 Task: Change  the formatting of the data to Which is Greater than5. In conditional formating, put the option 'Chart 7 colour. 'In the sheet  Attendance Management Sheetbook
Action: Mouse moved to (132, 25)
Screenshot: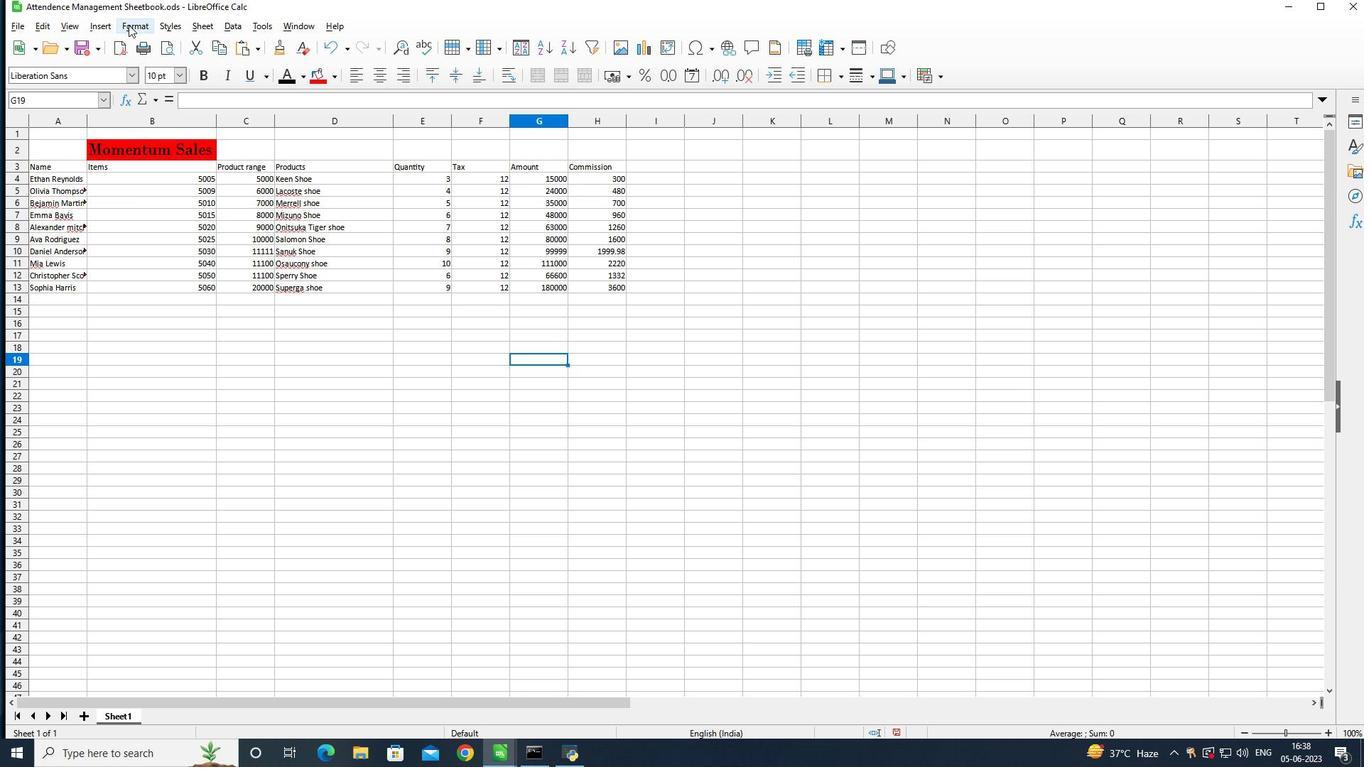 
Action: Mouse pressed left at (132, 25)
Screenshot: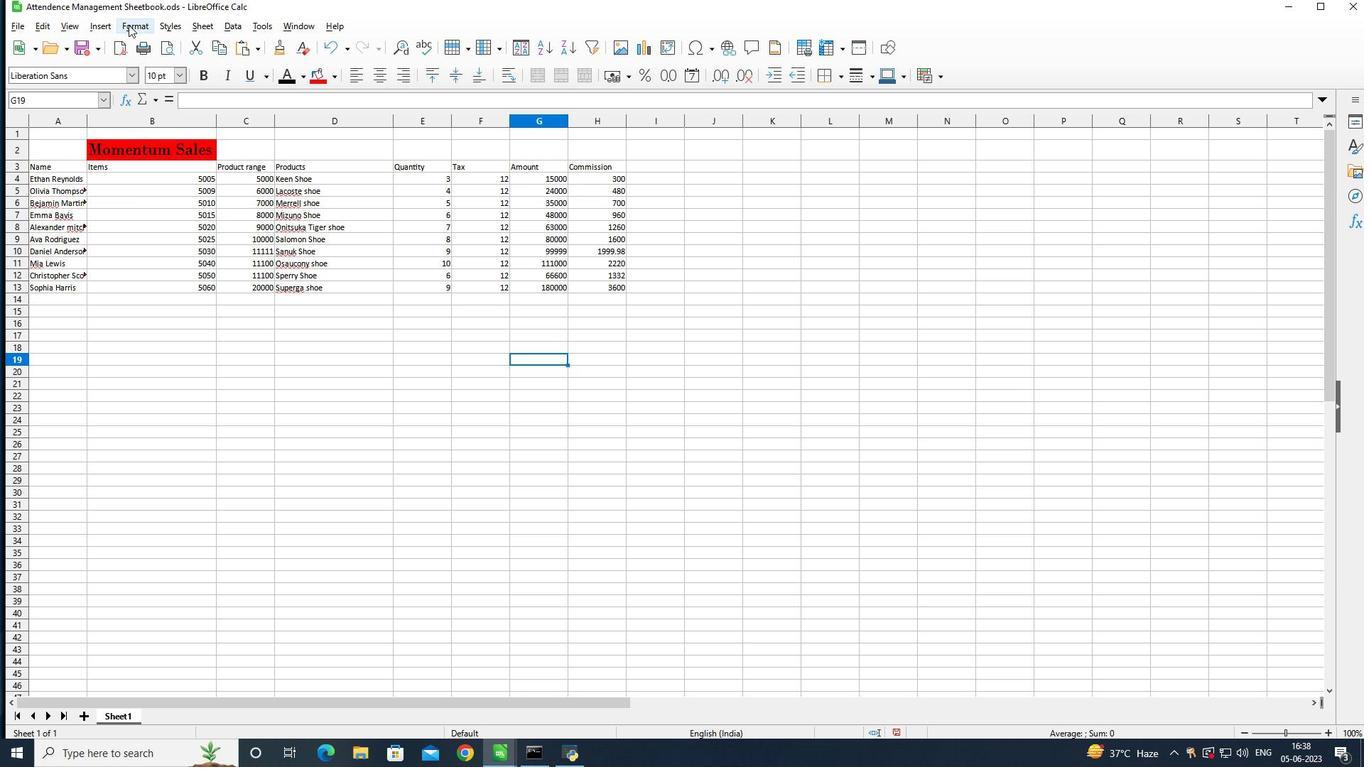 
Action: Mouse moved to (178, 256)
Screenshot: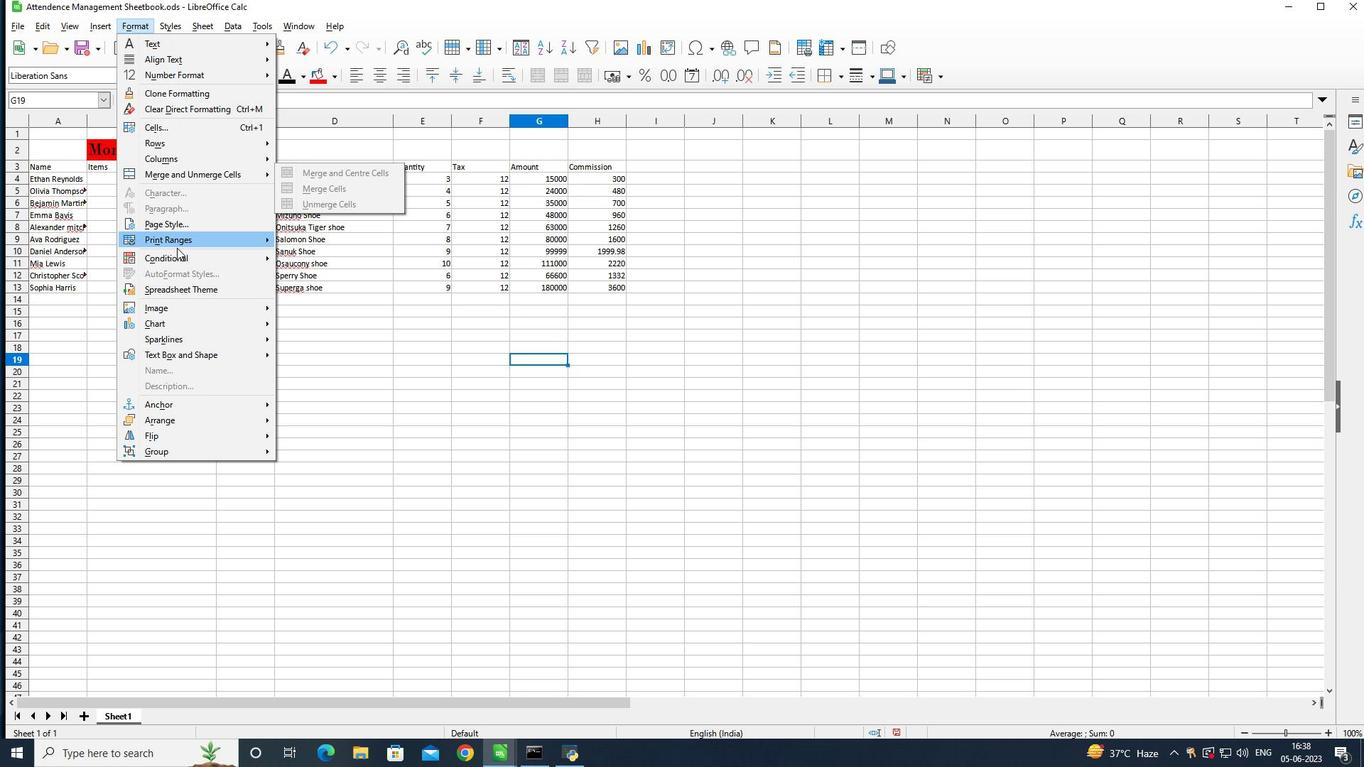 
Action: Mouse pressed left at (178, 256)
Screenshot: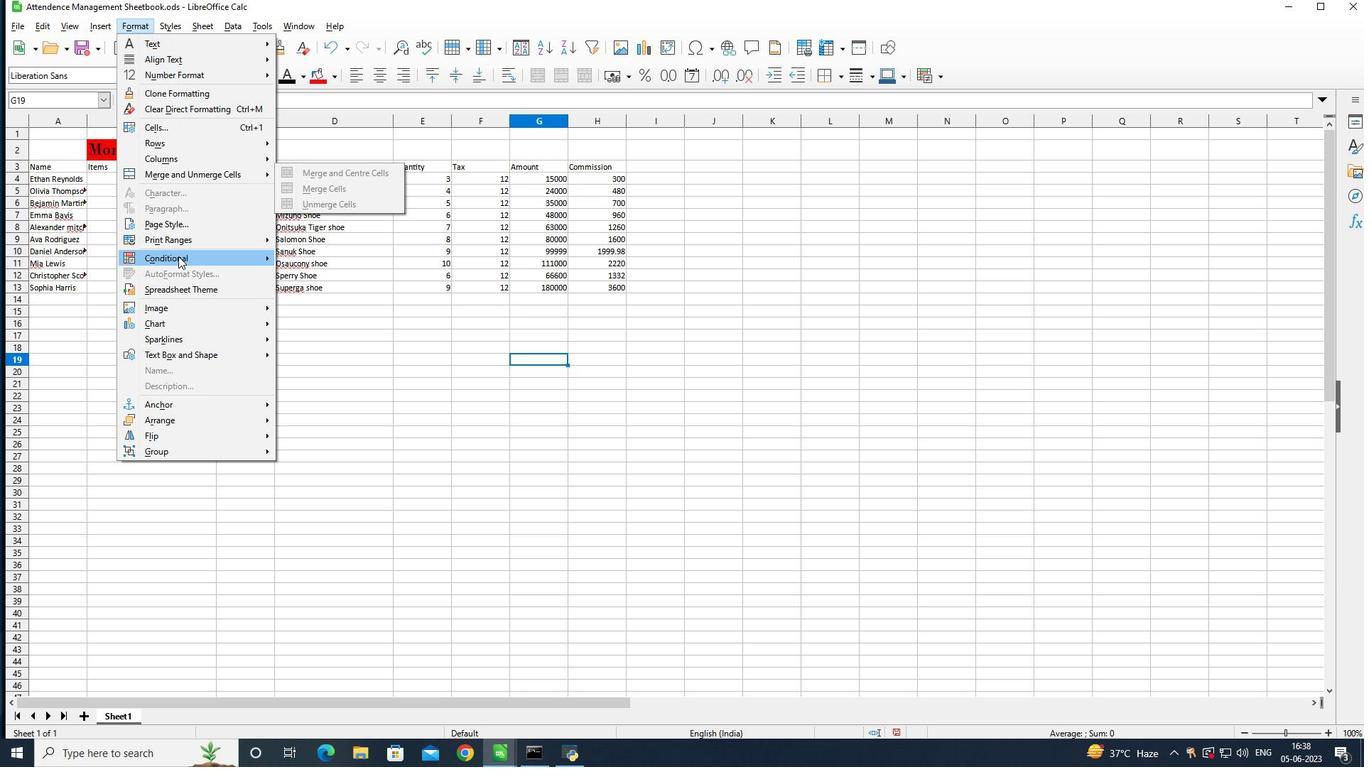 
Action: Mouse moved to (305, 253)
Screenshot: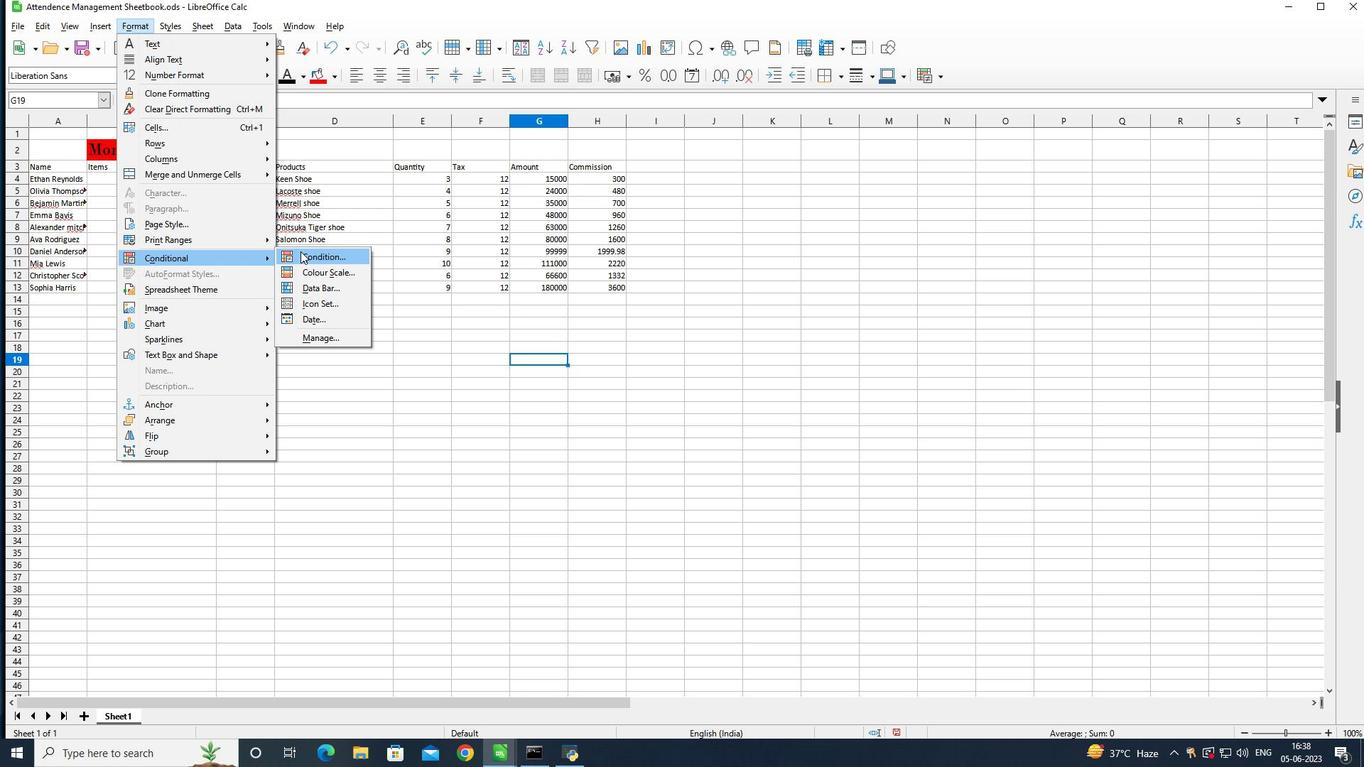 
Action: Mouse pressed left at (305, 253)
Screenshot: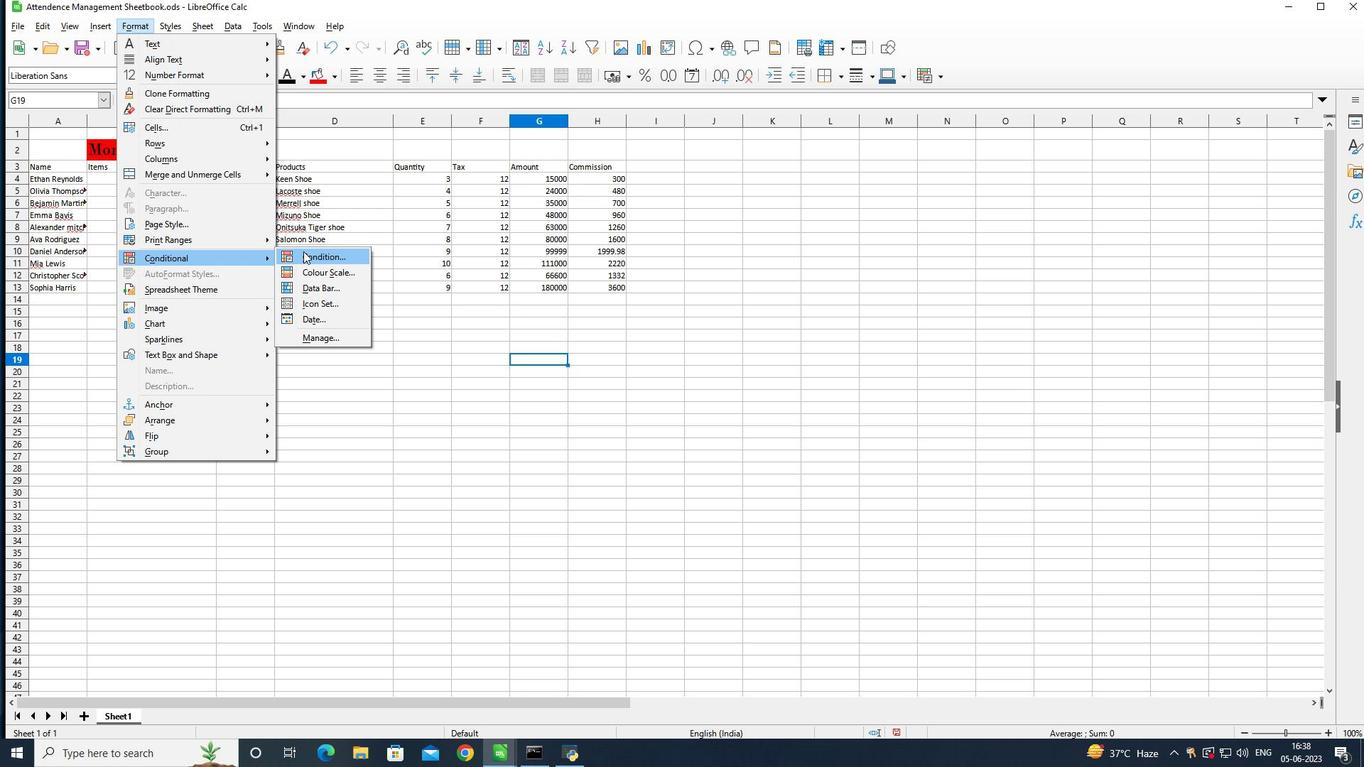 
Action: Mouse moved to (739, 229)
Screenshot: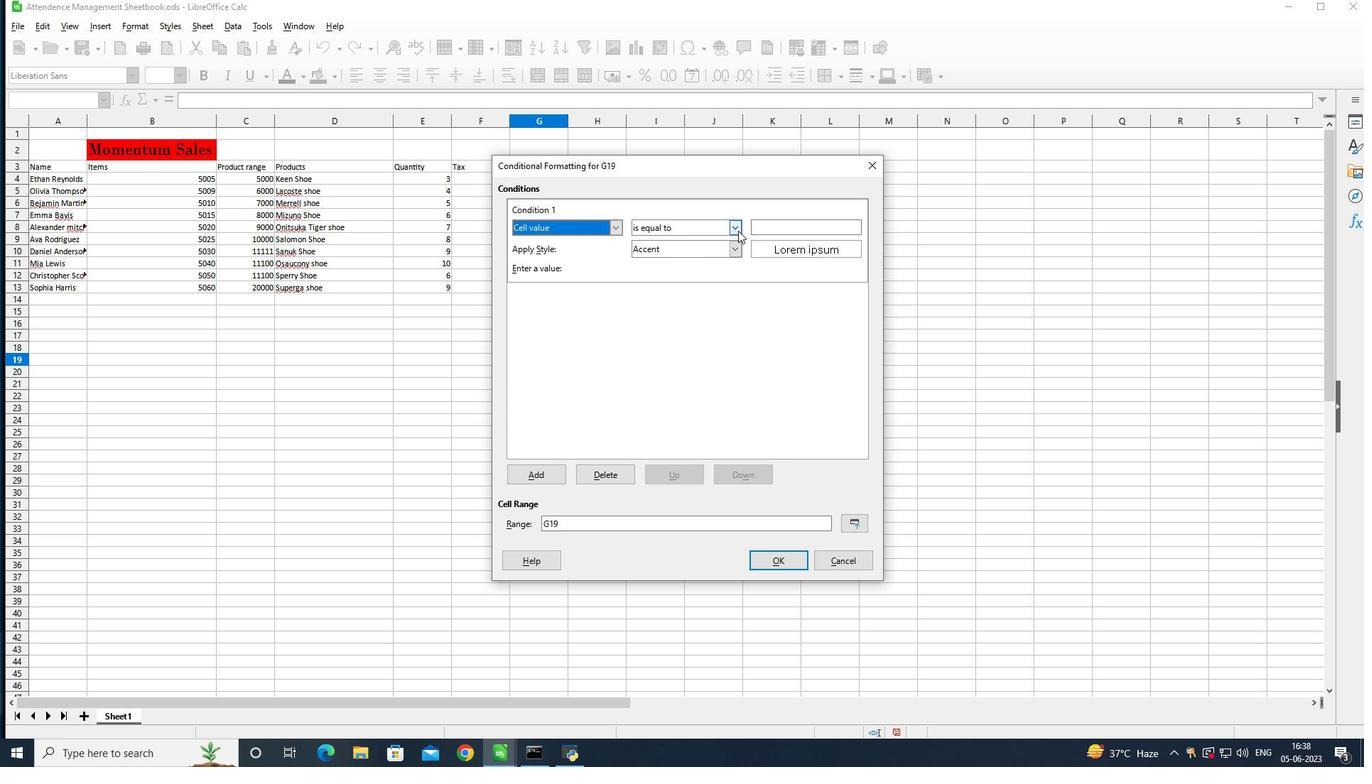 
Action: Mouse pressed left at (739, 229)
Screenshot: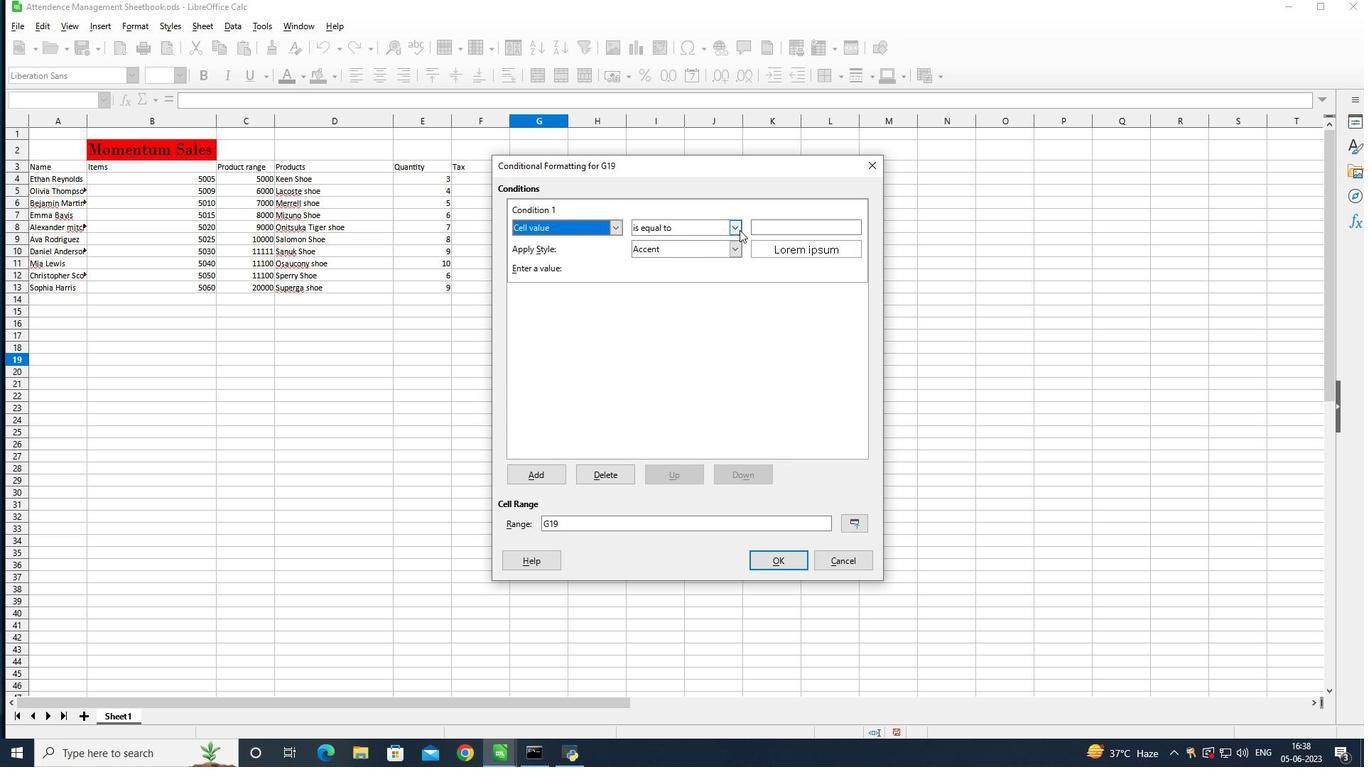 
Action: Mouse moved to (677, 268)
Screenshot: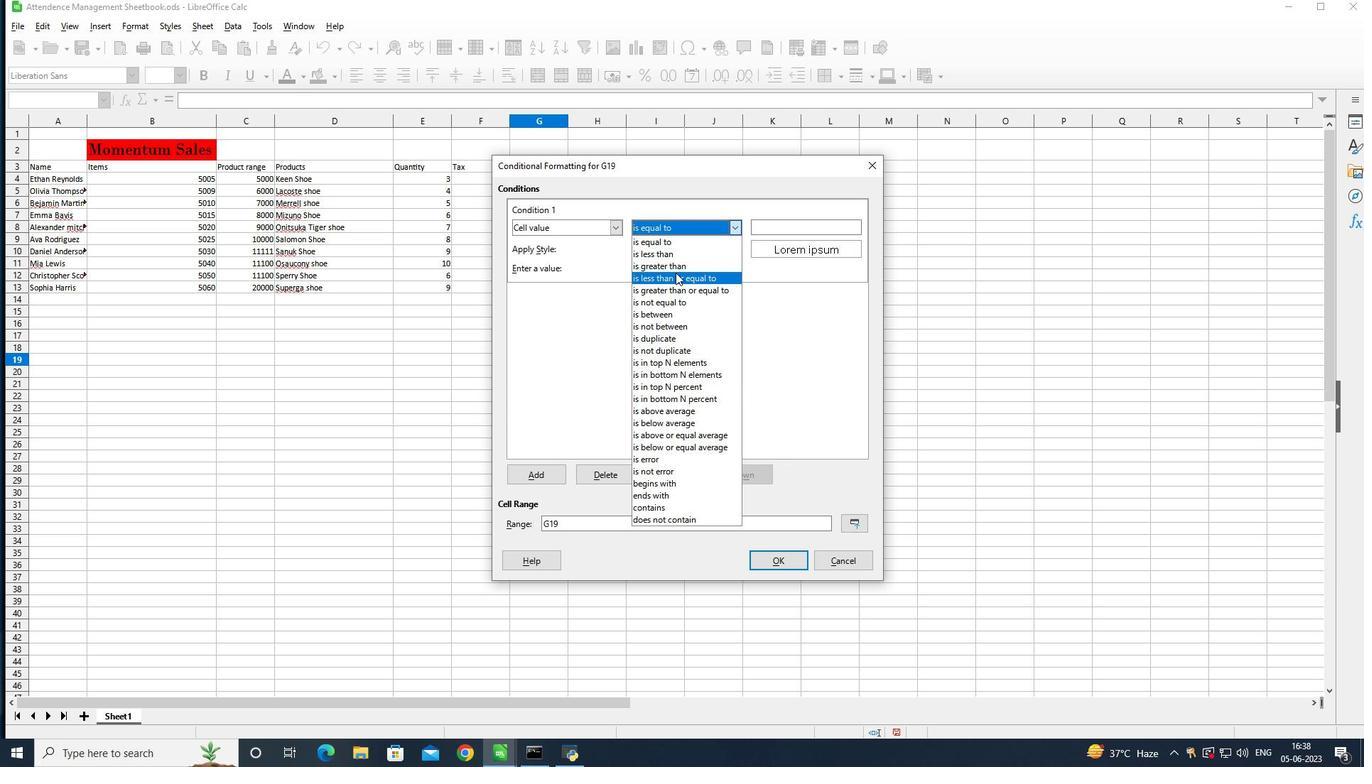
Action: Mouse pressed left at (677, 268)
Screenshot: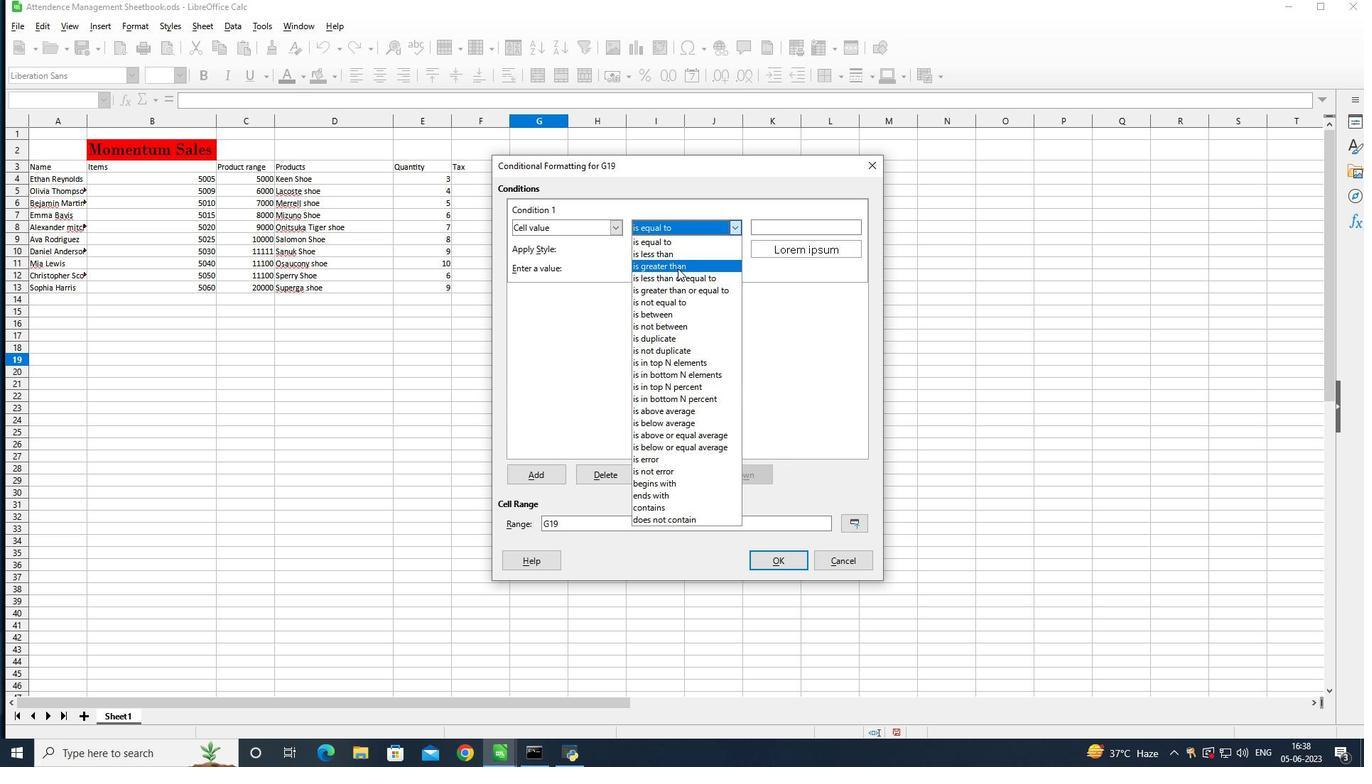 
Action: Mouse moved to (781, 228)
Screenshot: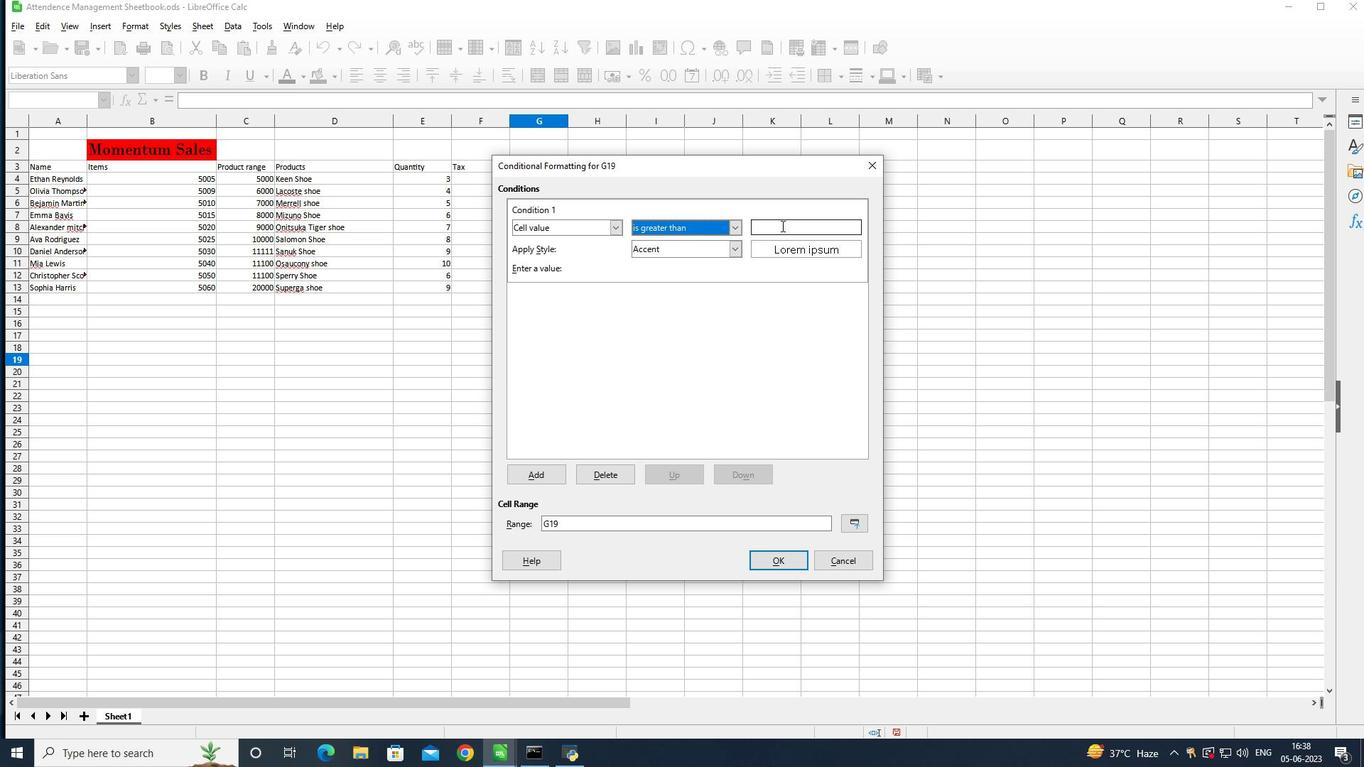 
Action: Mouse pressed left at (781, 228)
Screenshot: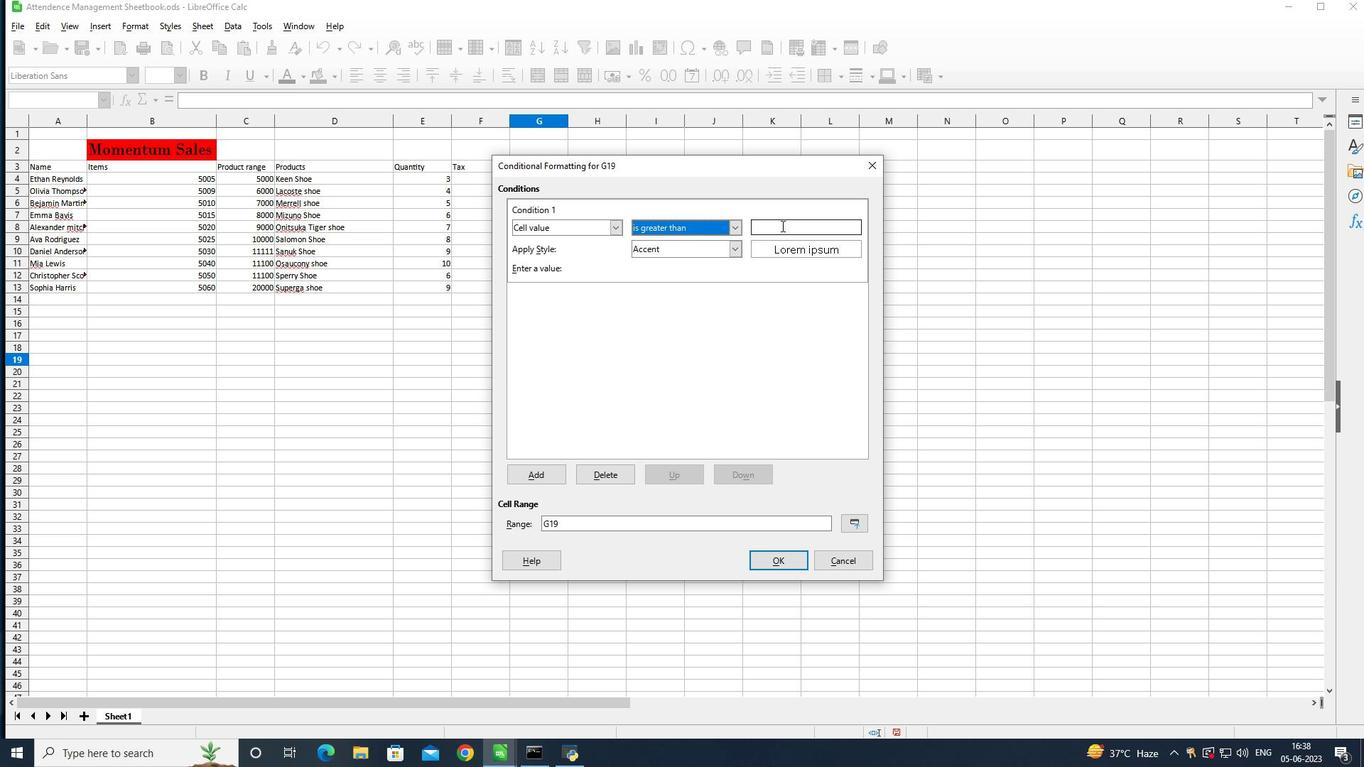 
Action: Mouse moved to (780, 231)
Screenshot: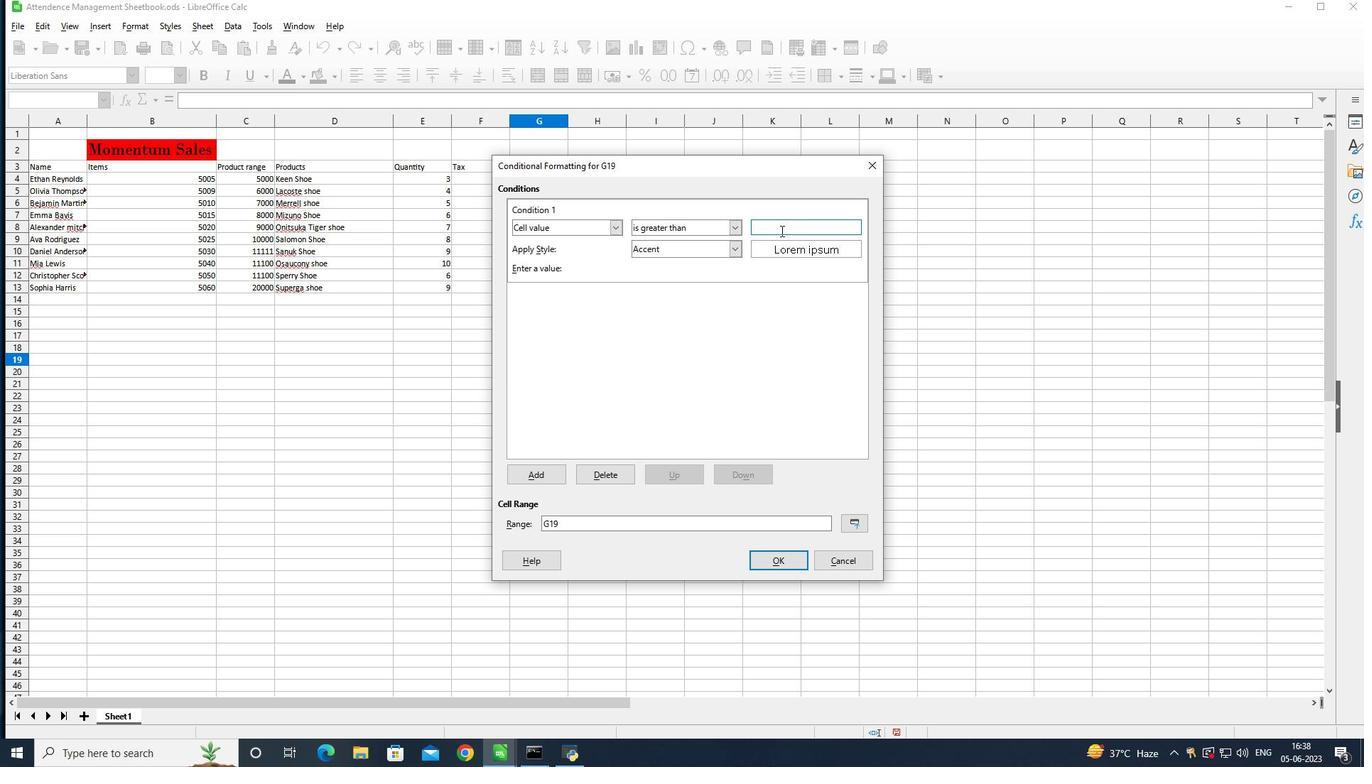 
Action: Key pressed 5
Screenshot: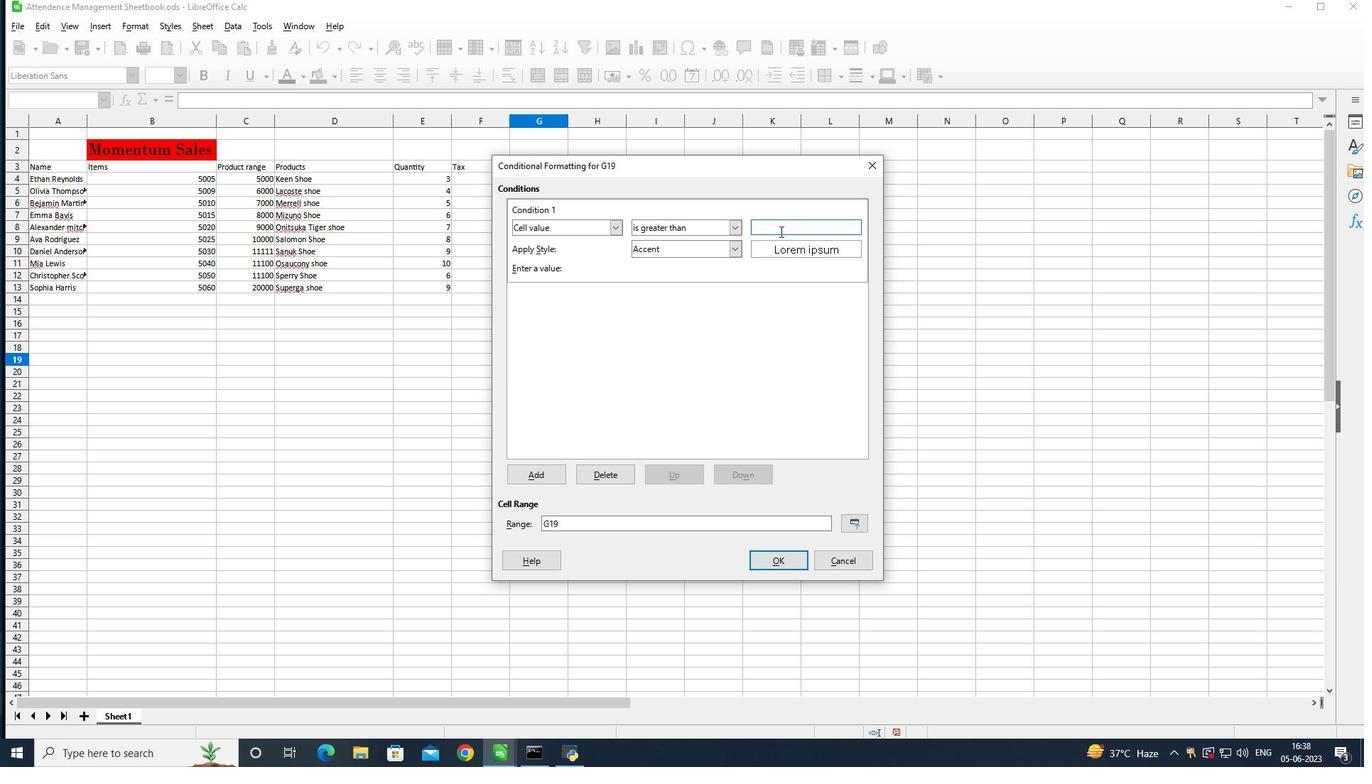 
Action: Mouse moved to (778, 562)
Screenshot: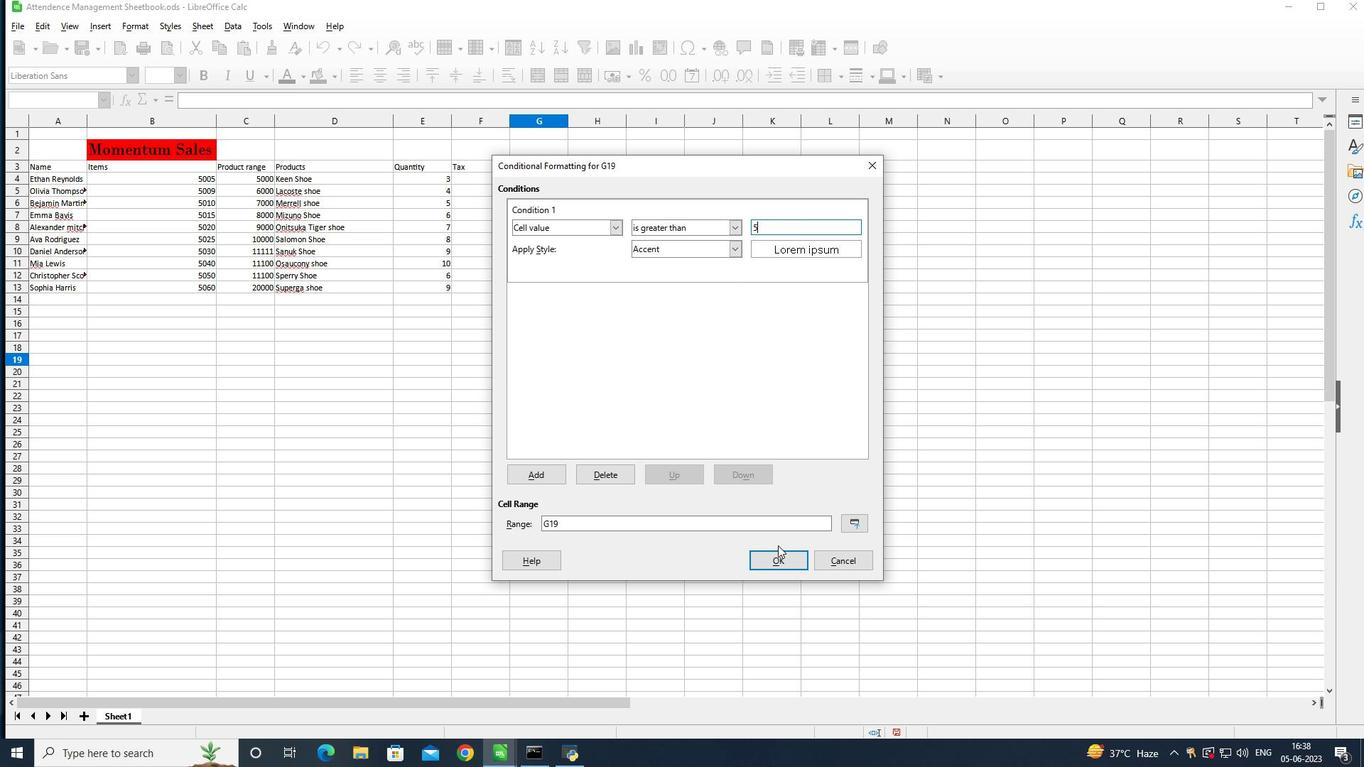 
Action: Mouse pressed left at (778, 562)
Screenshot: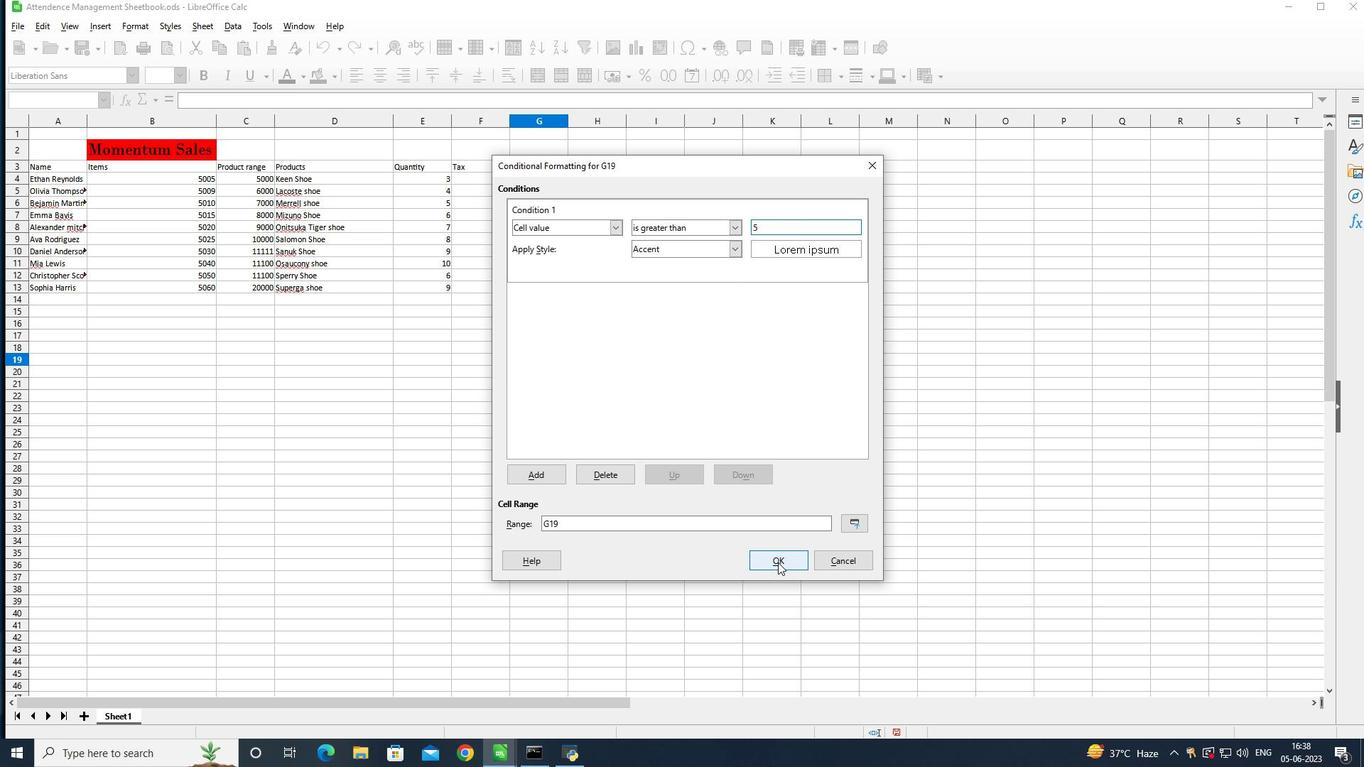 
Action: Mouse moved to (135, 26)
Screenshot: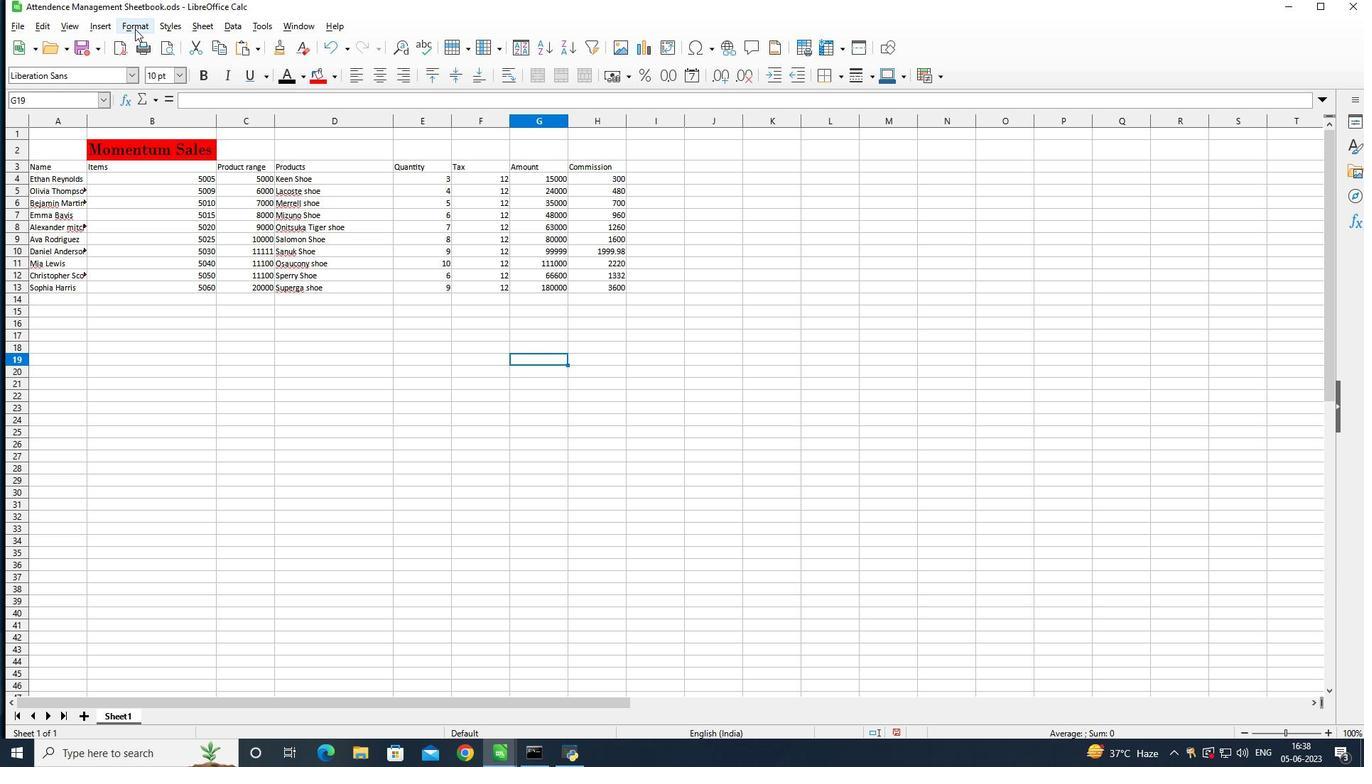 
Action: Mouse pressed left at (135, 26)
Screenshot: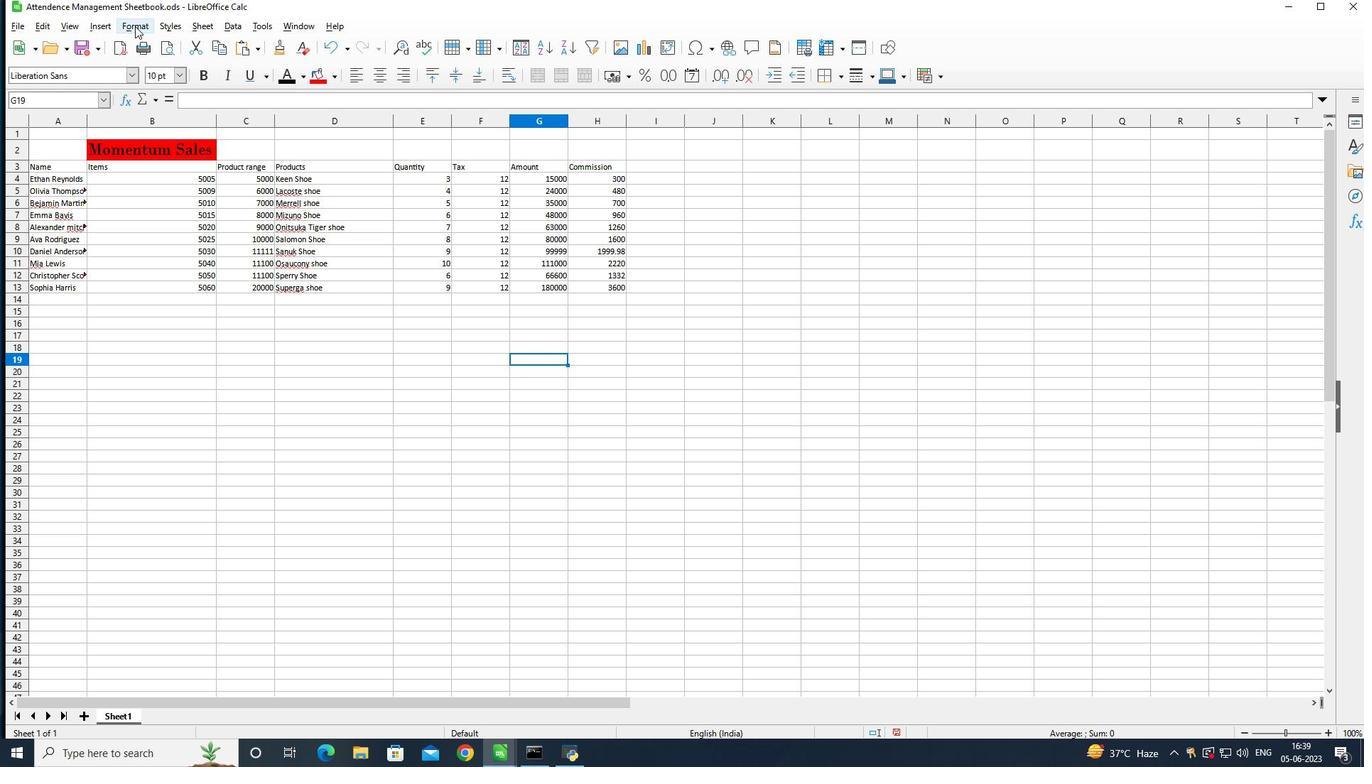 
Action: Mouse moved to (328, 346)
Screenshot: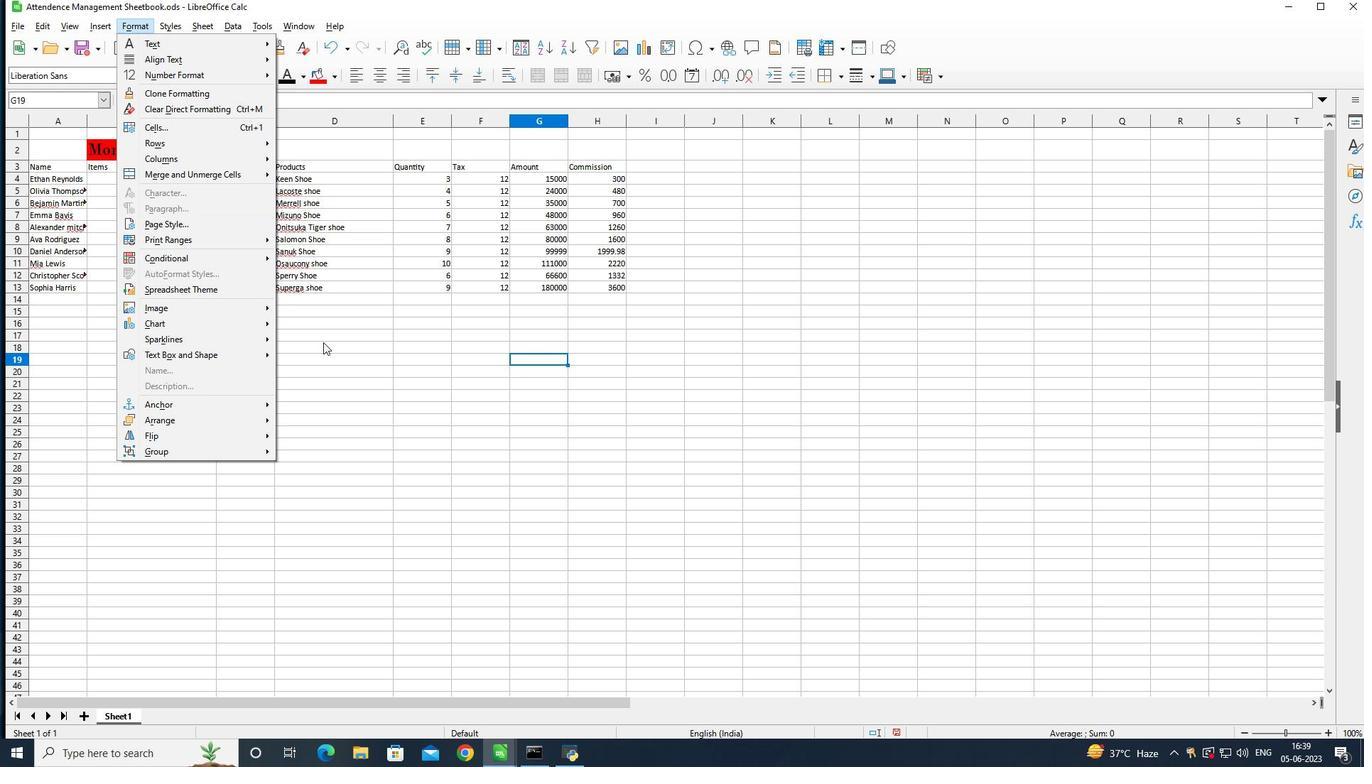 
Action: Mouse pressed left at (328, 346)
Screenshot: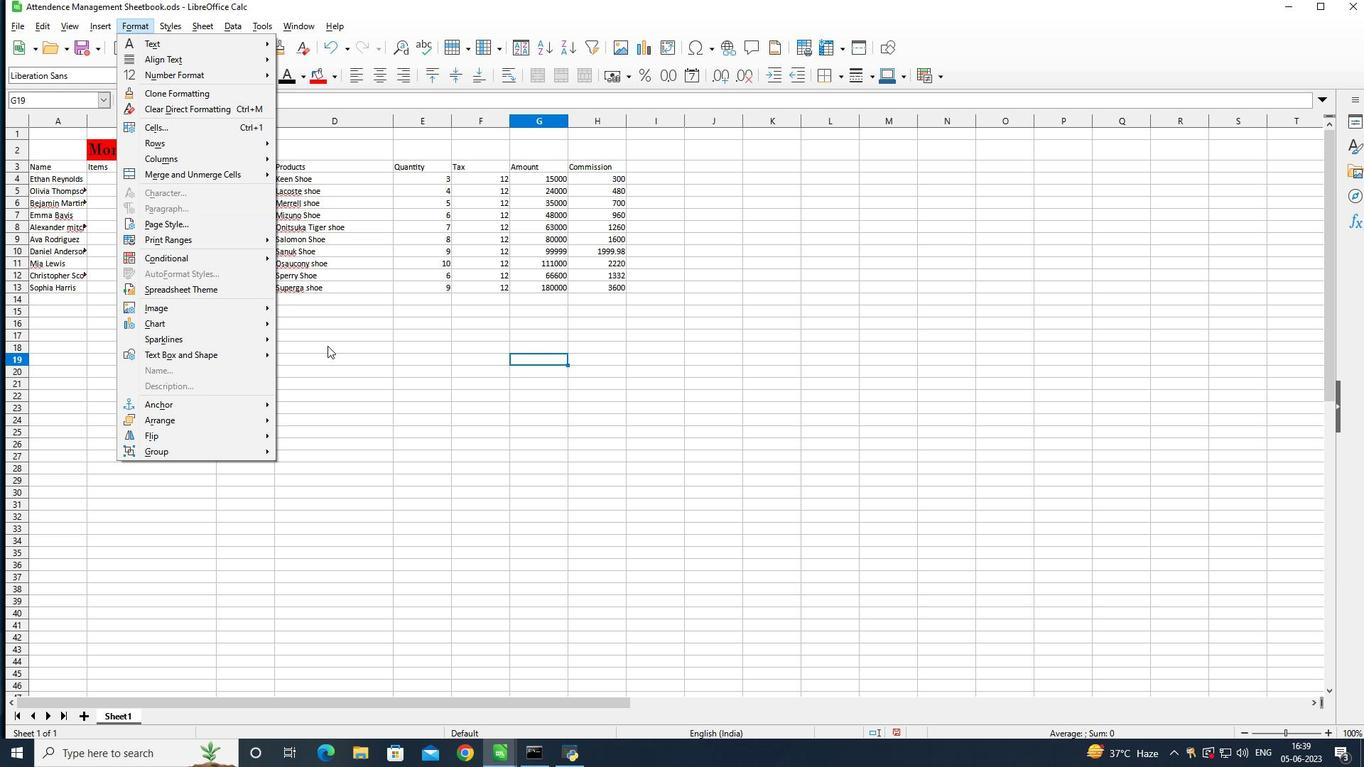 
Action: Mouse moved to (45, 166)
Screenshot: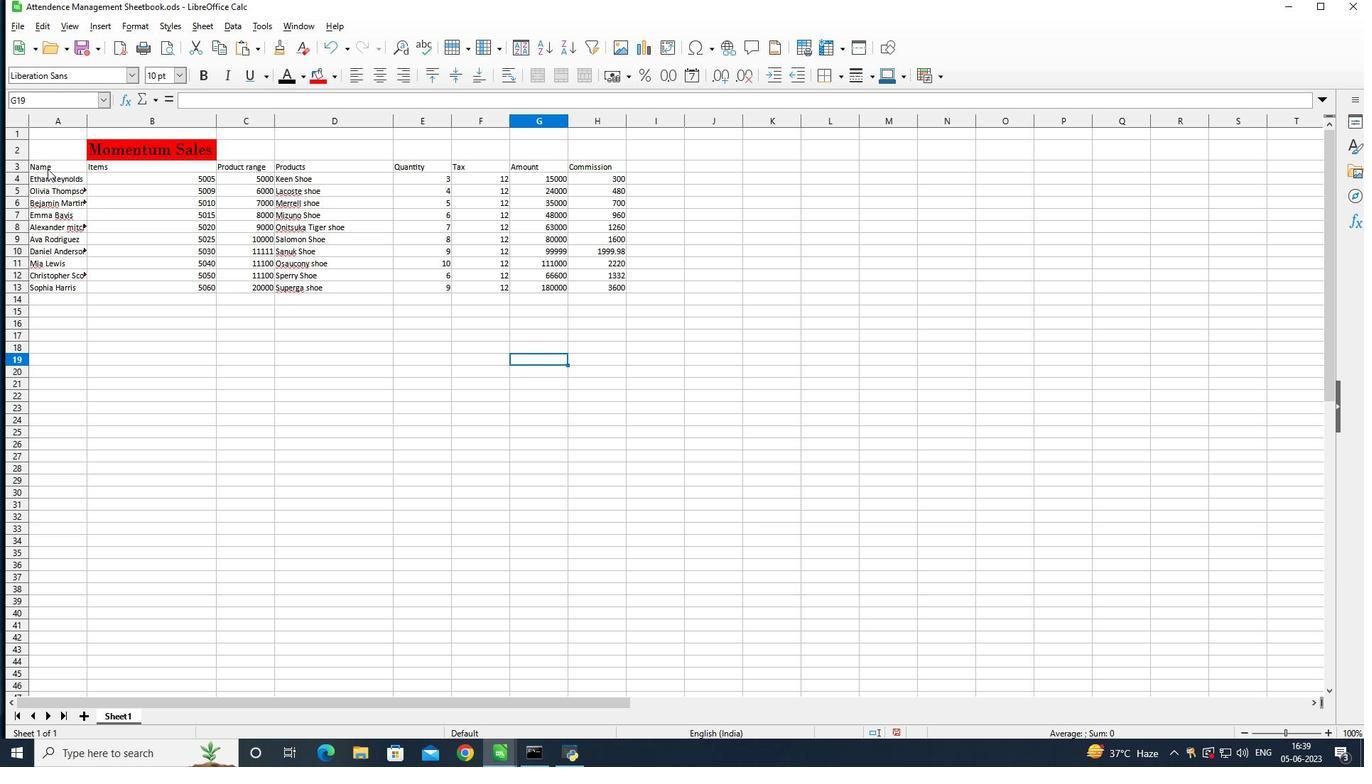 
Action: Mouse pressed left at (45, 166)
Screenshot: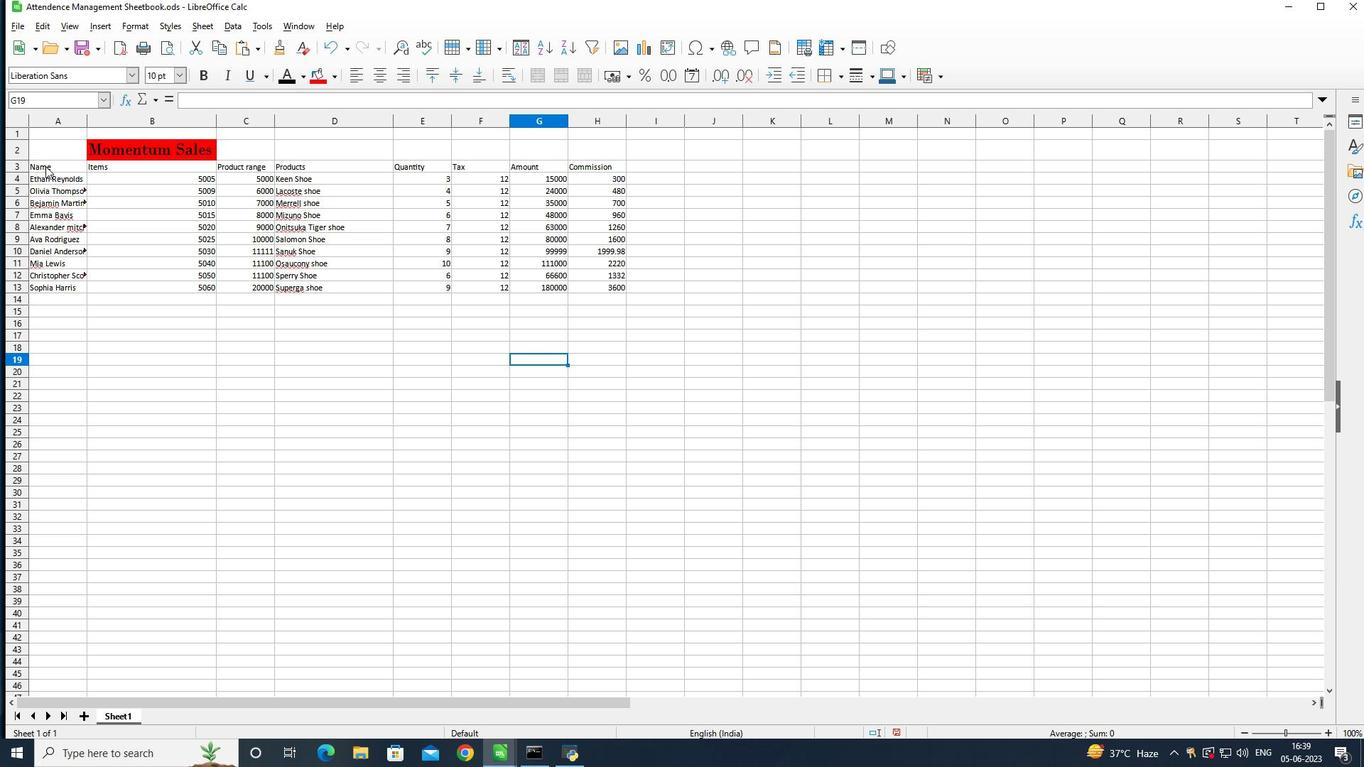 
Action: Mouse moved to (141, 29)
Screenshot: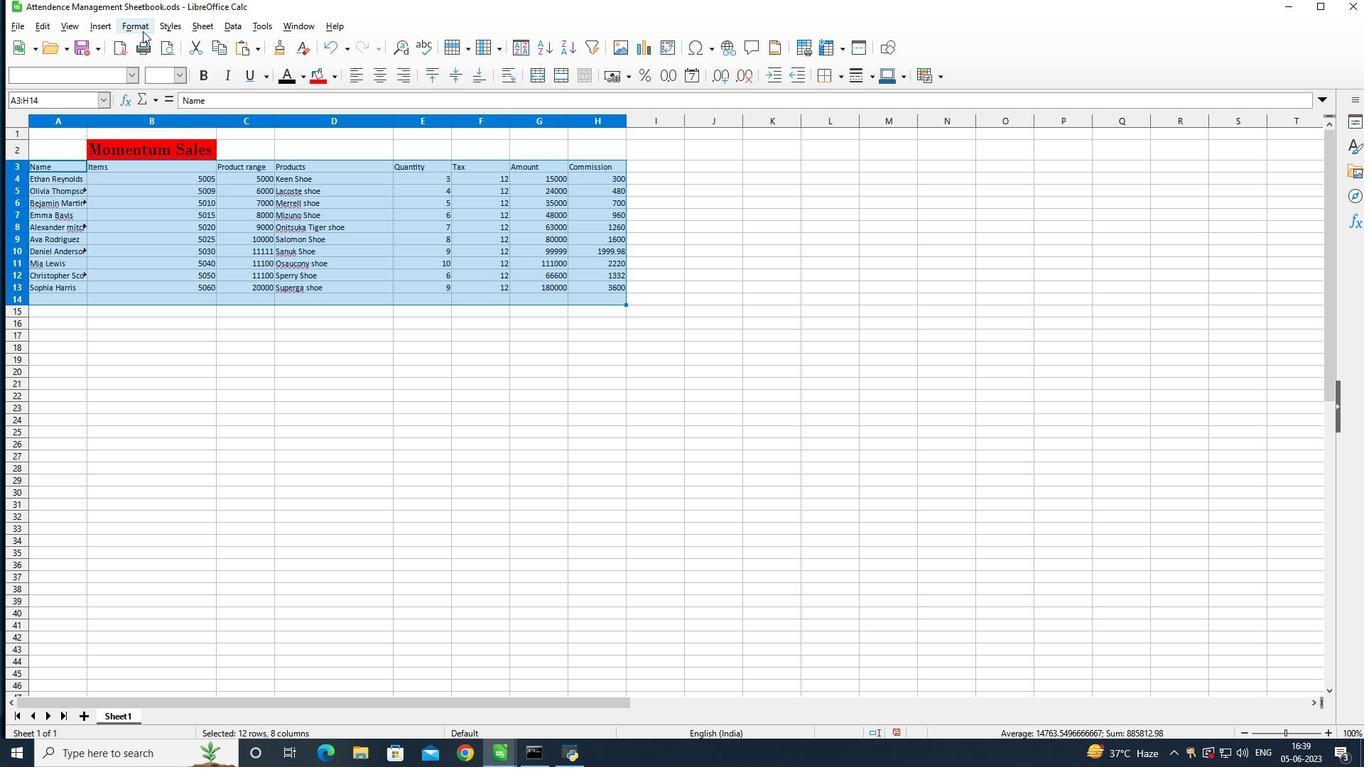 
Action: Mouse pressed left at (141, 29)
Screenshot: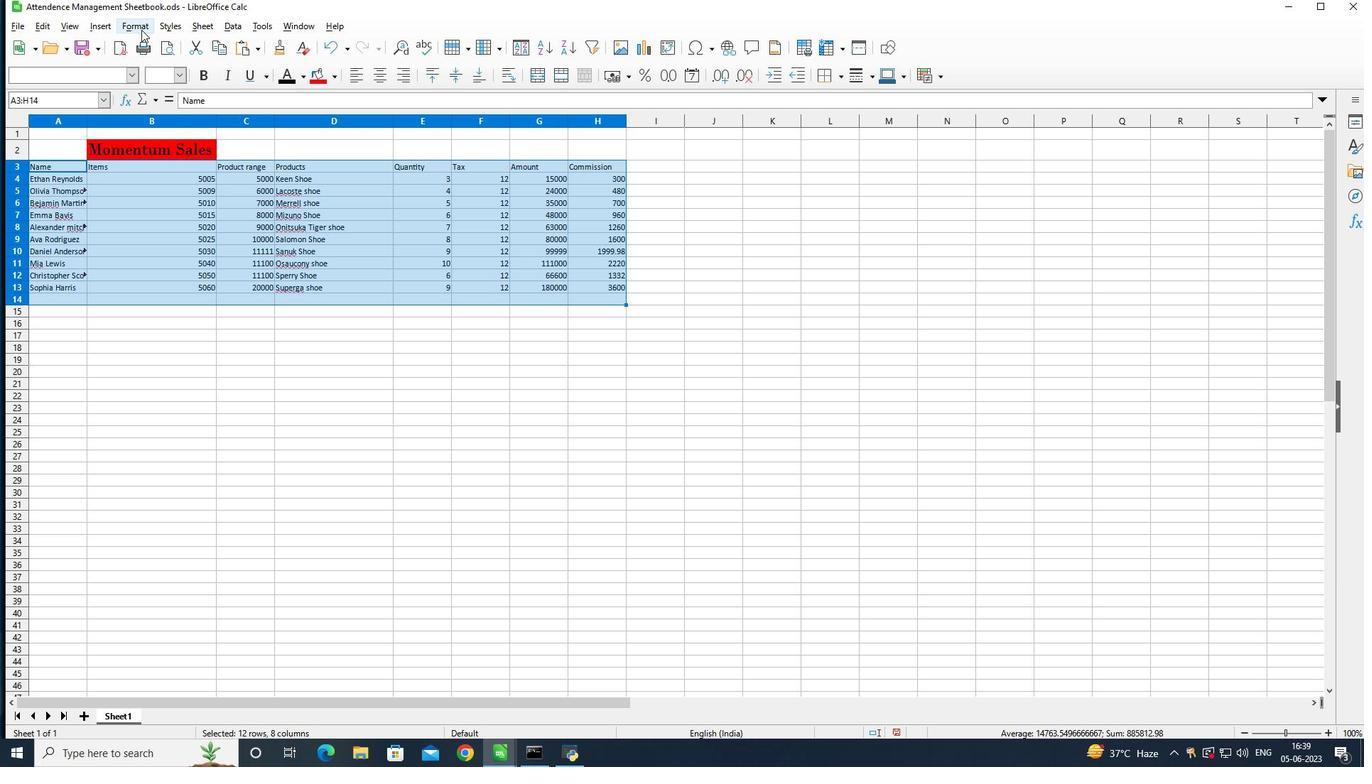 
Action: Mouse moved to (178, 255)
Screenshot: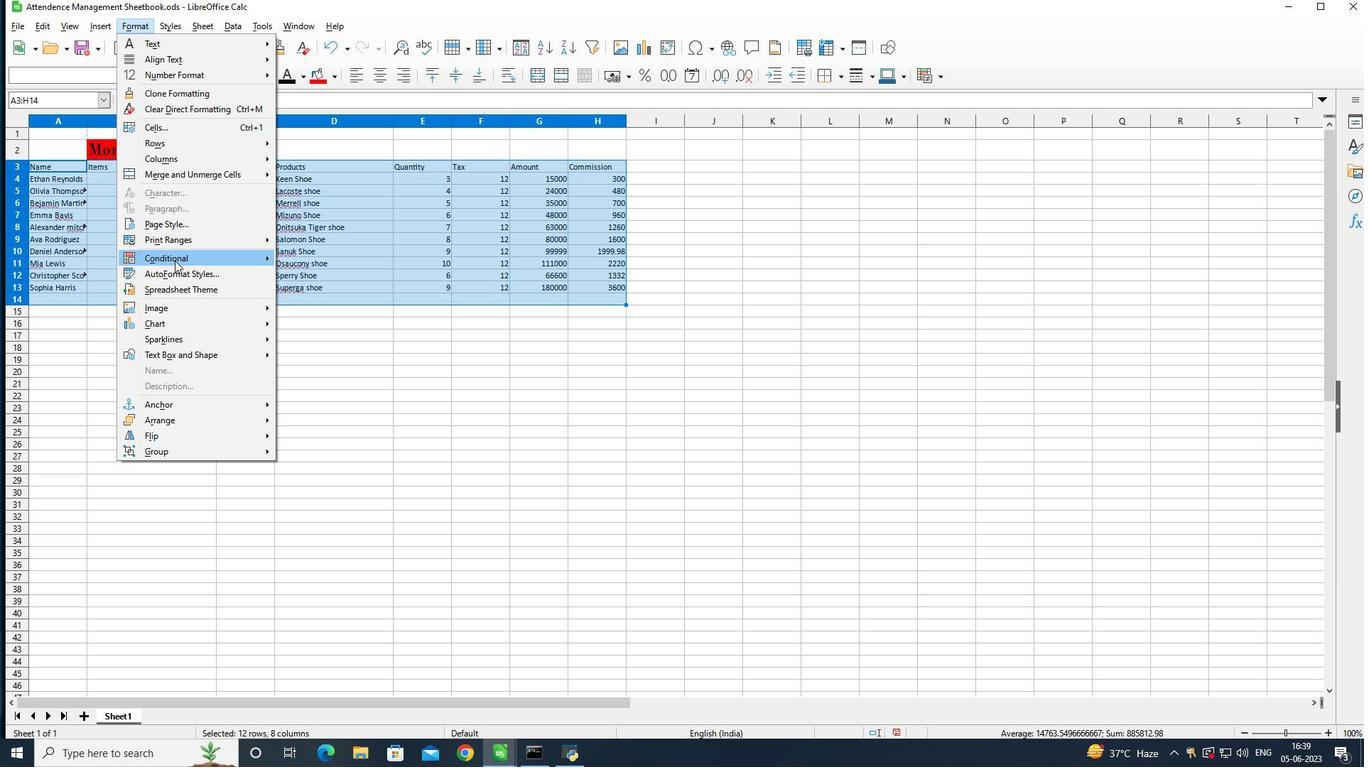 
Action: Mouse pressed left at (178, 255)
Screenshot: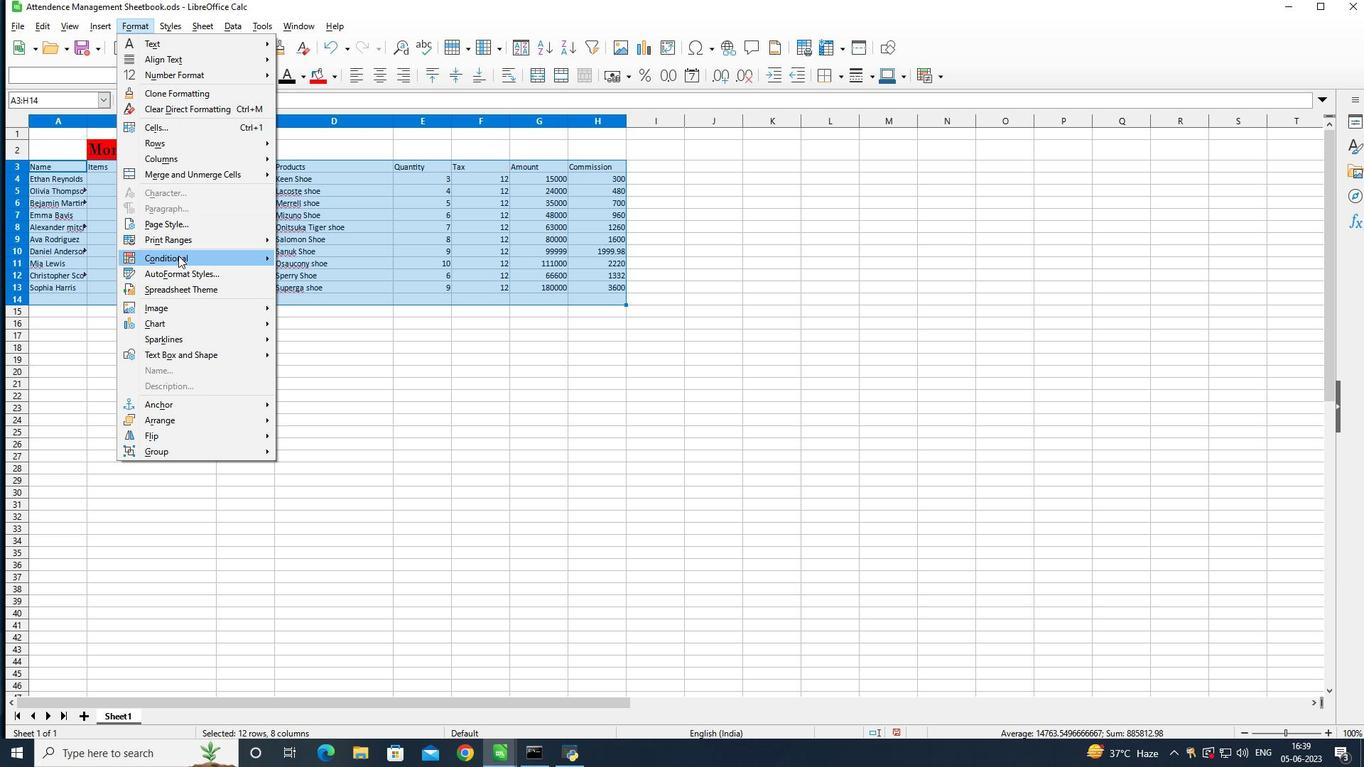 
Action: Mouse moved to (342, 259)
Screenshot: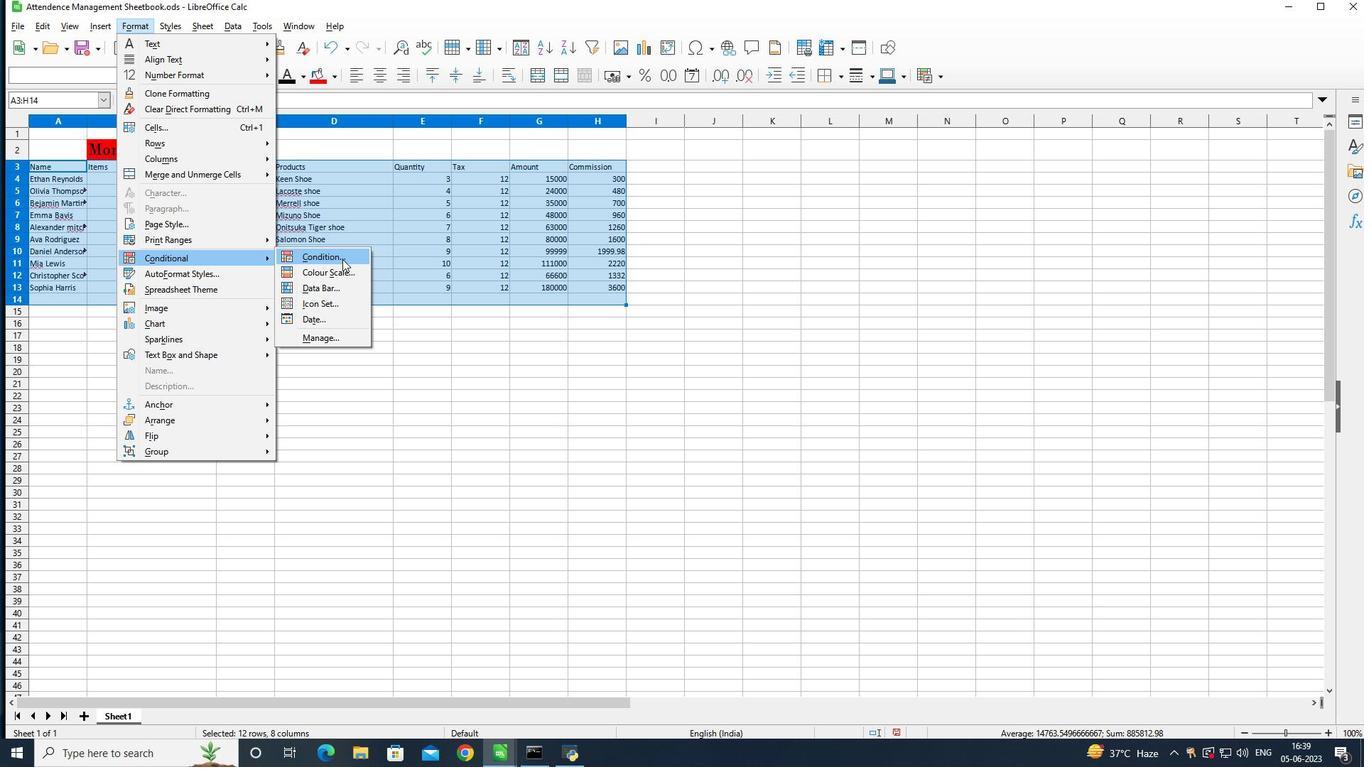 
Action: Mouse pressed left at (342, 259)
Screenshot: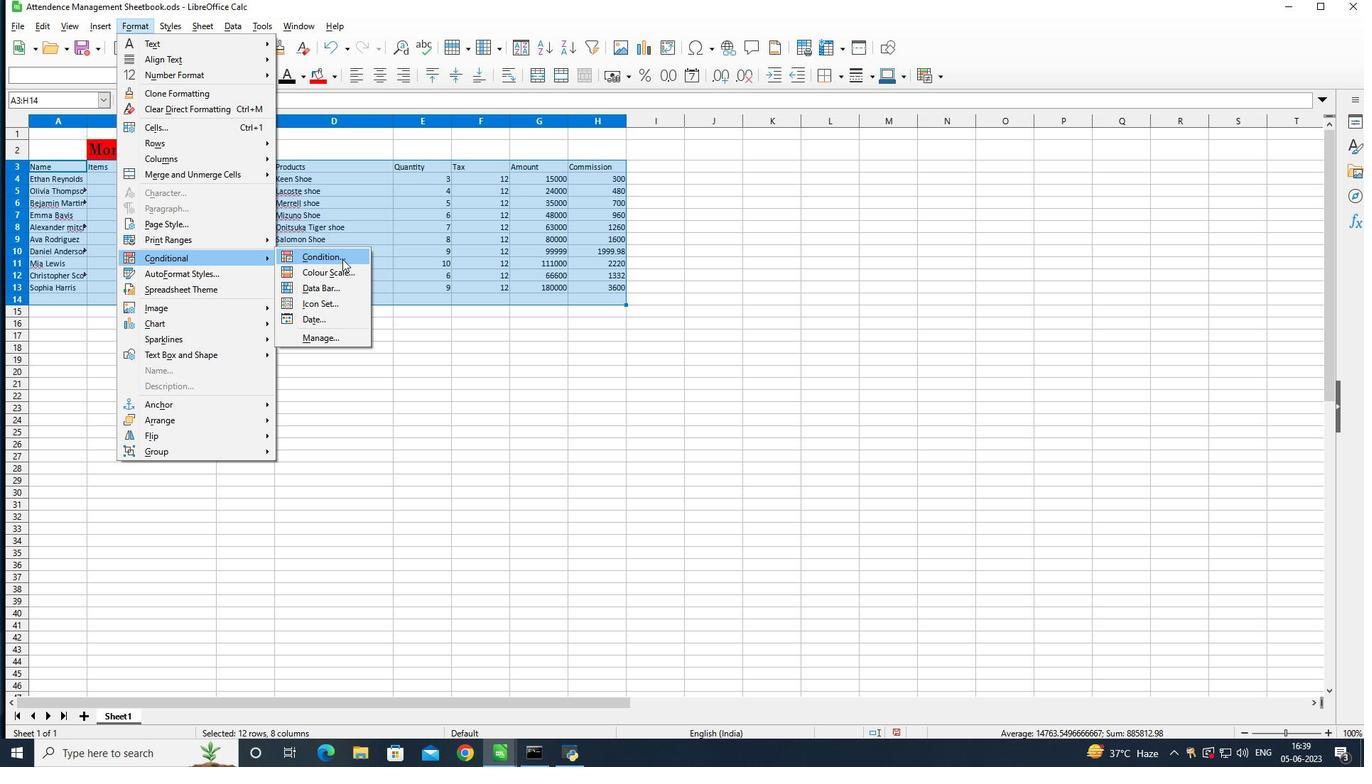 
Action: Mouse moved to (734, 225)
Screenshot: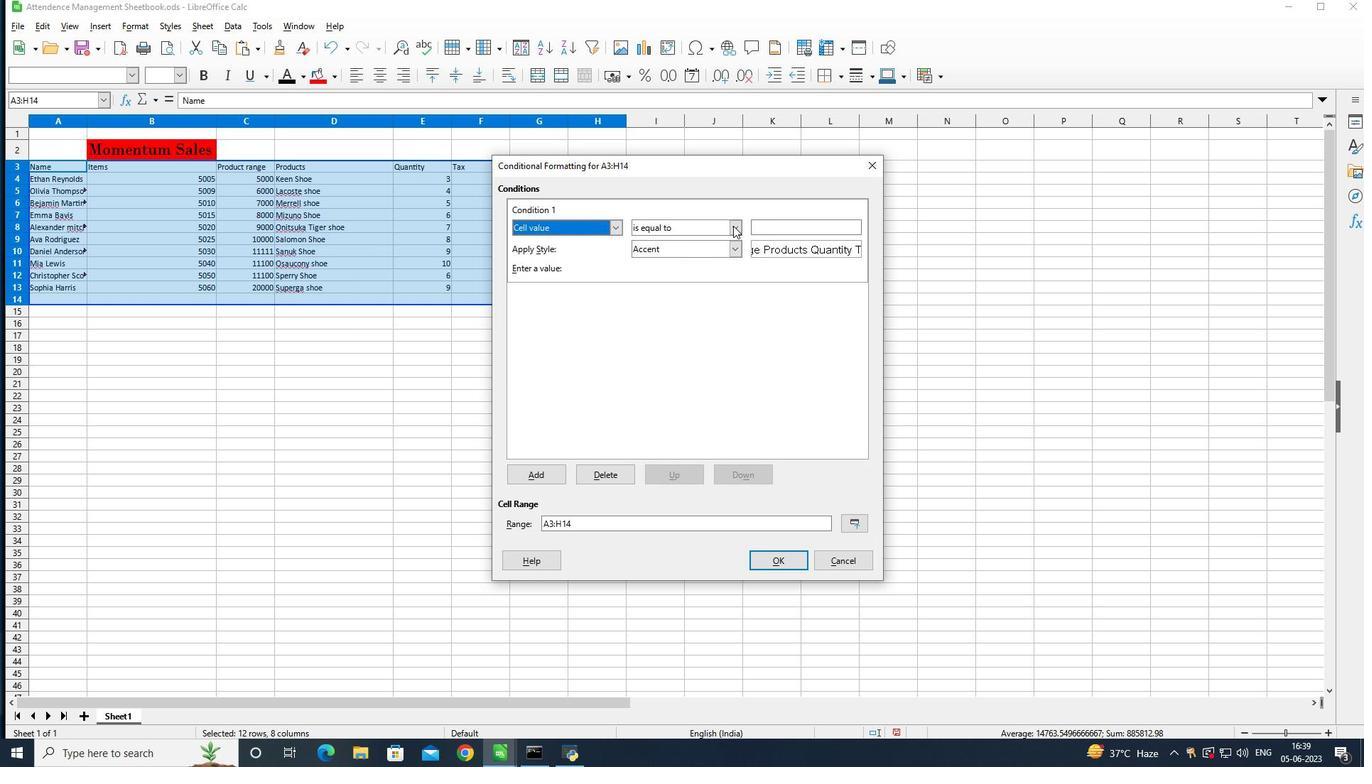 
Action: Mouse pressed left at (734, 225)
Screenshot: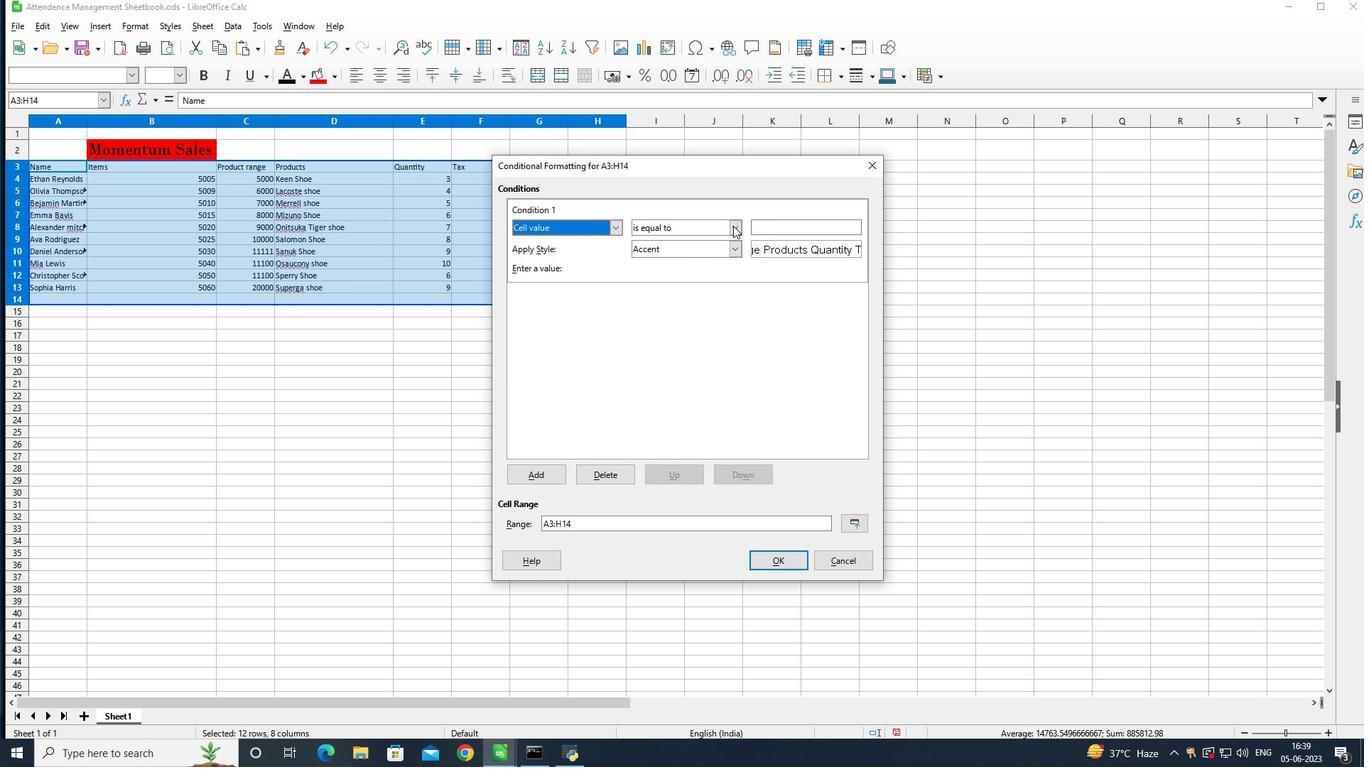 
Action: Mouse moved to (734, 226)
Screenshot: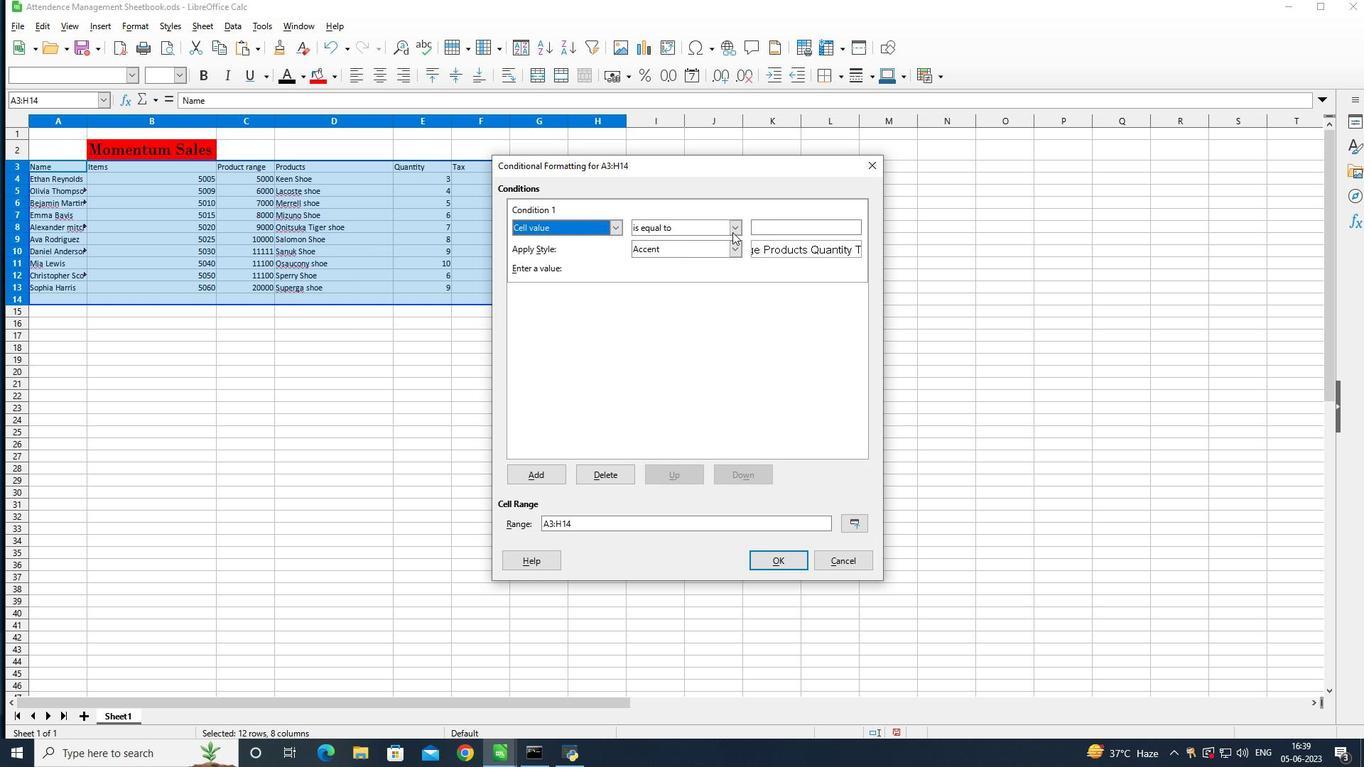 
Action: Mouse pressed left at (734, 226)
Screenshot: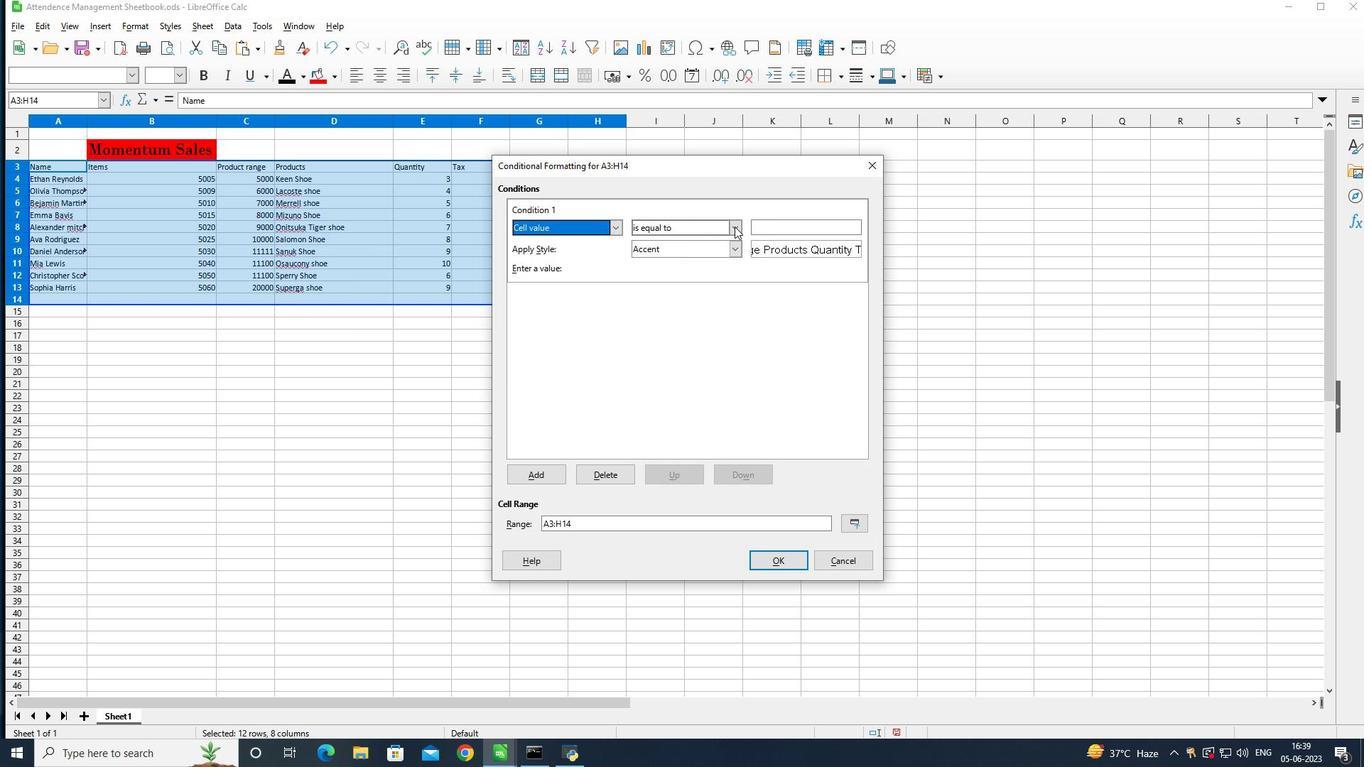 
Action: Mouse moved to (683, 231)
Screenshot: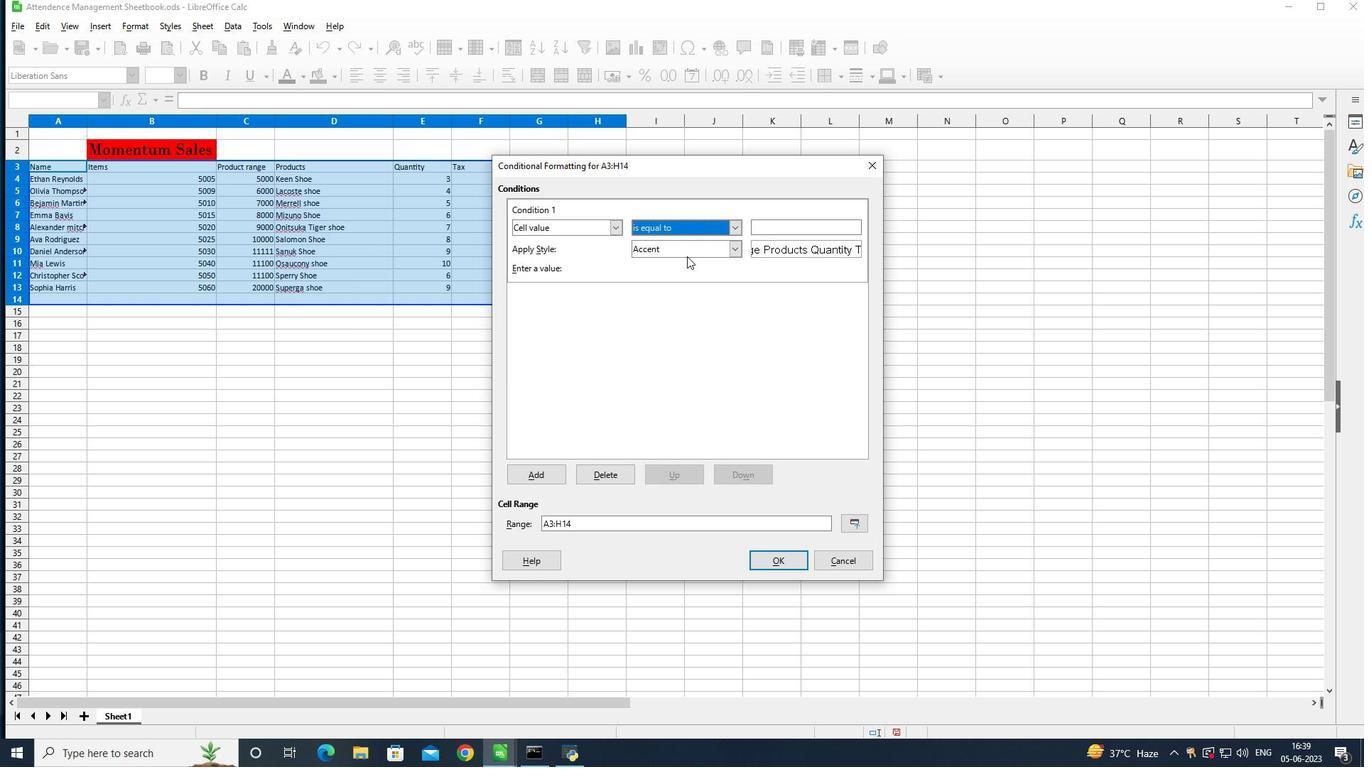 
Action: Mouse pressed left at (683, 231)
Screenshot: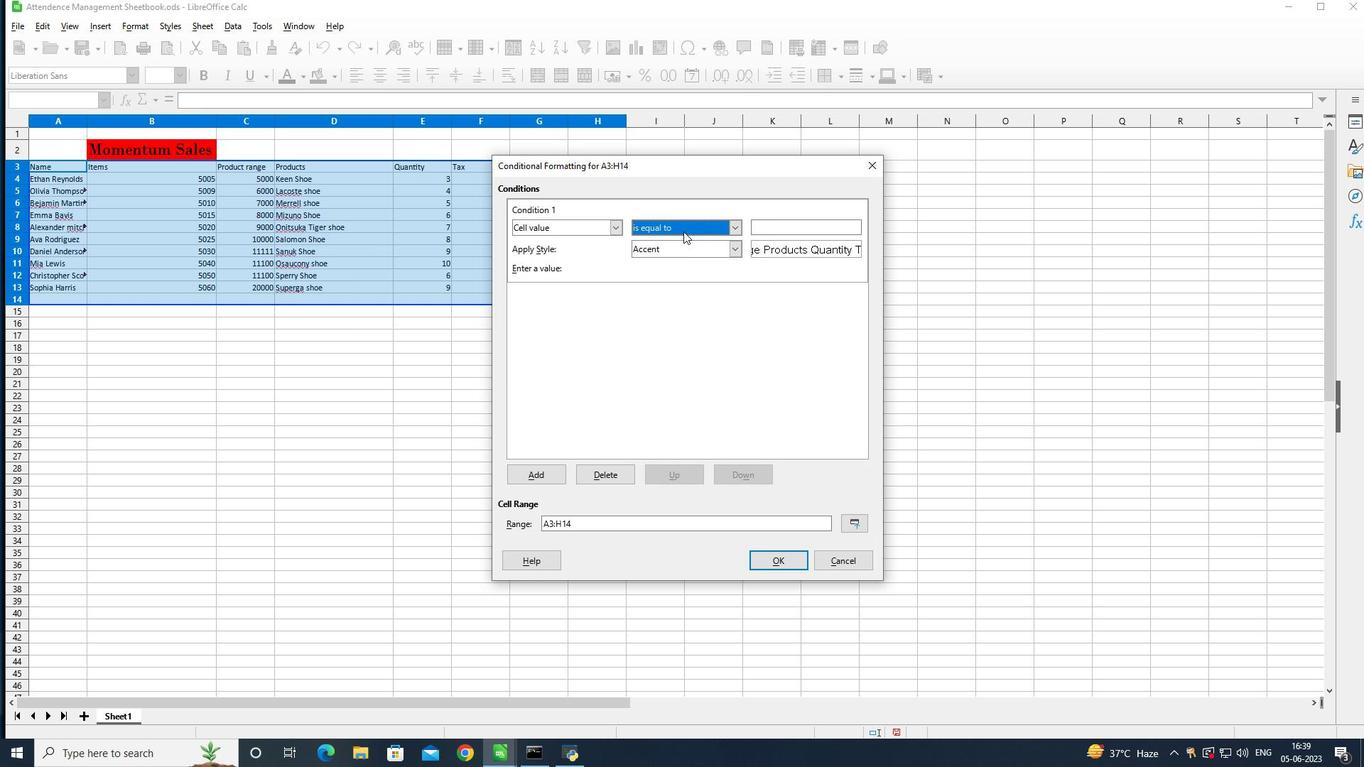 
Action: Mouse moved to (673, 267)
Screenshot: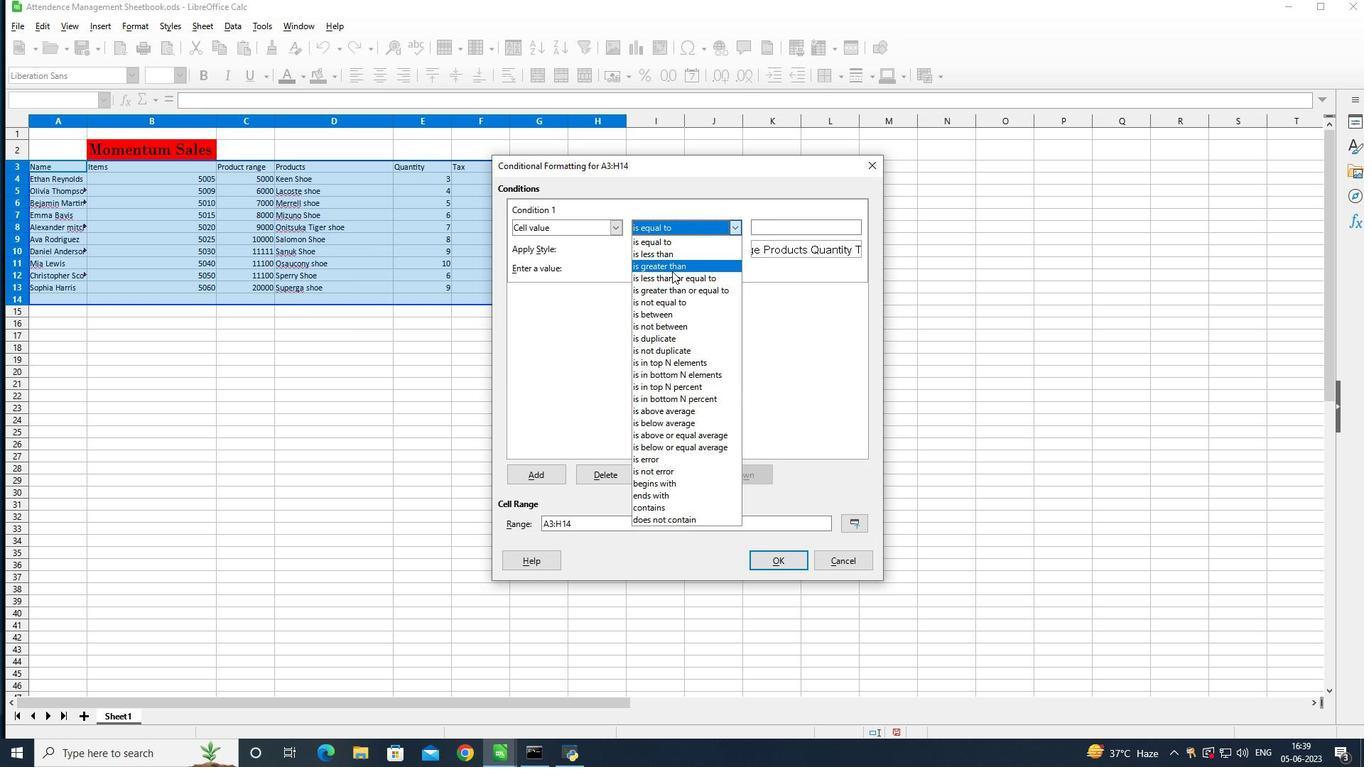 
Action: Mouse pressed left at (673, 267)
Screenshot: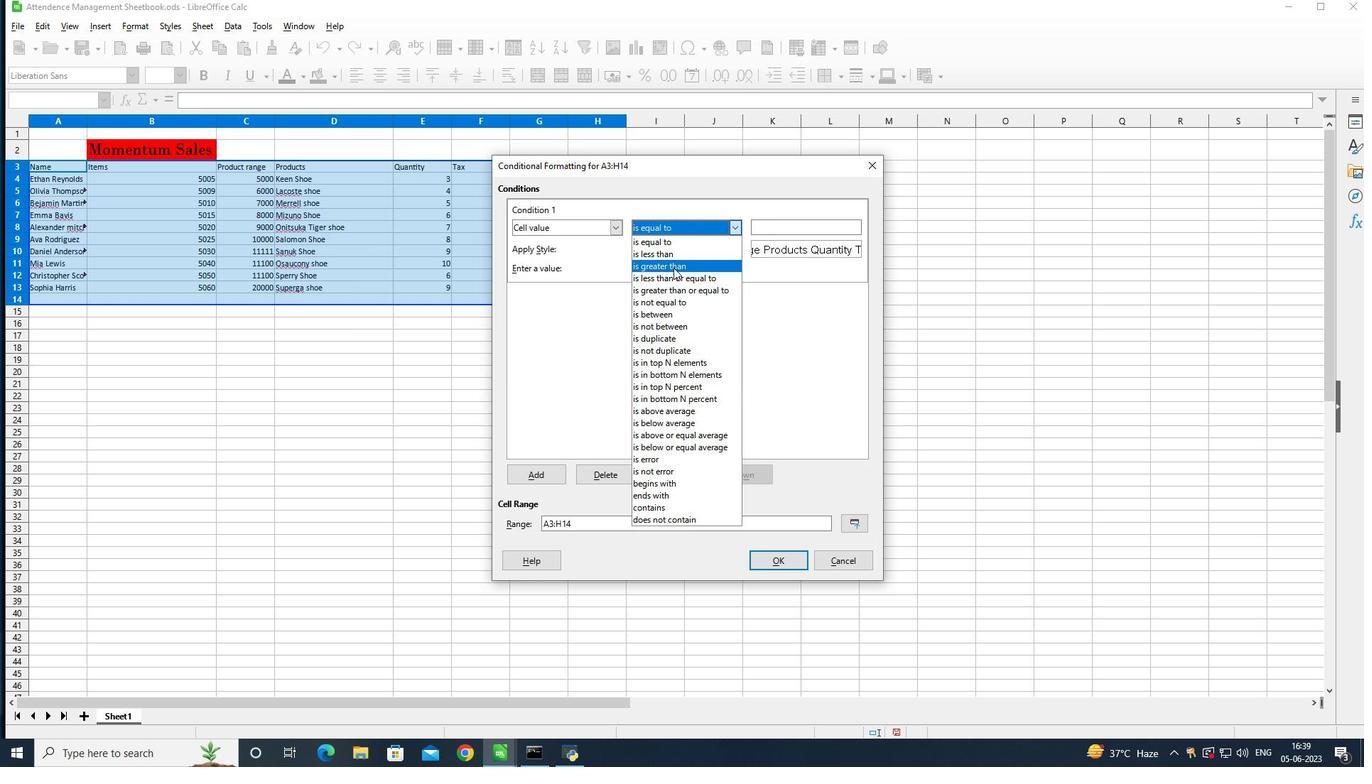 
Action: Mouse moved to (766, 229)
Screenshot: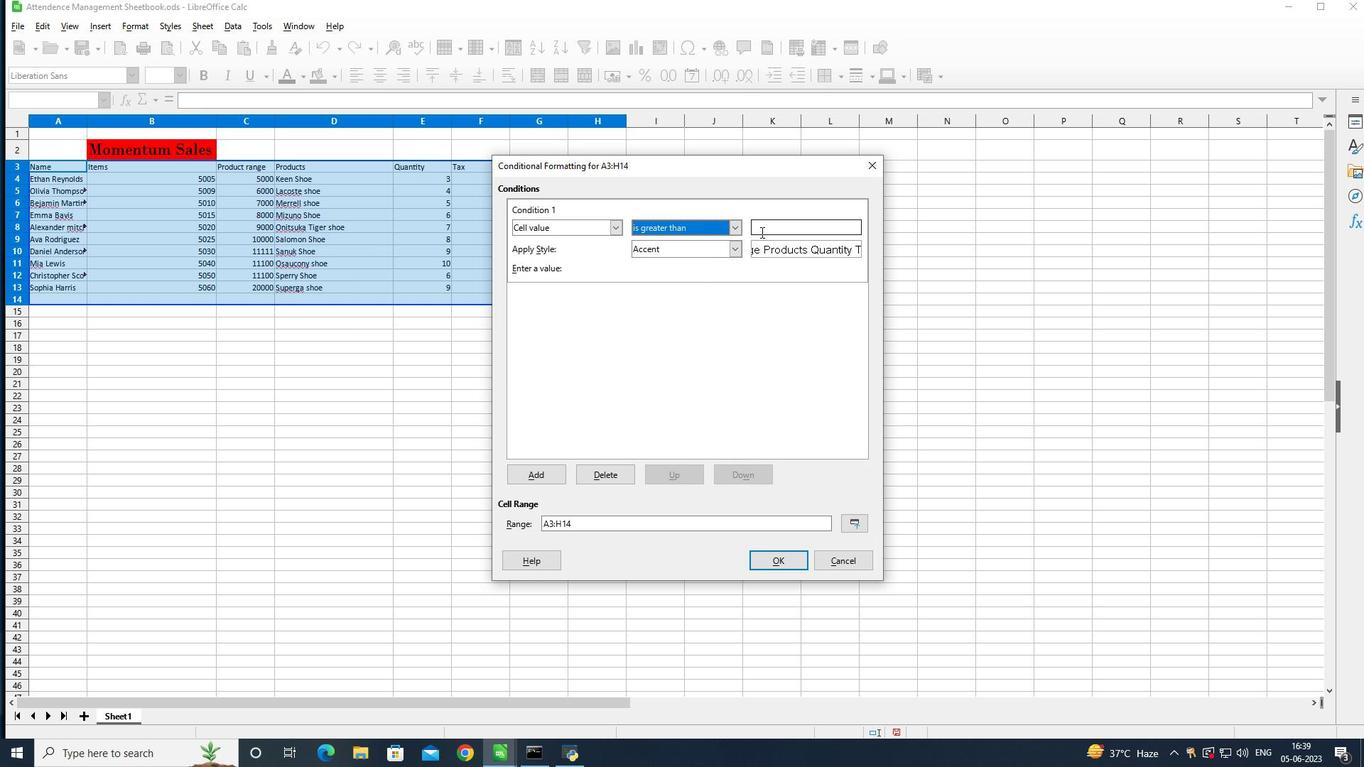 
Action: Mouse pressed left at (766, 229)
Screenshot: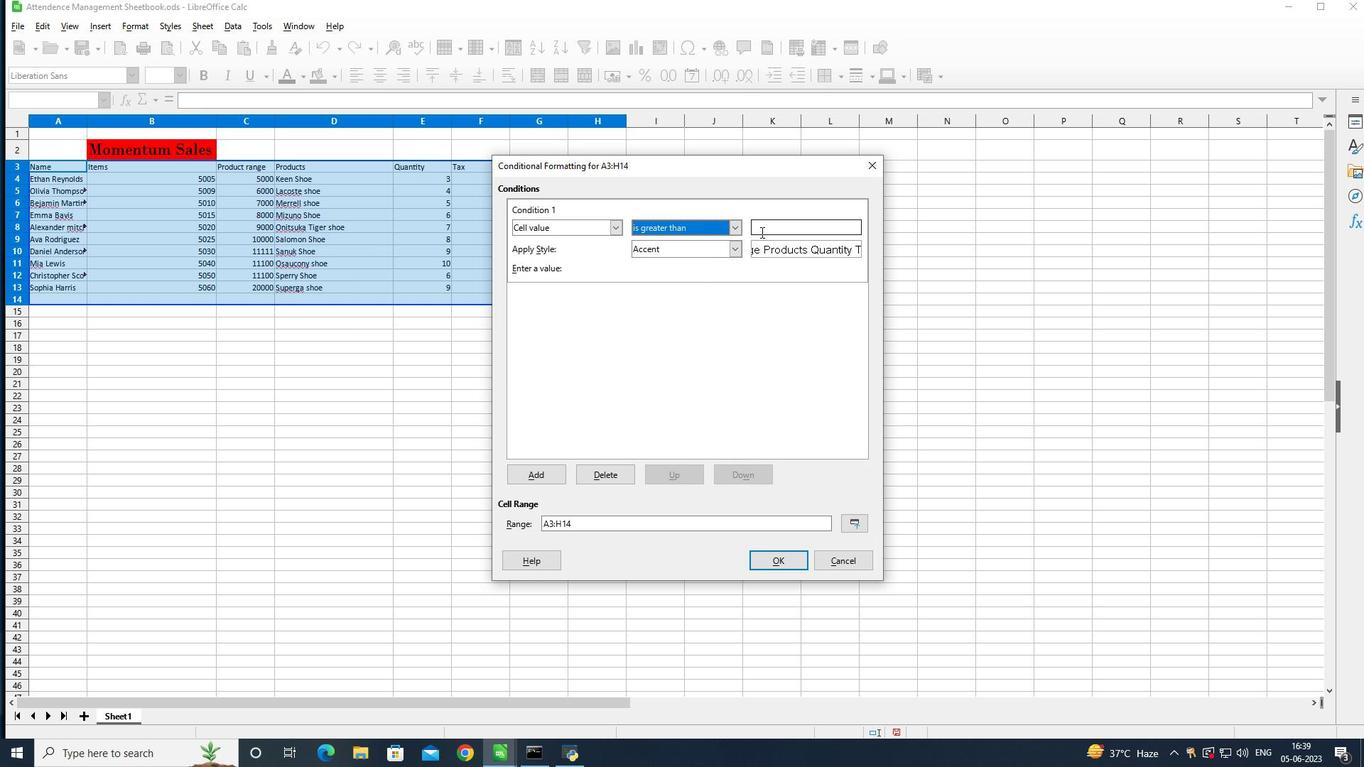
Action: Key pressed 5
Screenshot: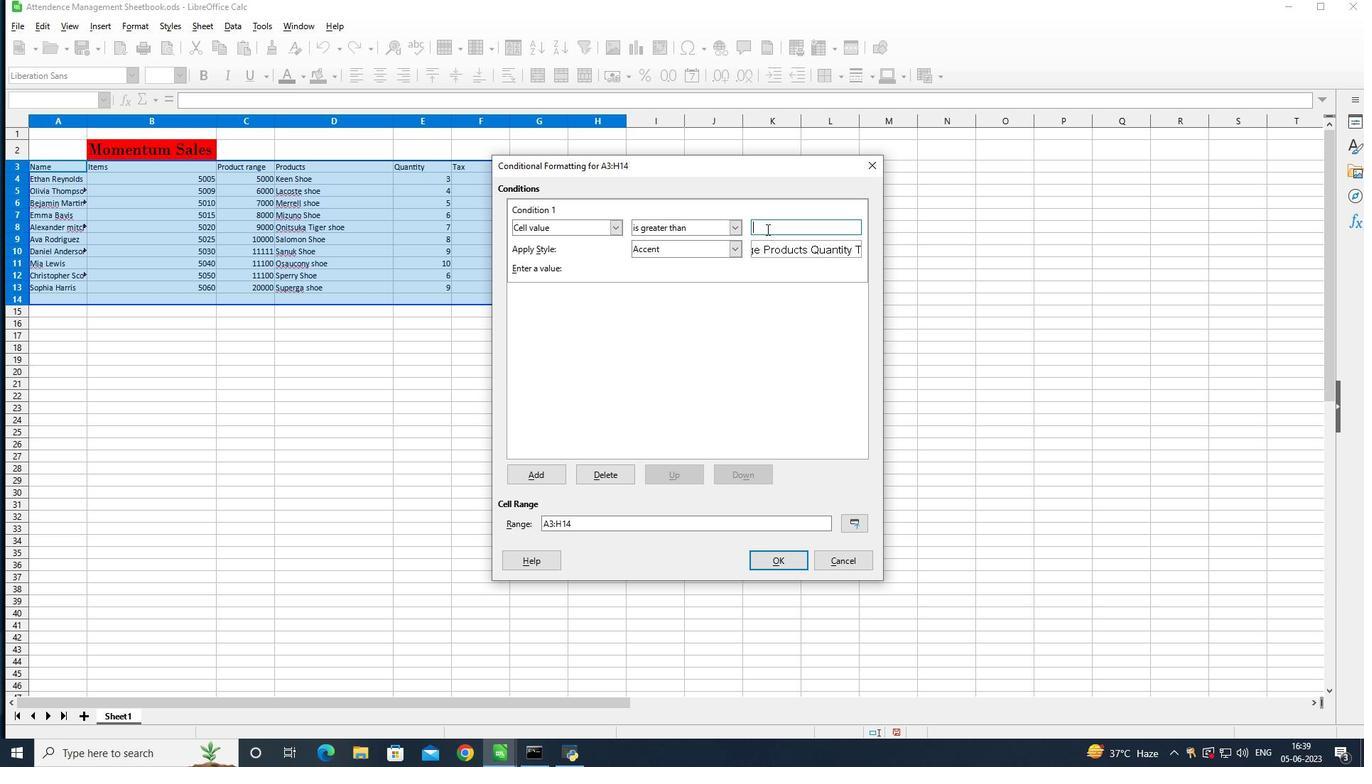 
Action: Mouse moved to (780, 560)
Screenshot: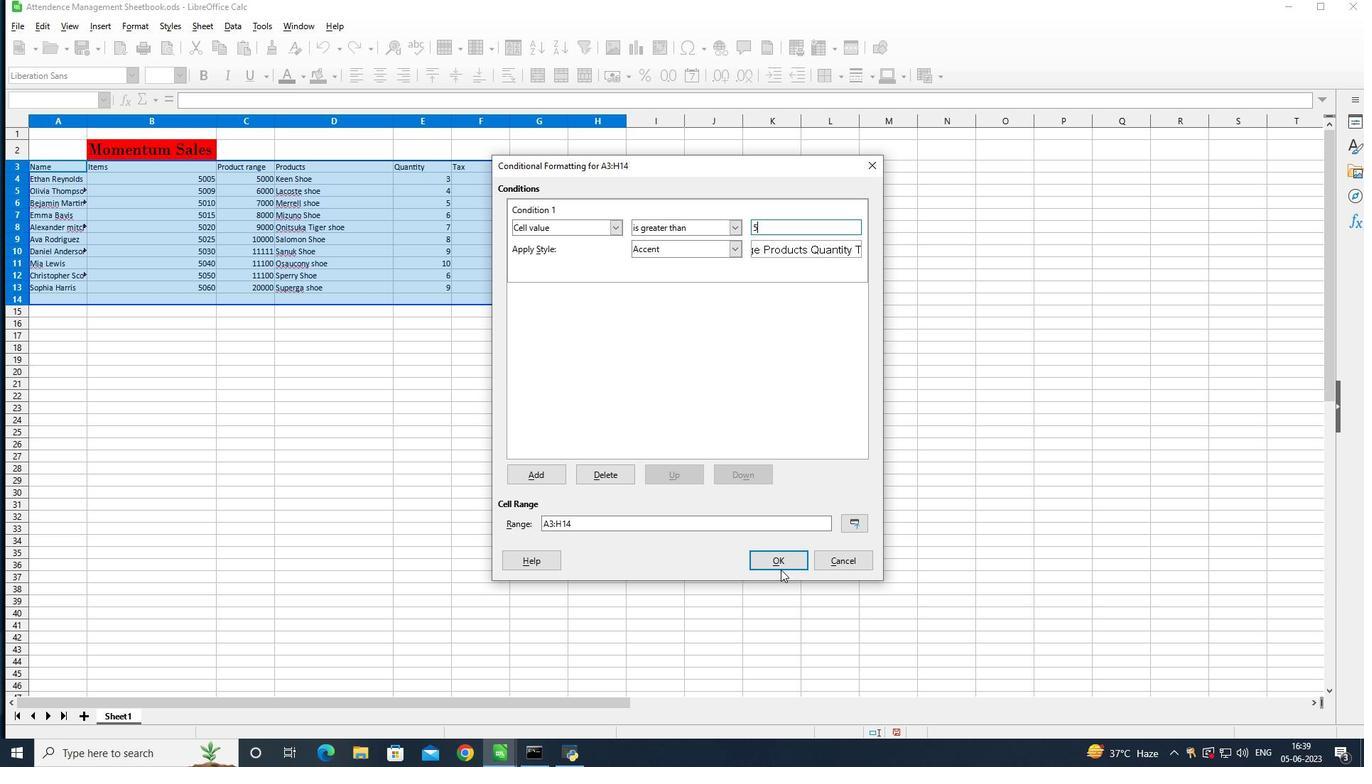 
Action: Mouse pressed left at (780, 560)
Screenshot: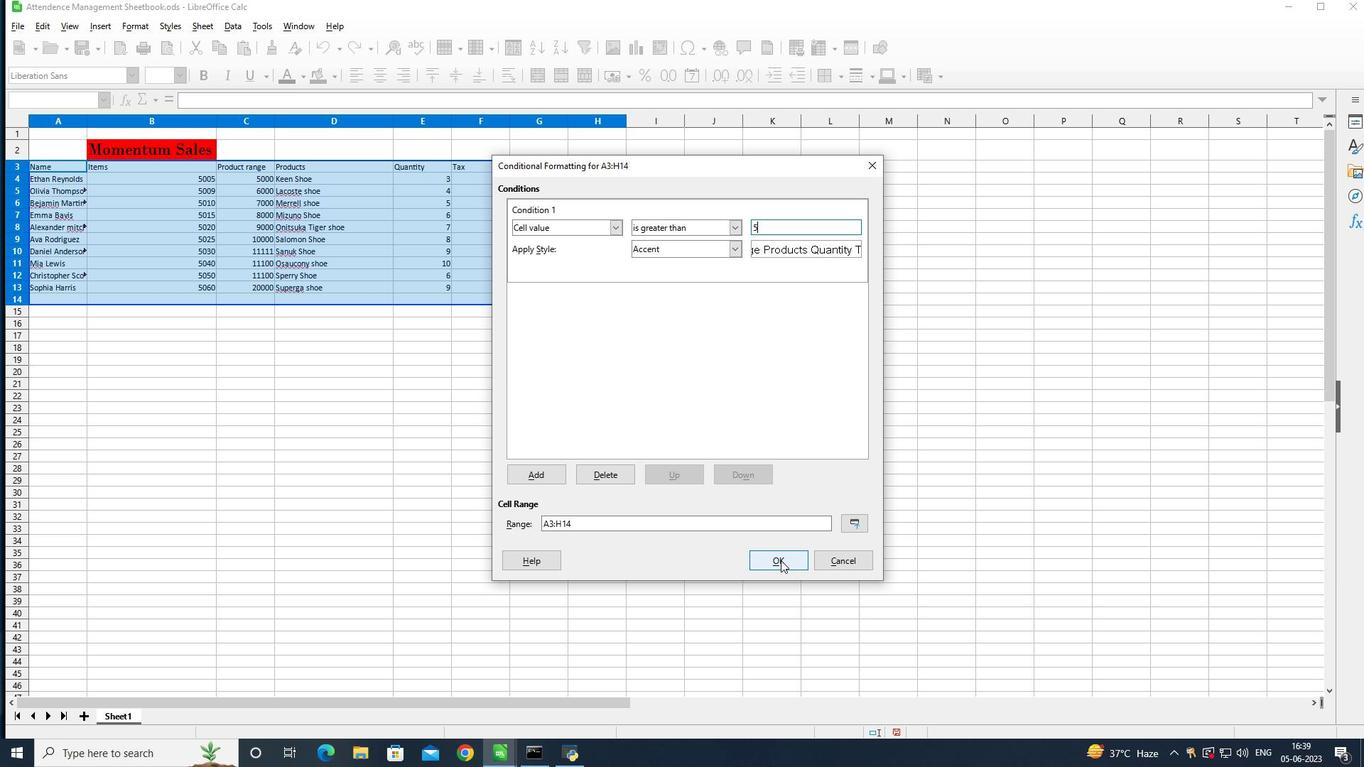 
Action: Mouse moved to (143, 30)
Screenshot: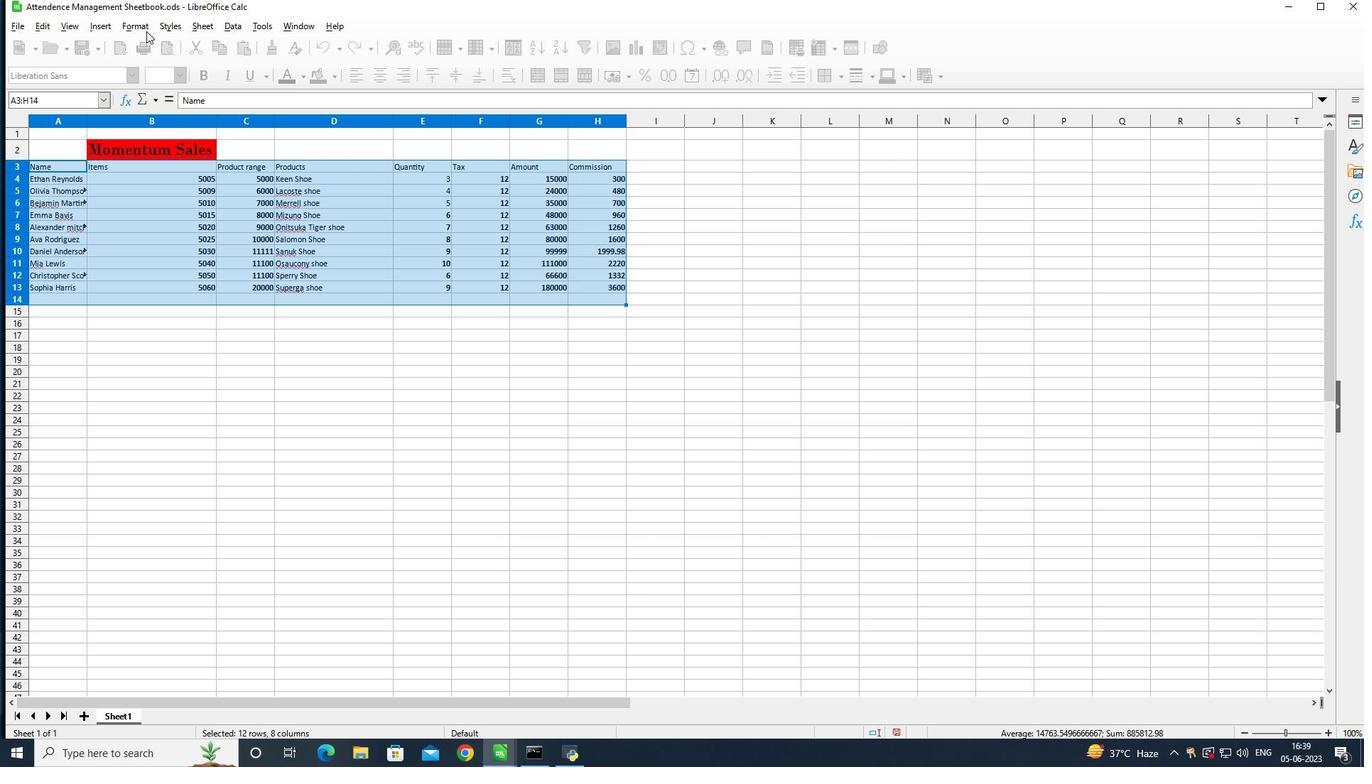 
Action: Mouse pressed left at (143, 30)
Screenshot: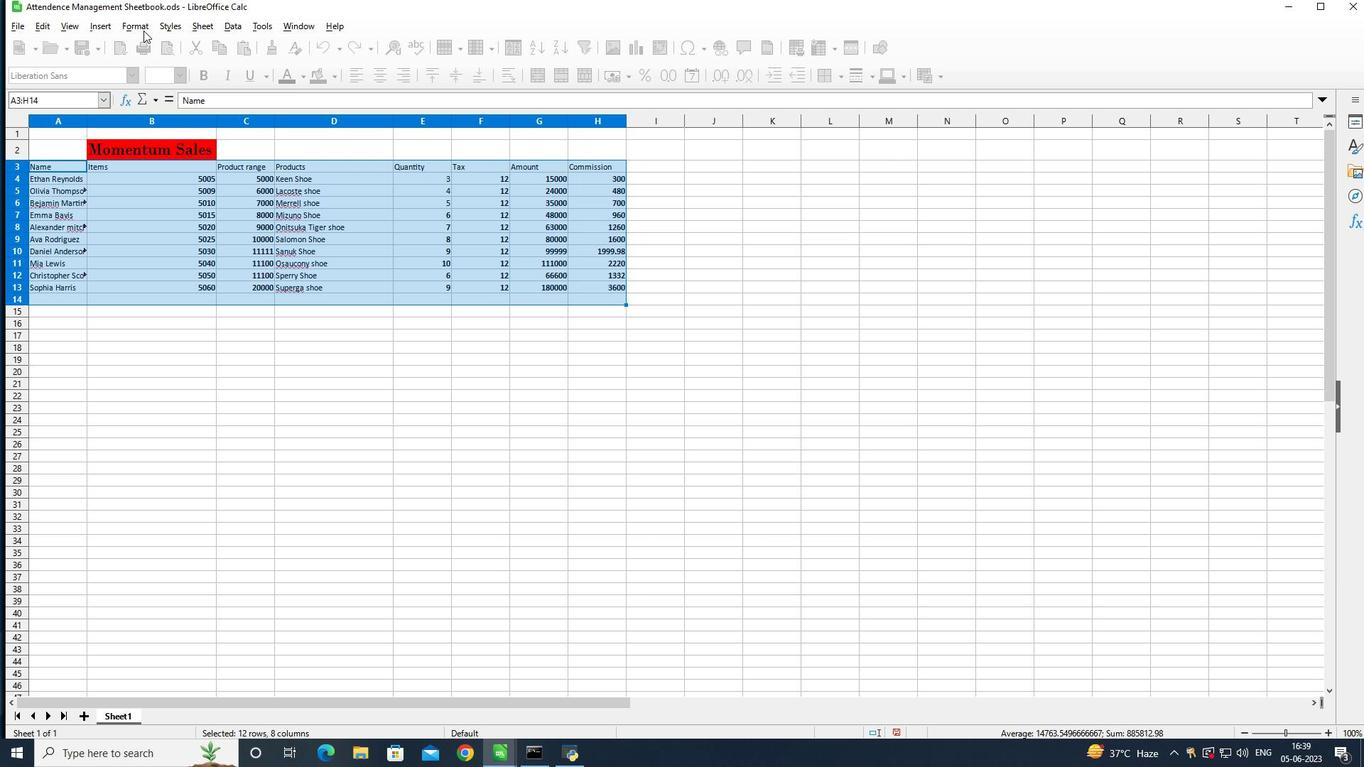 
Action: Mouse moved to (186, 255)
Screenshot: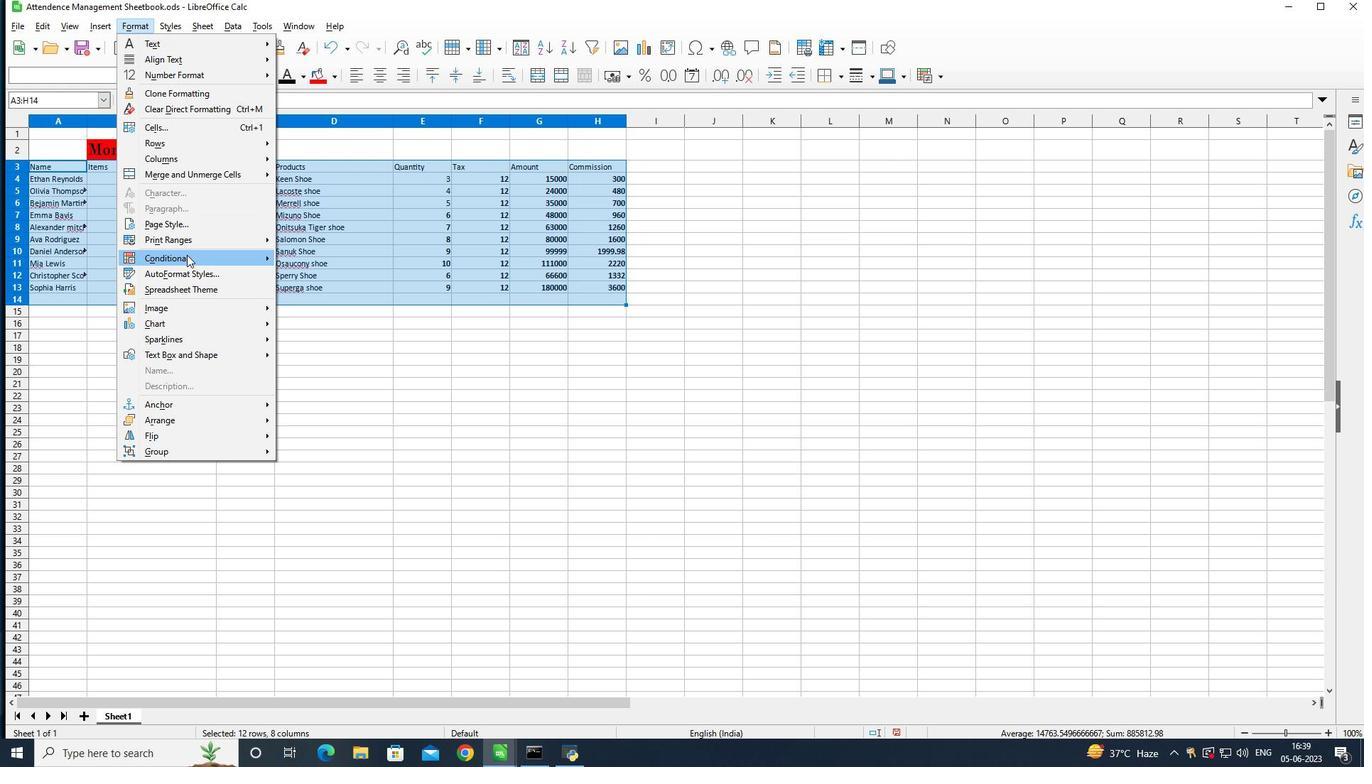 
Action: Mouse pressed left at (186, 255)
Screenshot: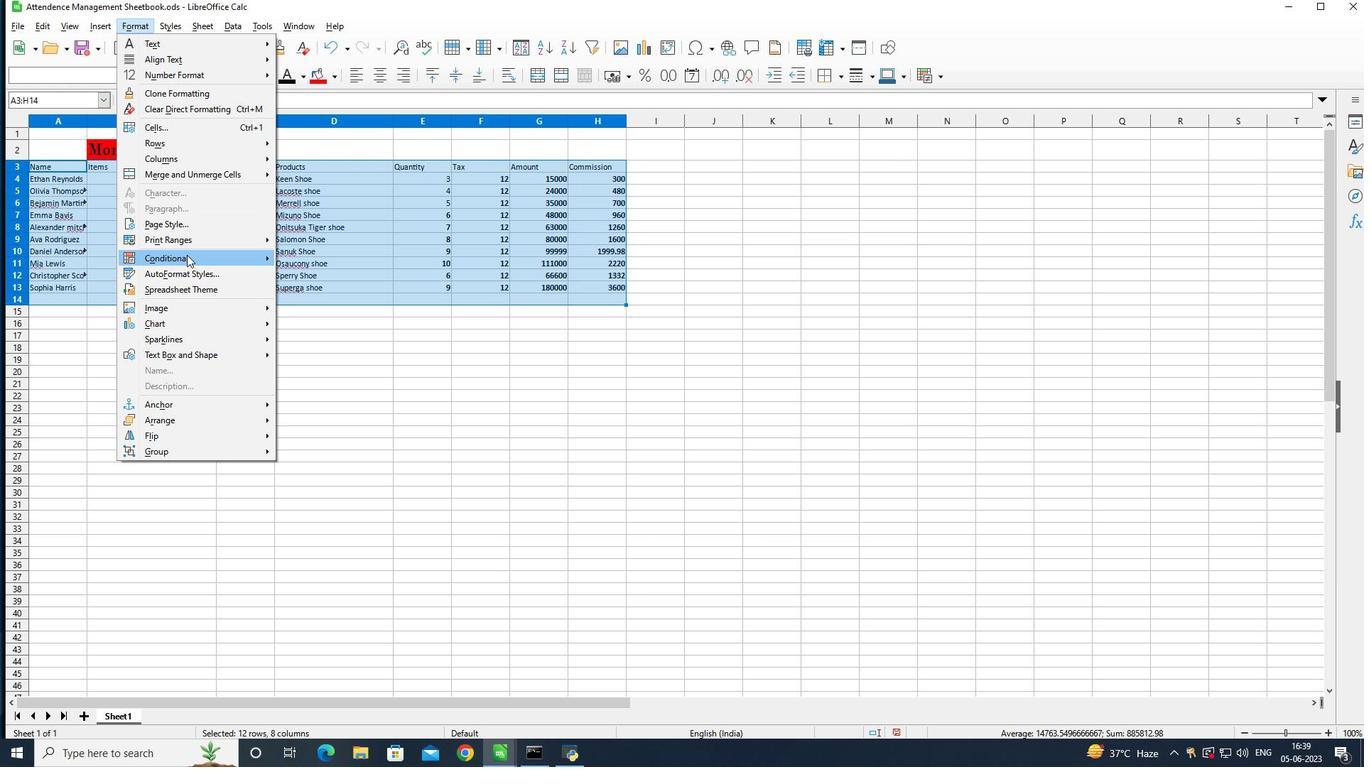 
Action: Mouse moved to (306, 273)
Screenshot: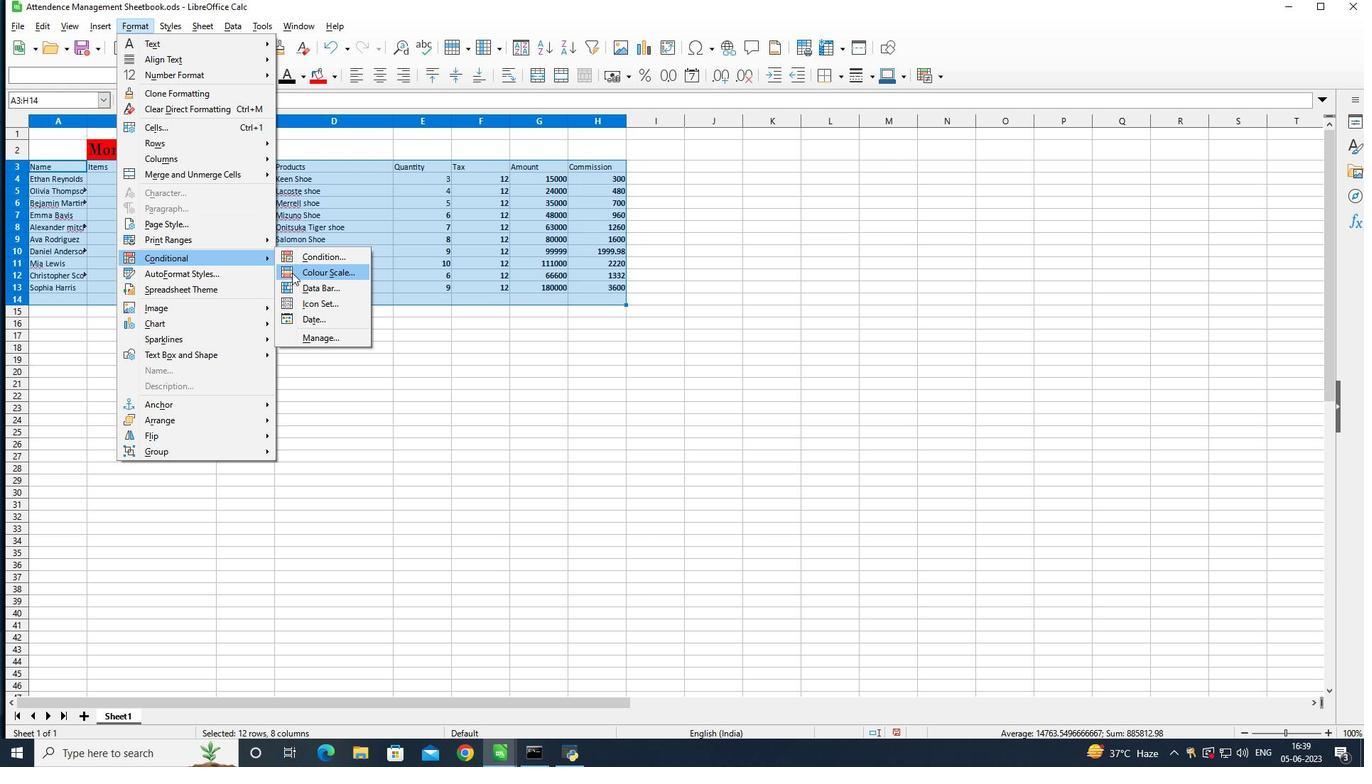 
Action: Mouse pressed left at (306, 273)
Screenshot: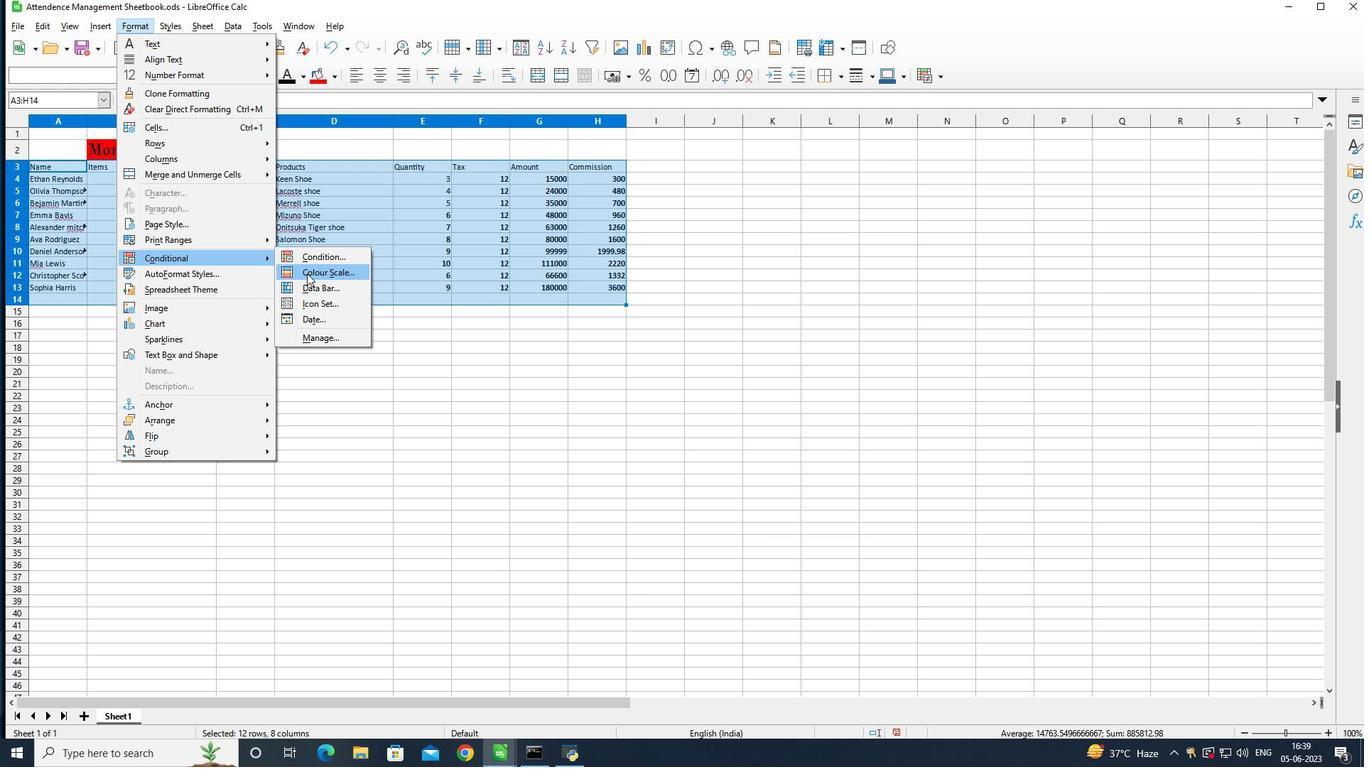 
Action: Mouse moved to (872, 165)
Screenshot: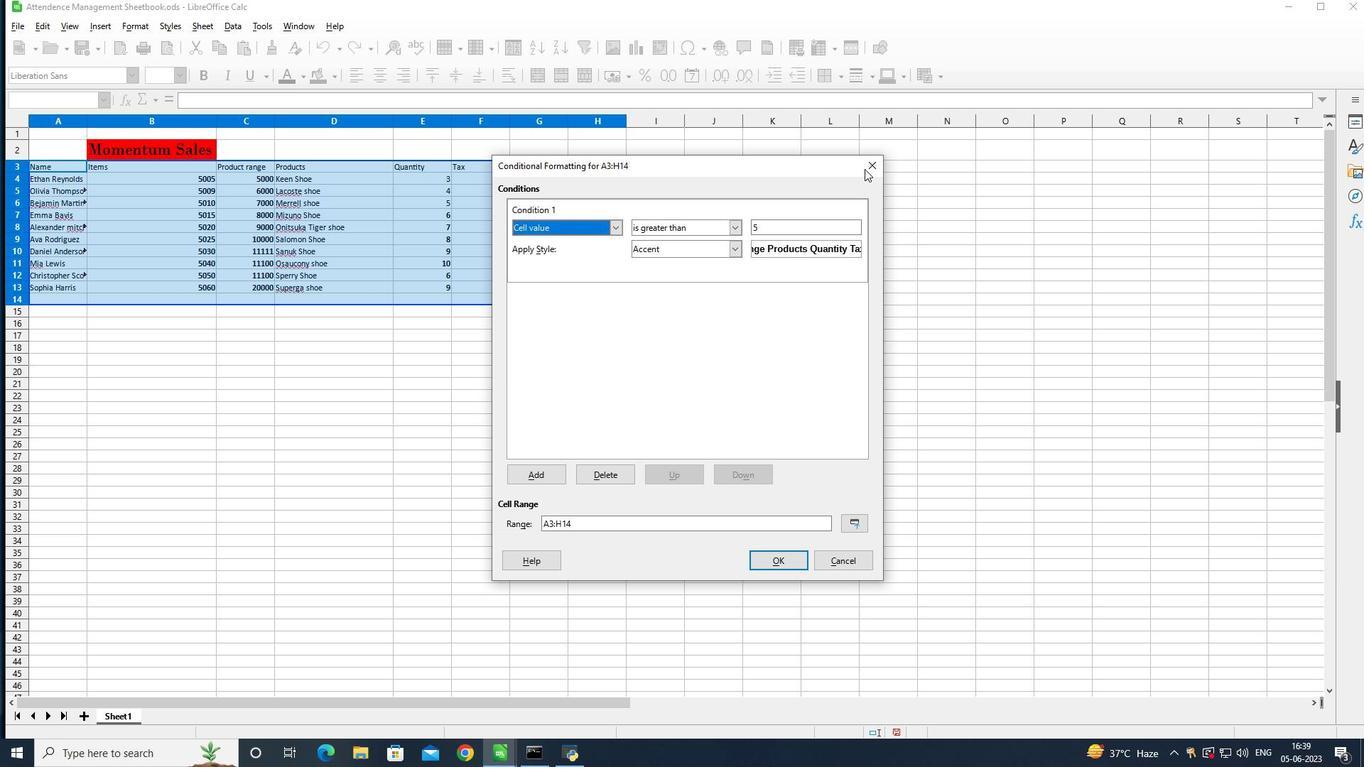 
Action: Mouse pressed left at (872, 165)
Screenshot: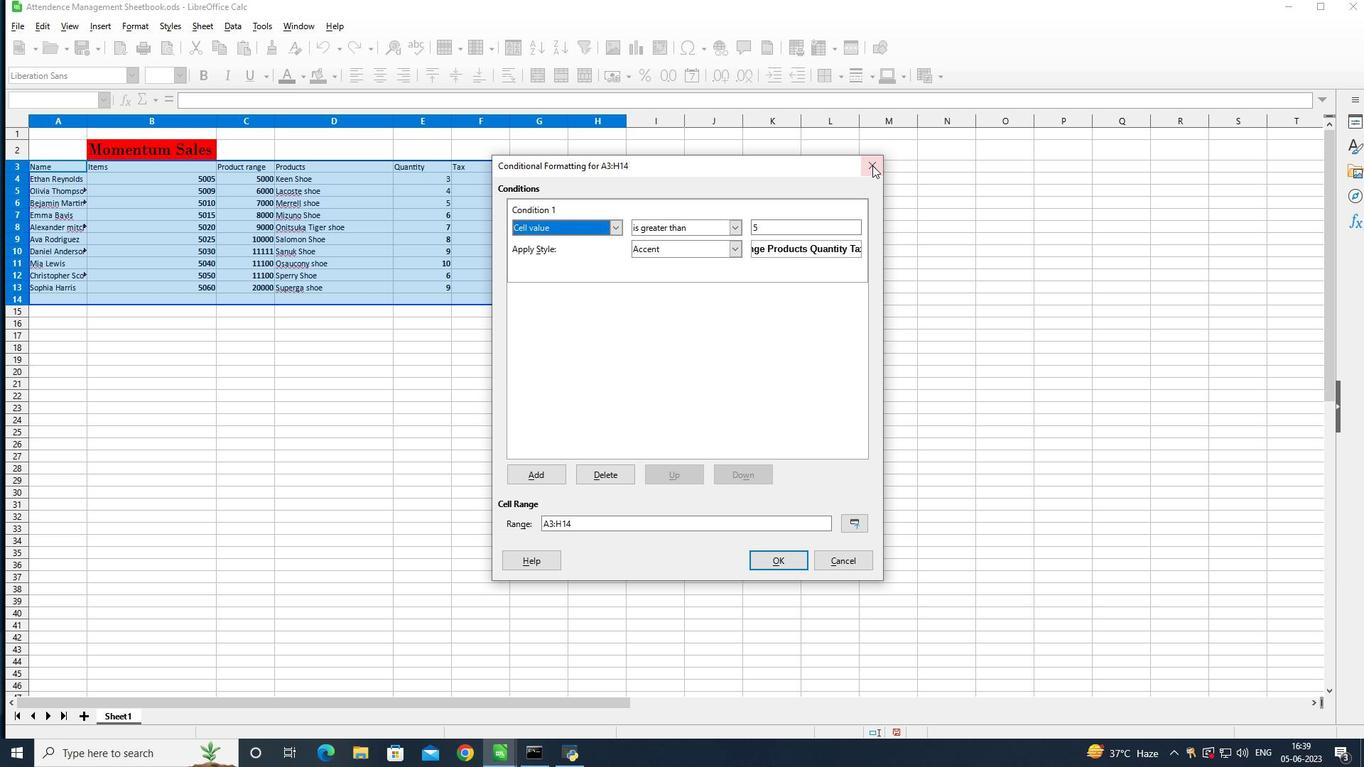 
Action: Mouse moved to (138, 27)
Screenshot: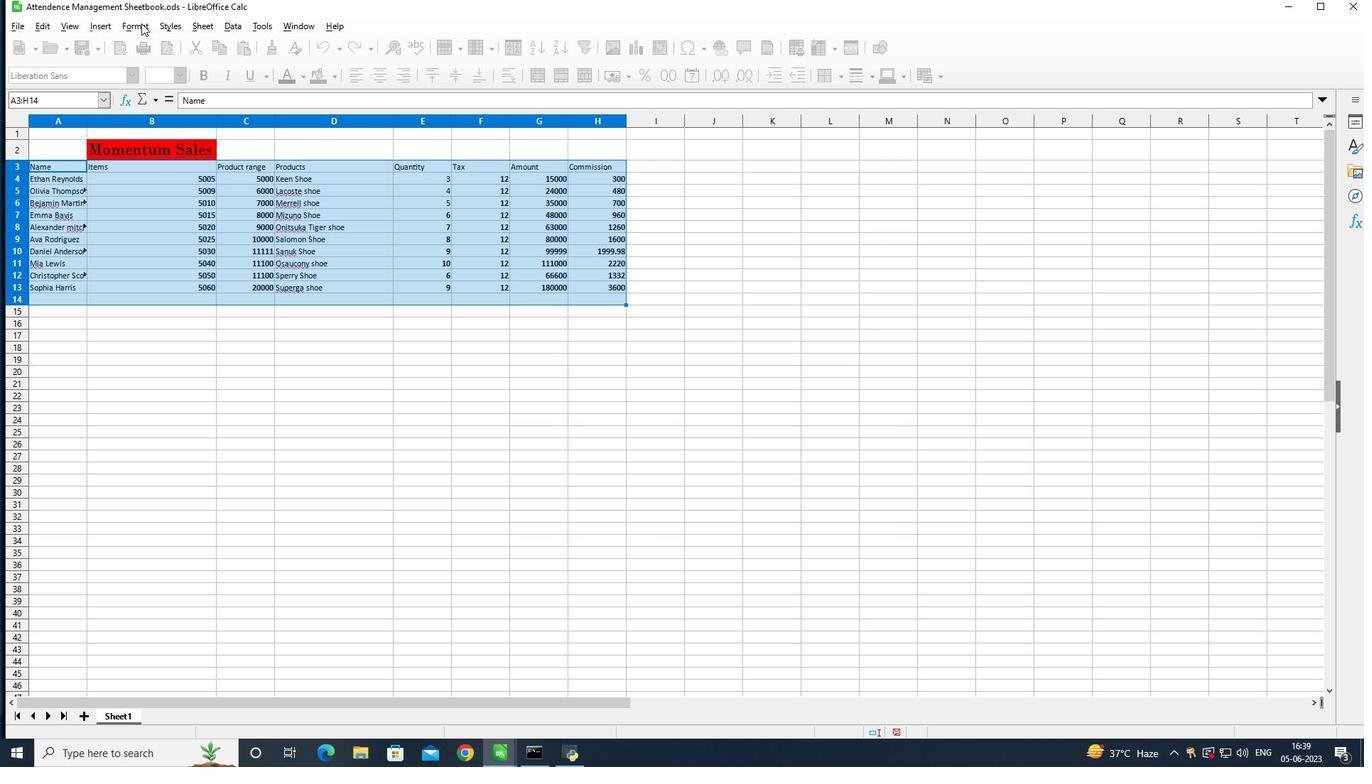 
Action: Mouse pressed left at (138, 27)
Screenshot: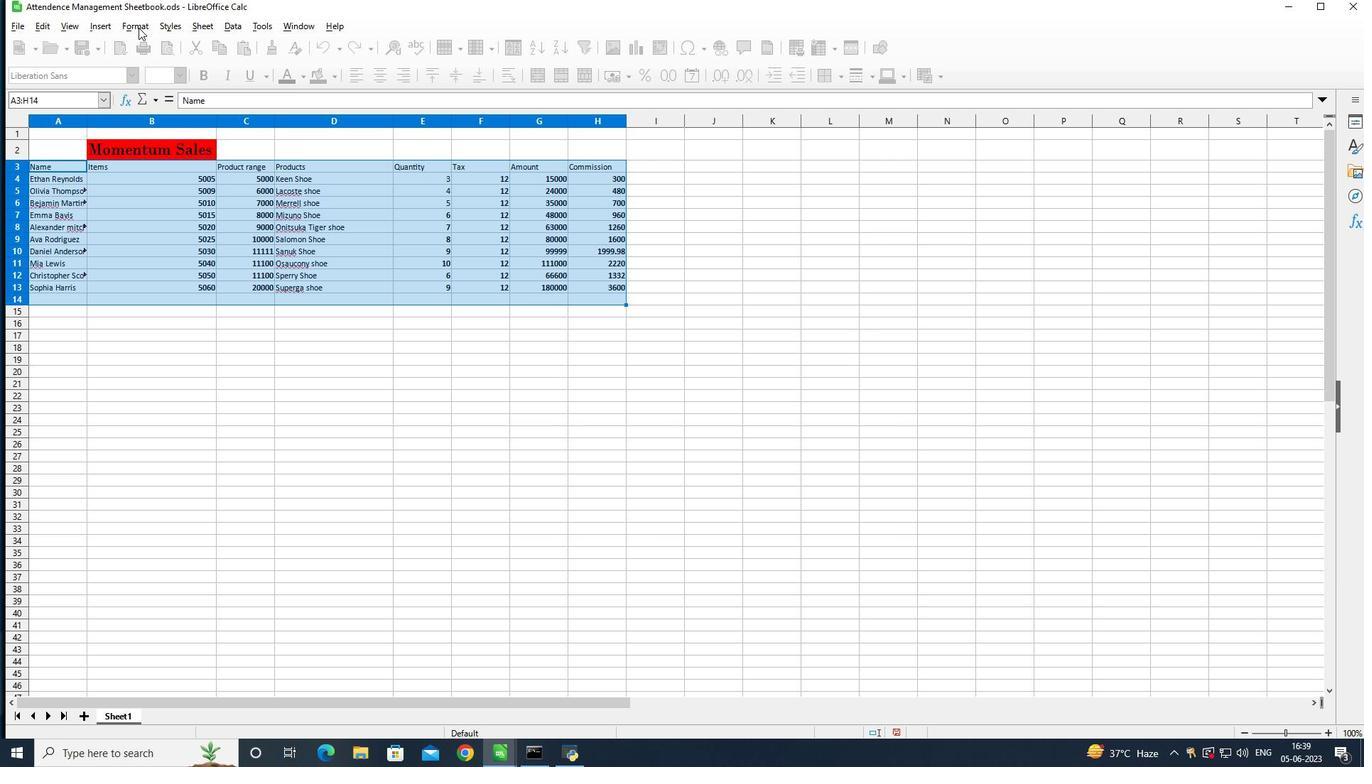 
Action: Mouse moved to (139, 24)
Screenshot: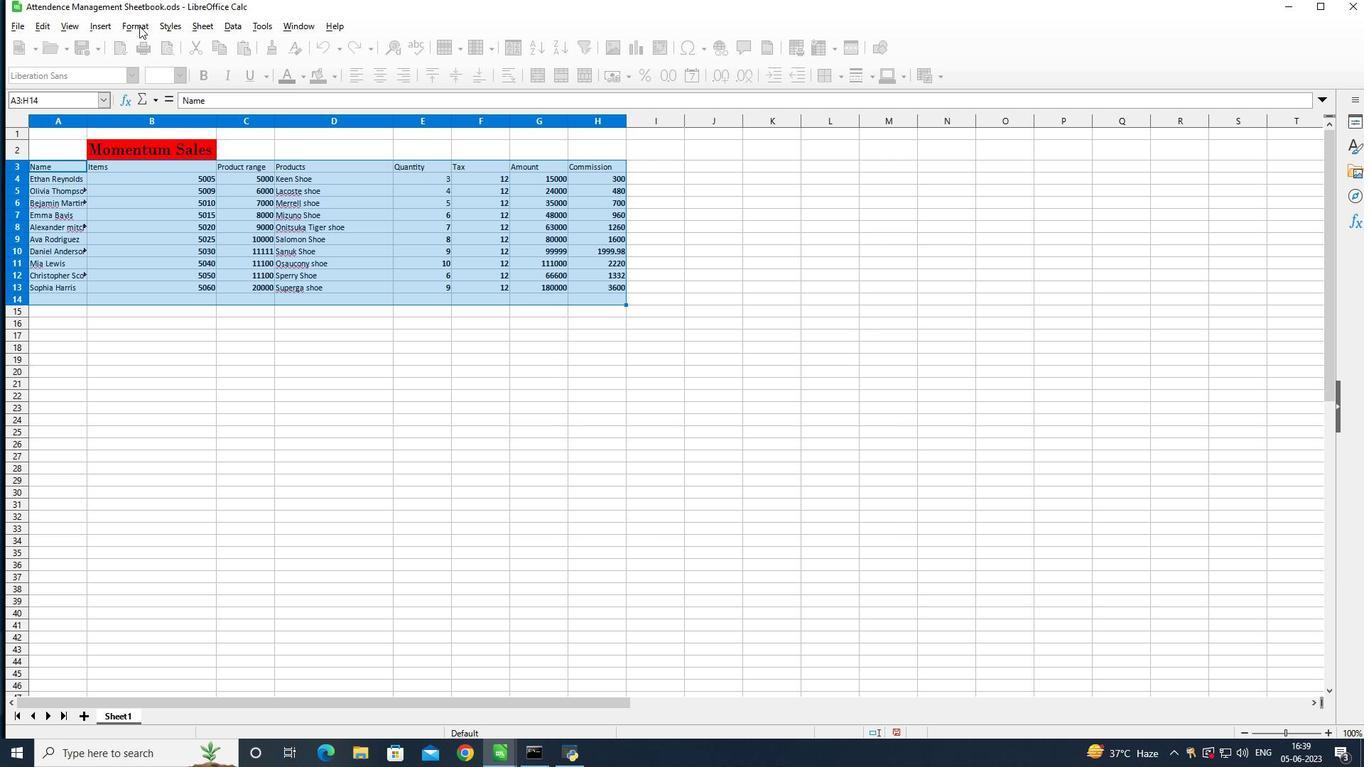 
Action: Mouse pressed left at (139, 24)
Screenshot: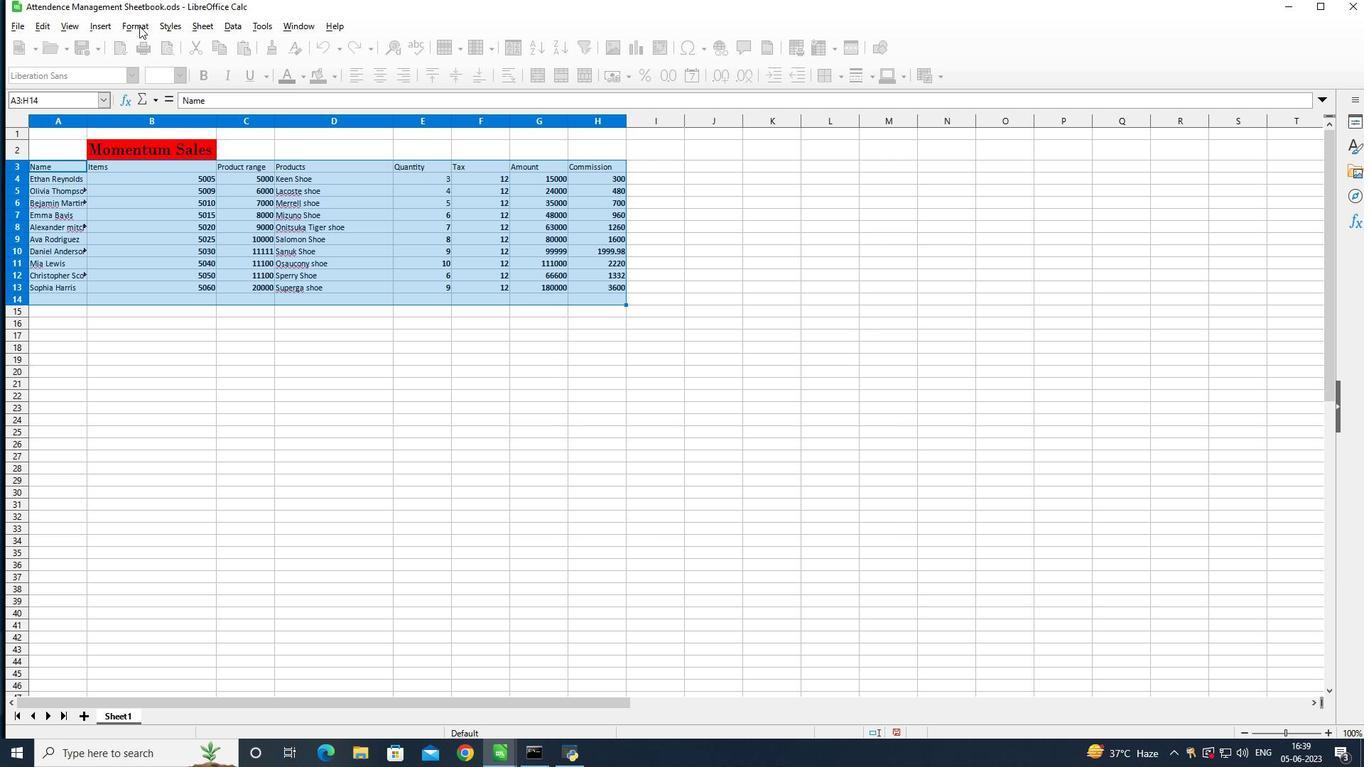 
Action: Mouse pressed left at (139, 24)
Screenshot: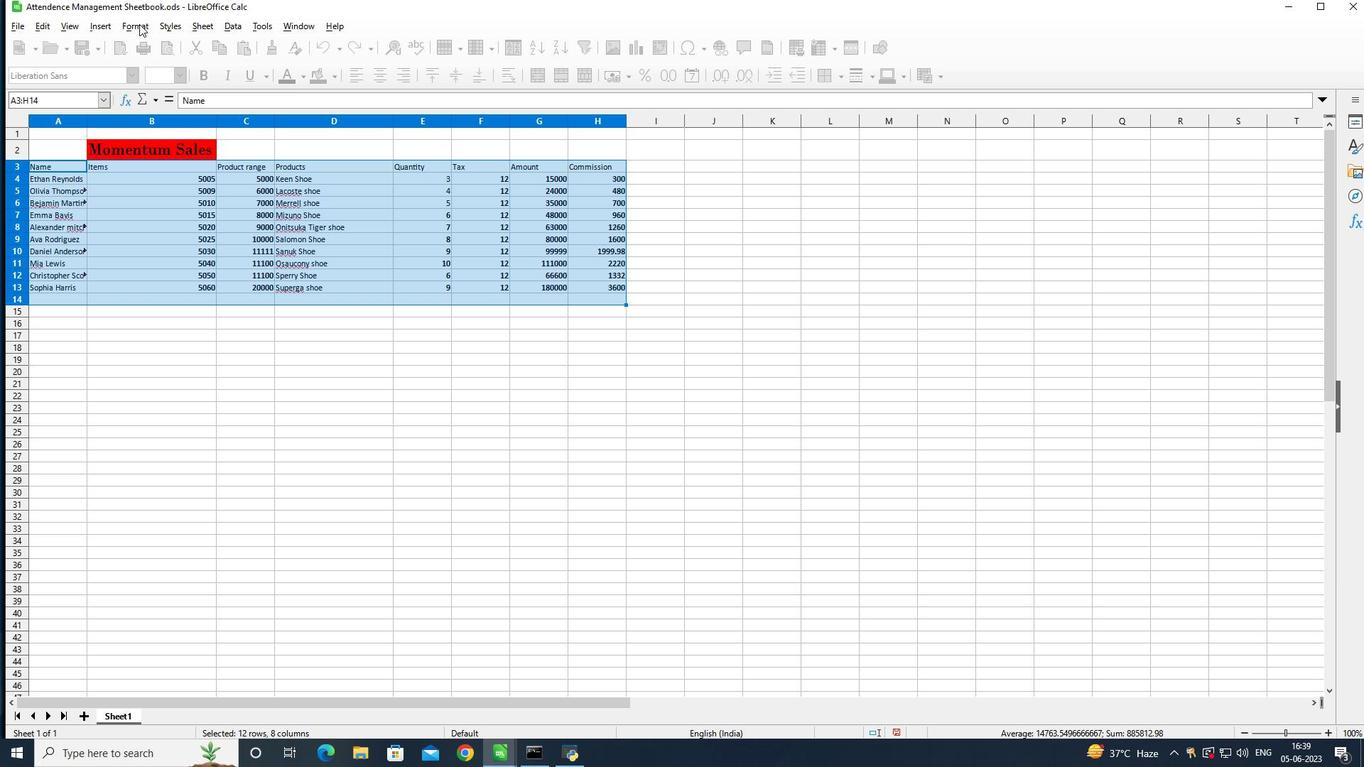 
Action: Mouse moved to (192, 255)
Screenshot: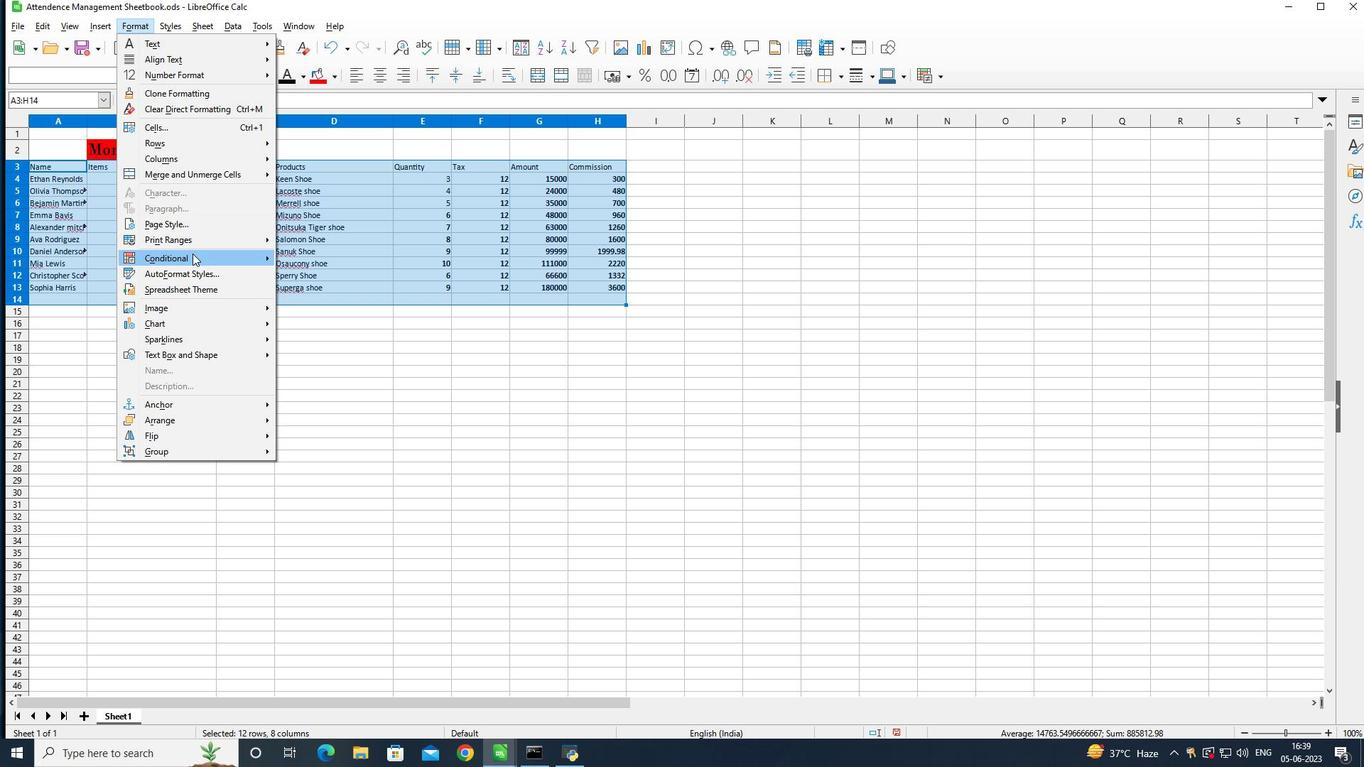 
Action: Mouse pressed left at (192, 255)
Screenshot: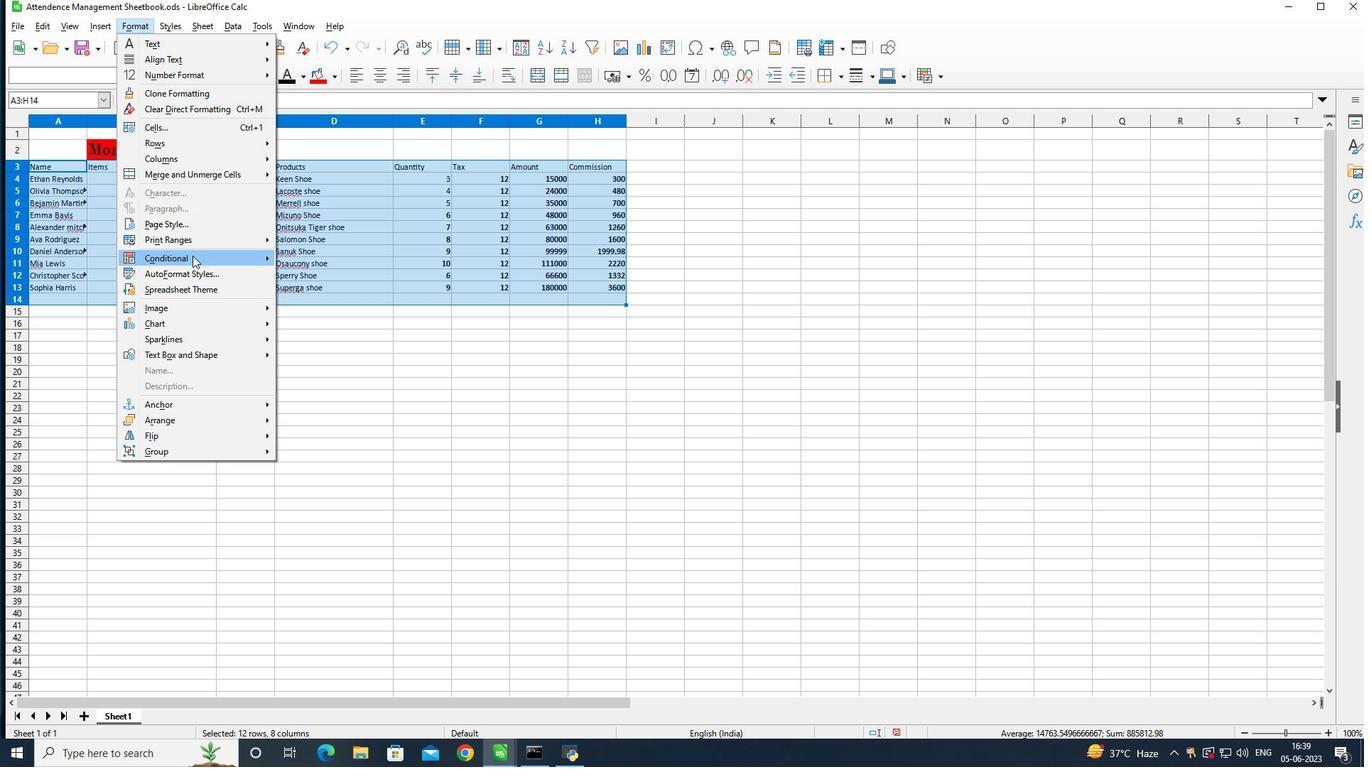 
Action: Mouse moved to (303, 277)
Screenshot: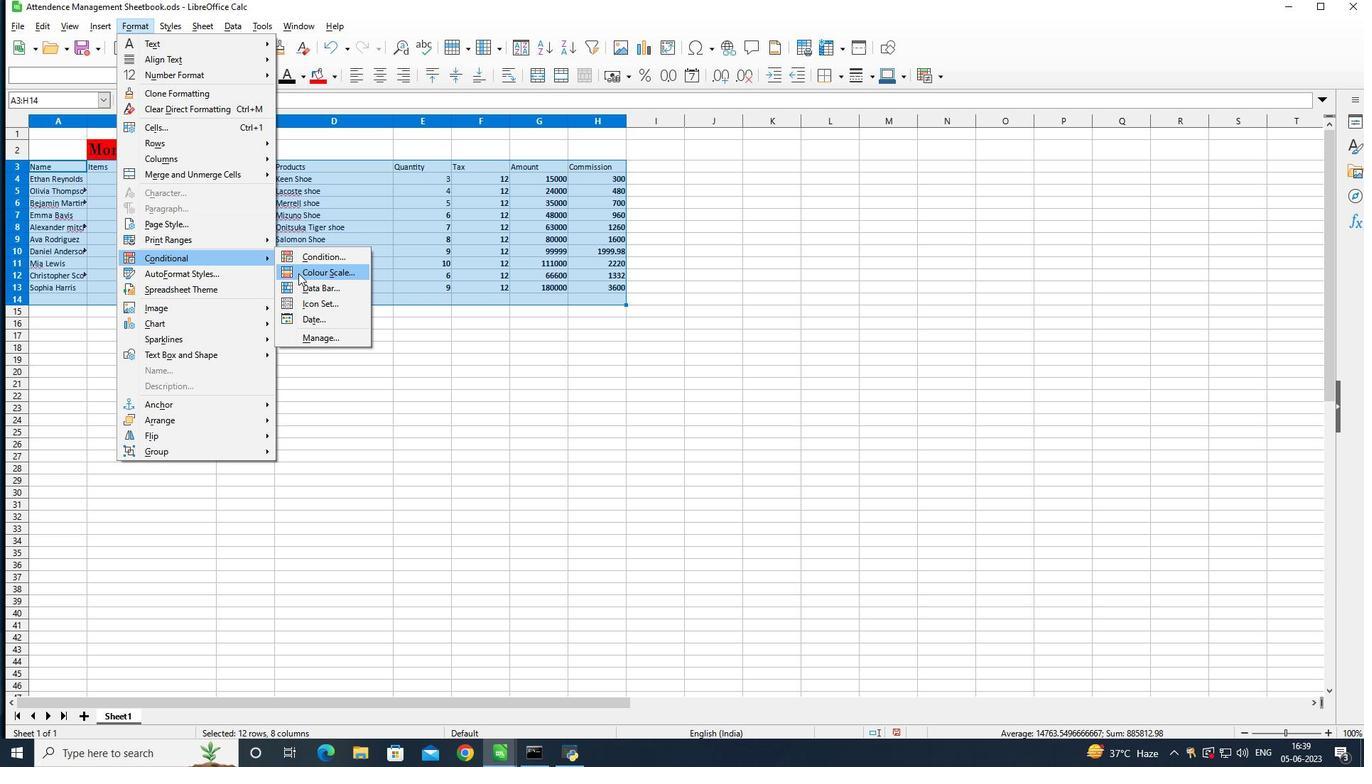 
Action: Mouse pressed left at (303, 277)
Screenshot: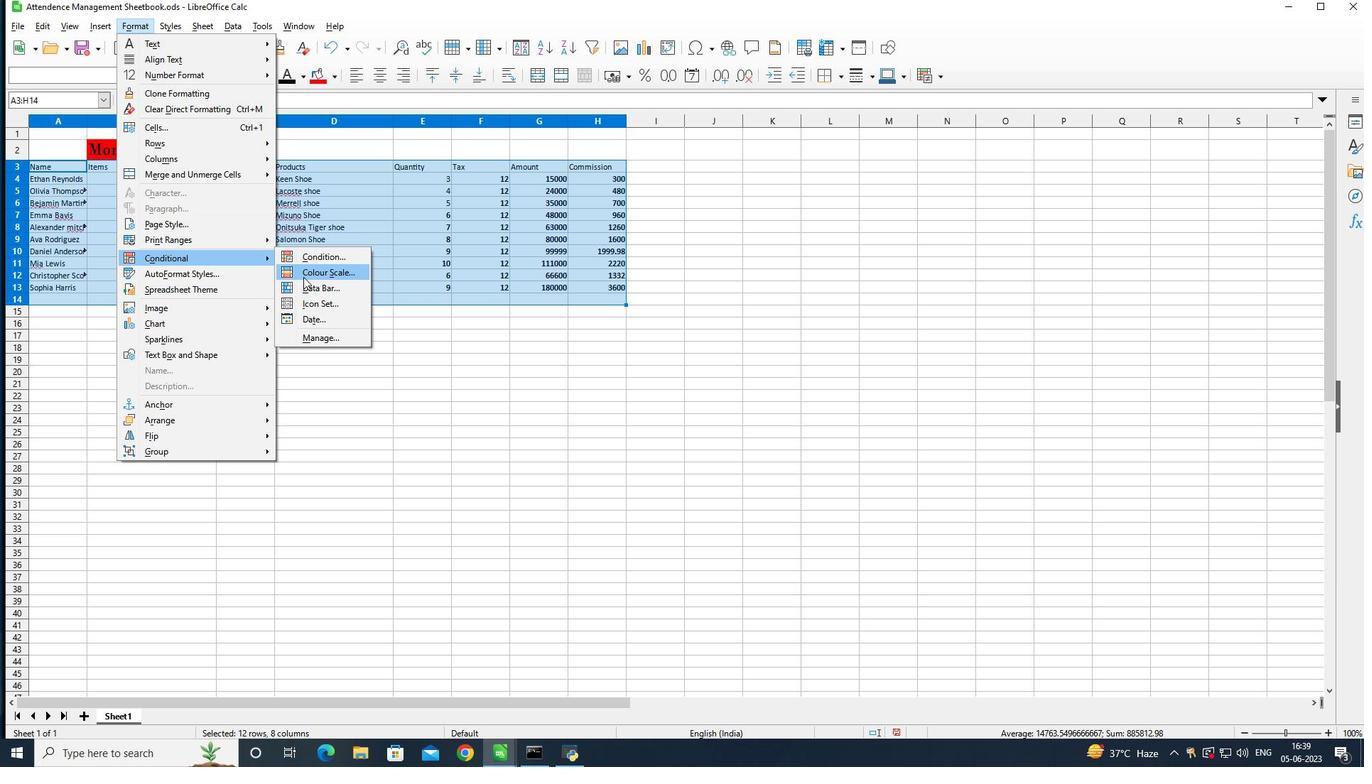
Action: Mouse moved to (875, 164)
Screenshot: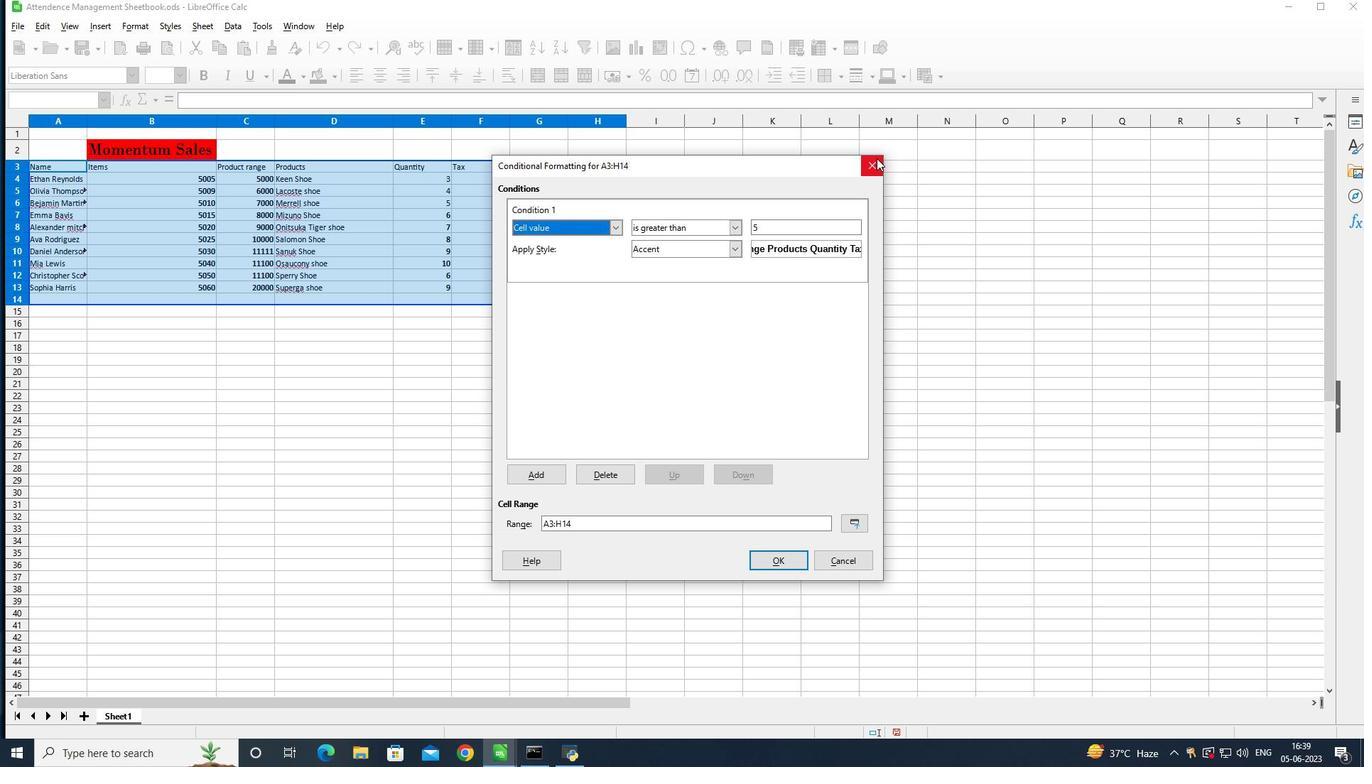 
Action: Mouse pressed left at (875, 164)
Screenshot: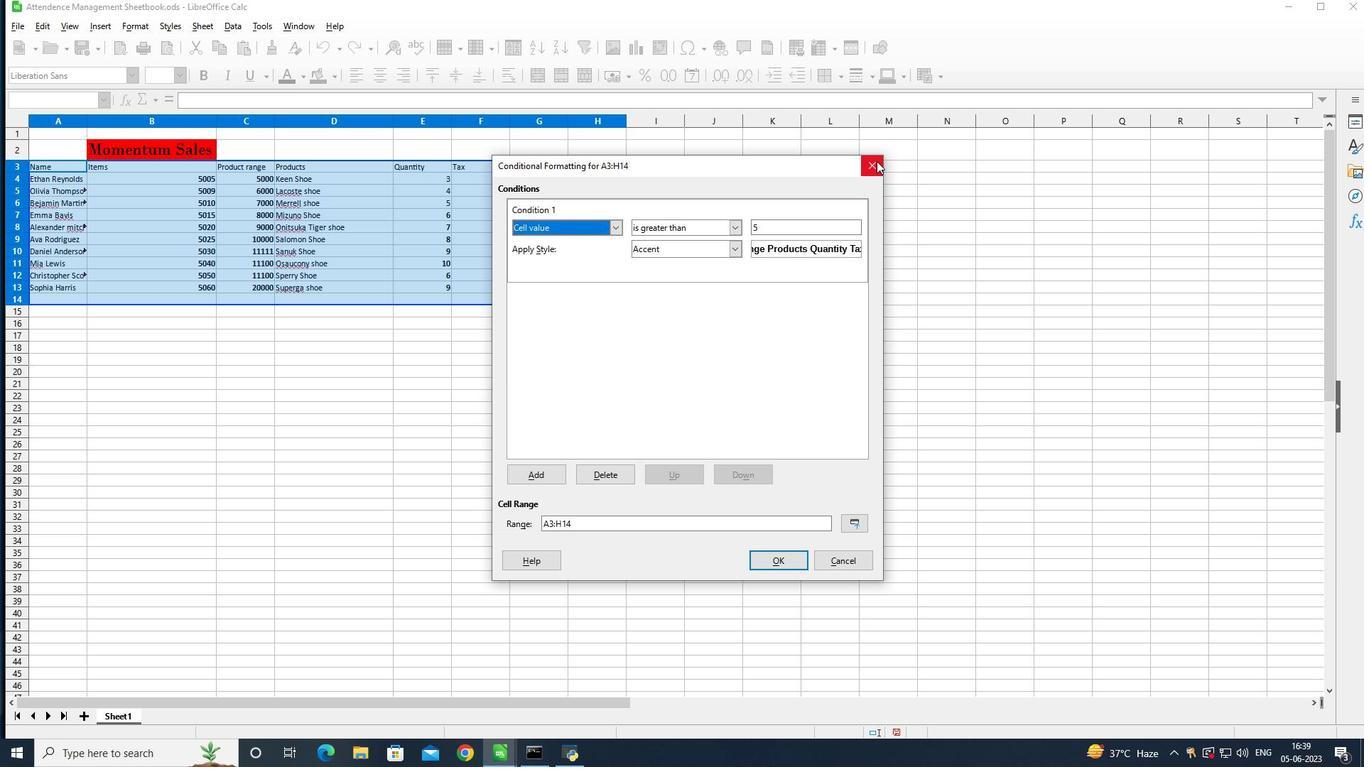 
Action: Mouse moved to (138, 27)
Screenshot: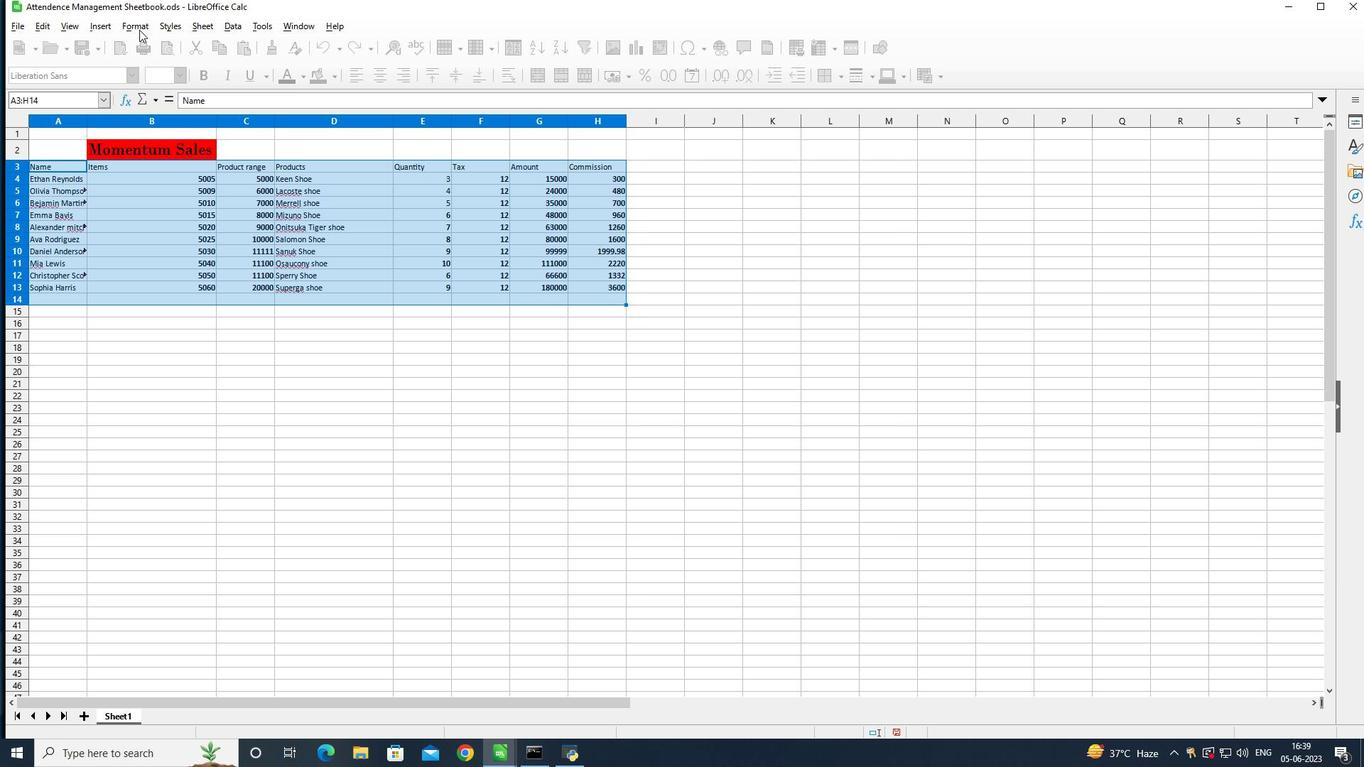 
Action: Mouse pressed left at (138, 27)
Screenshot: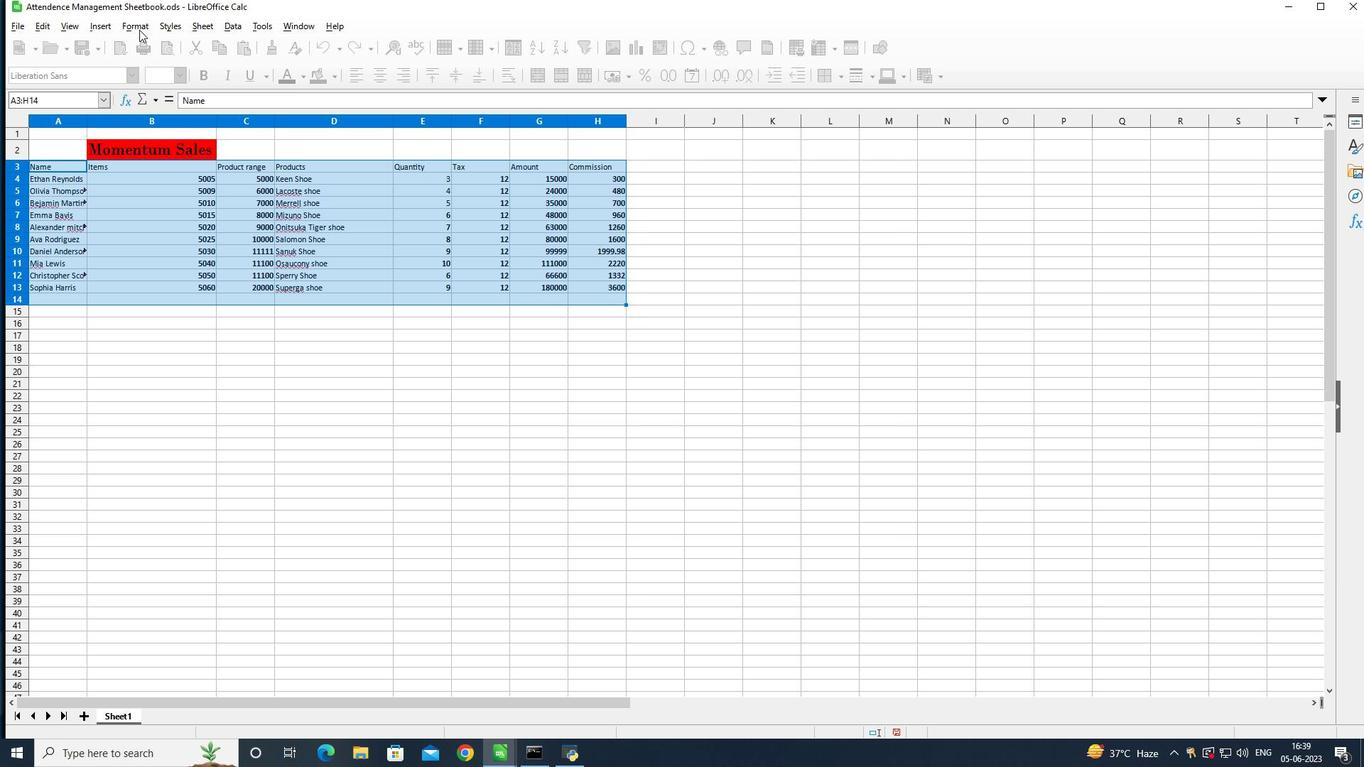 
Action: Mouse moved to (181, 253)
Screenshot: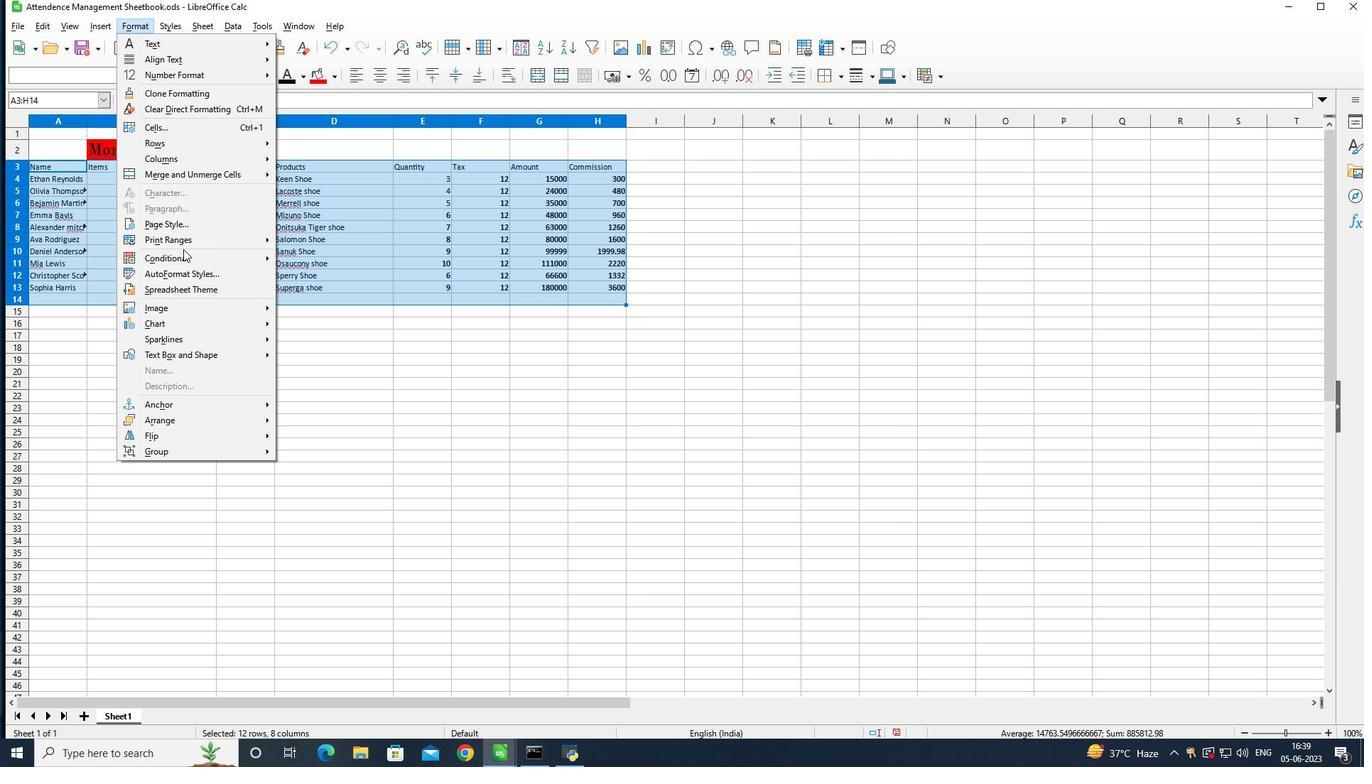 
Action: Mouse pressed left at (181, 253)
Screenshot: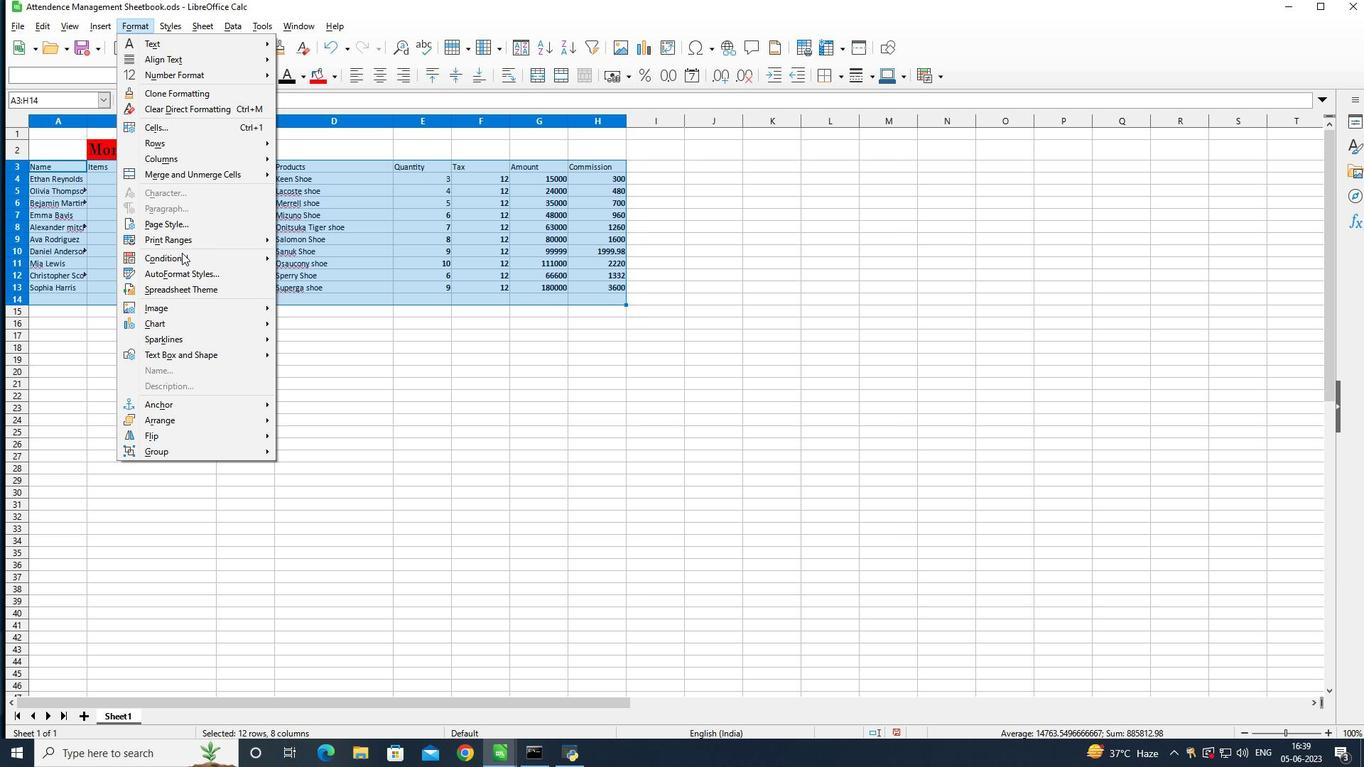 
Action: Mouse moved to (333, 277)
Screenshot: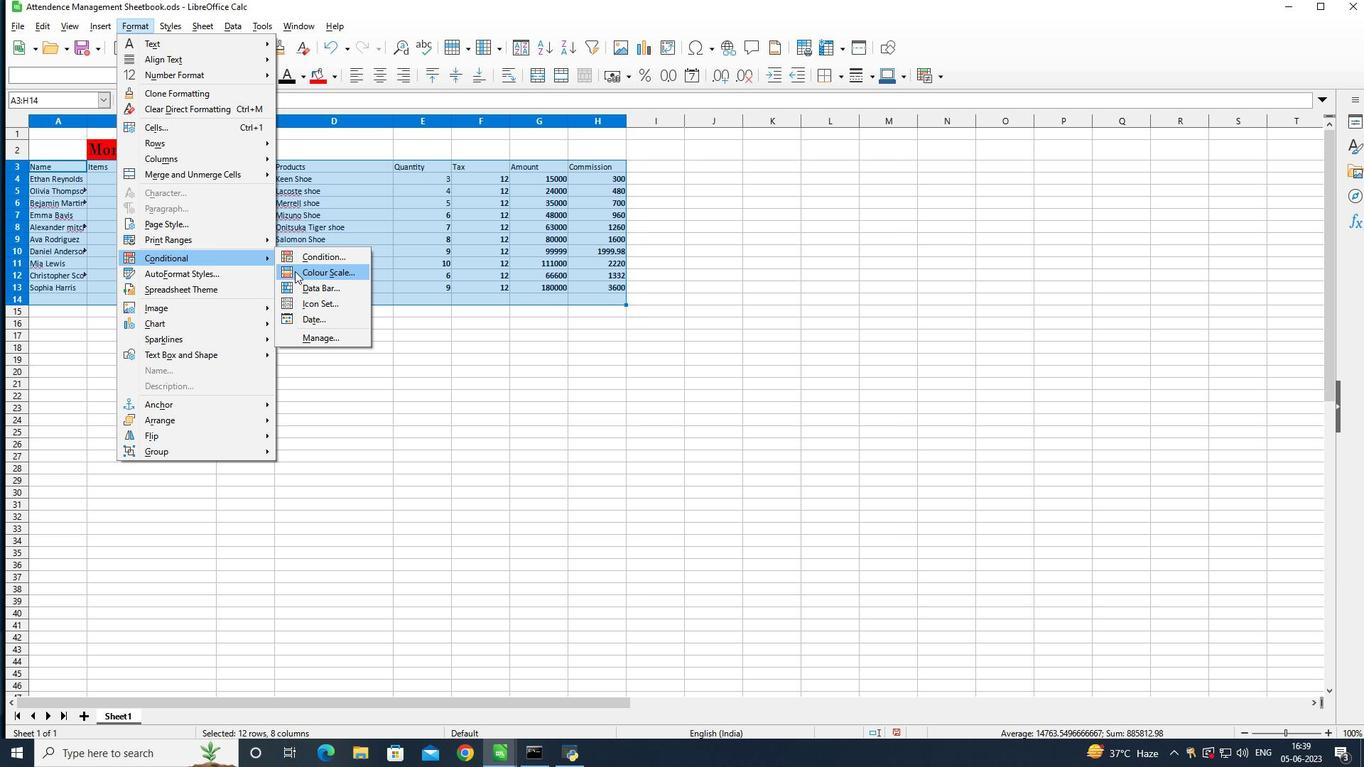 
Action: Mouse pressed left at (333, 277)
Screenshot: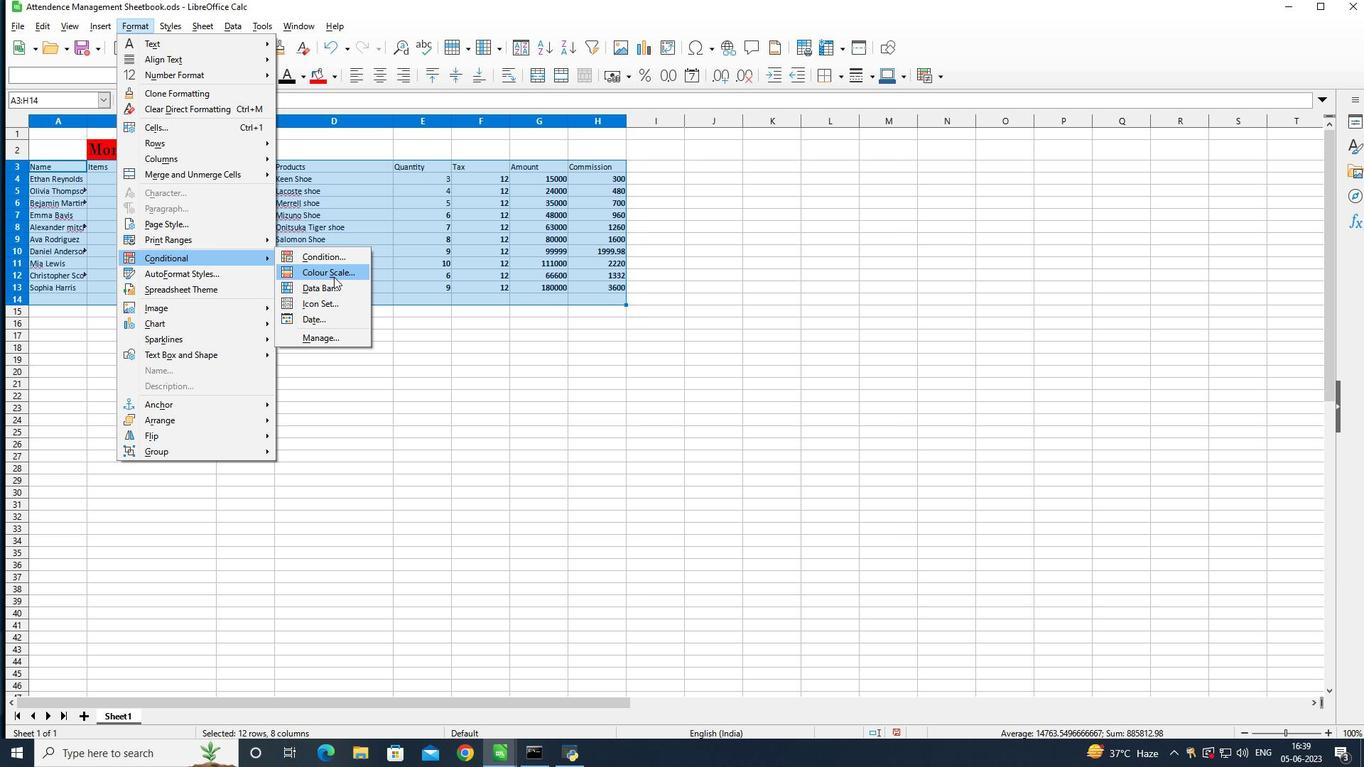 
Action: Mouse moved to (737, 224)
Screenshot: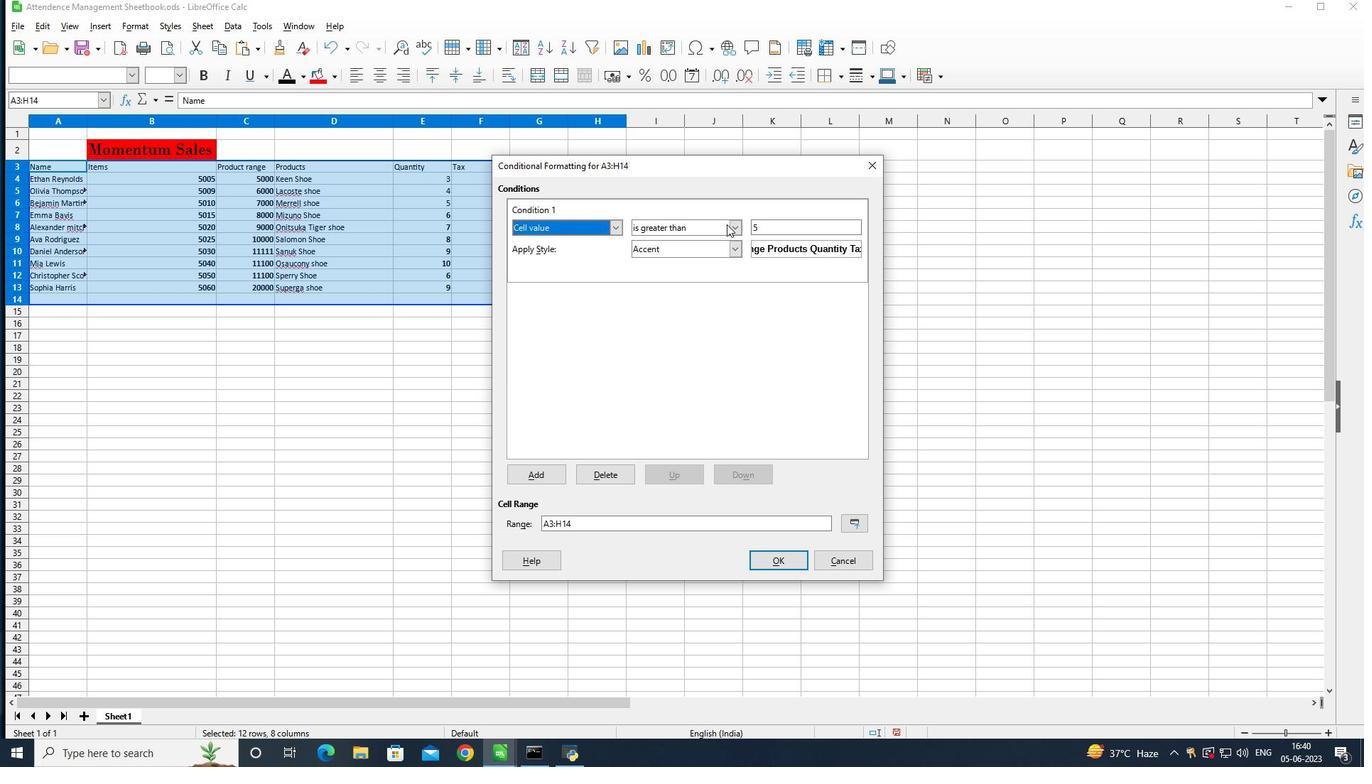 
Action: Mouse pressed left at (737, 224)
Screenshot: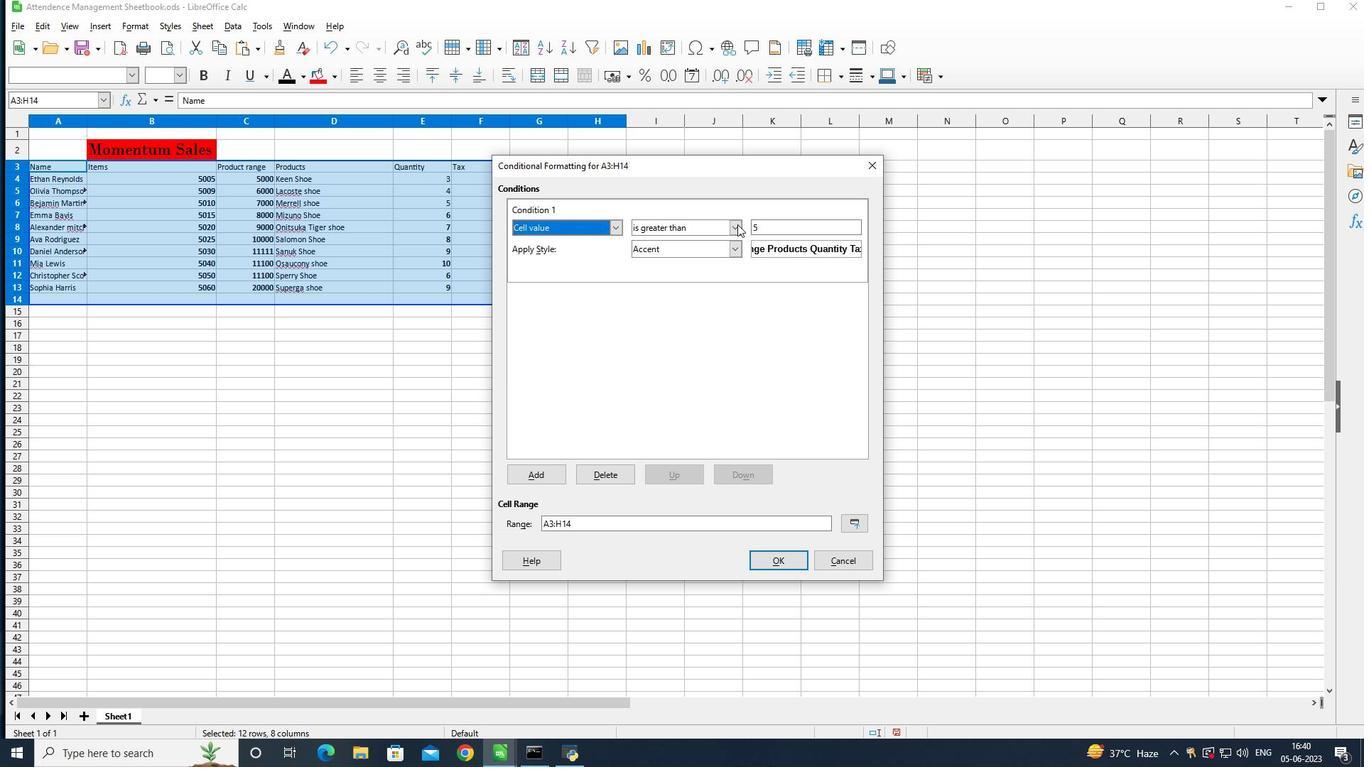 
Action: Mouse moved to (614, 228)
Screenshot: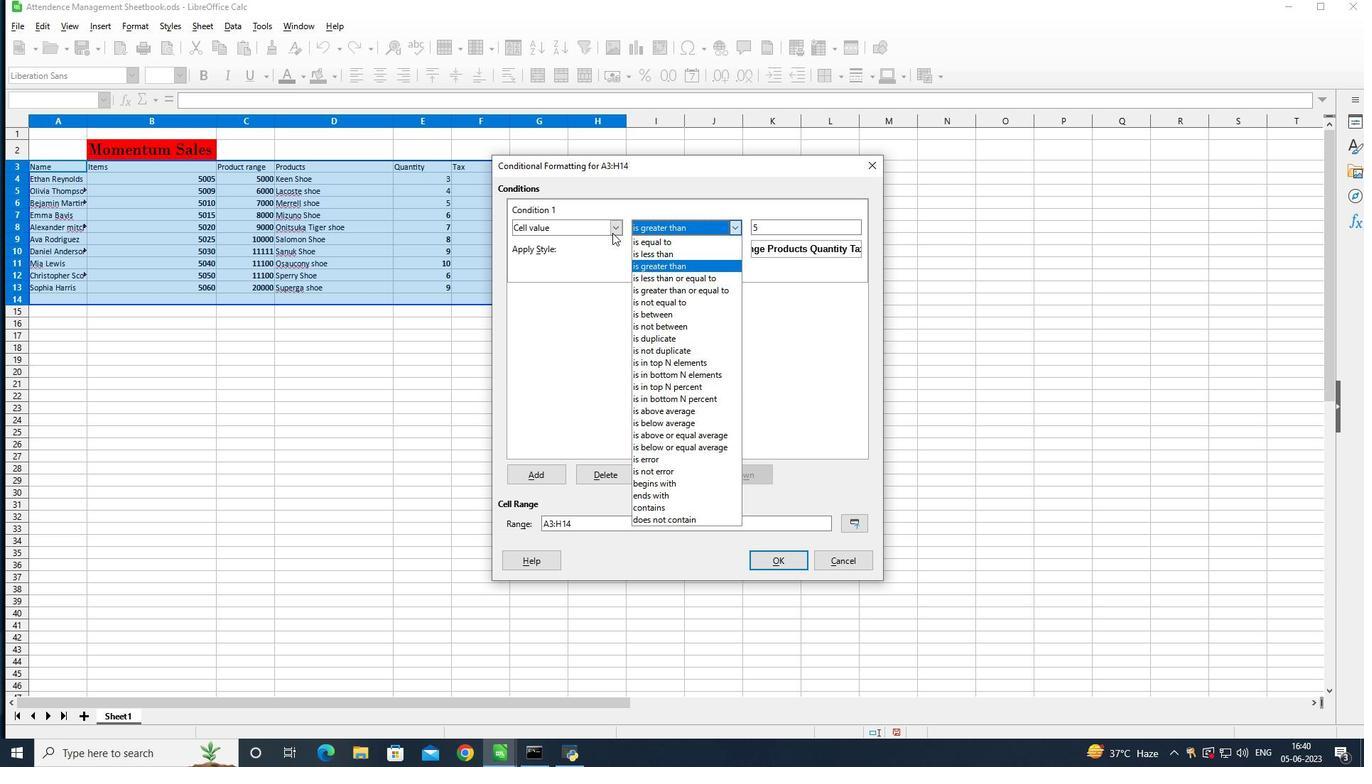 
Action: Mouse pressed left at (614, 228)
Screenshot: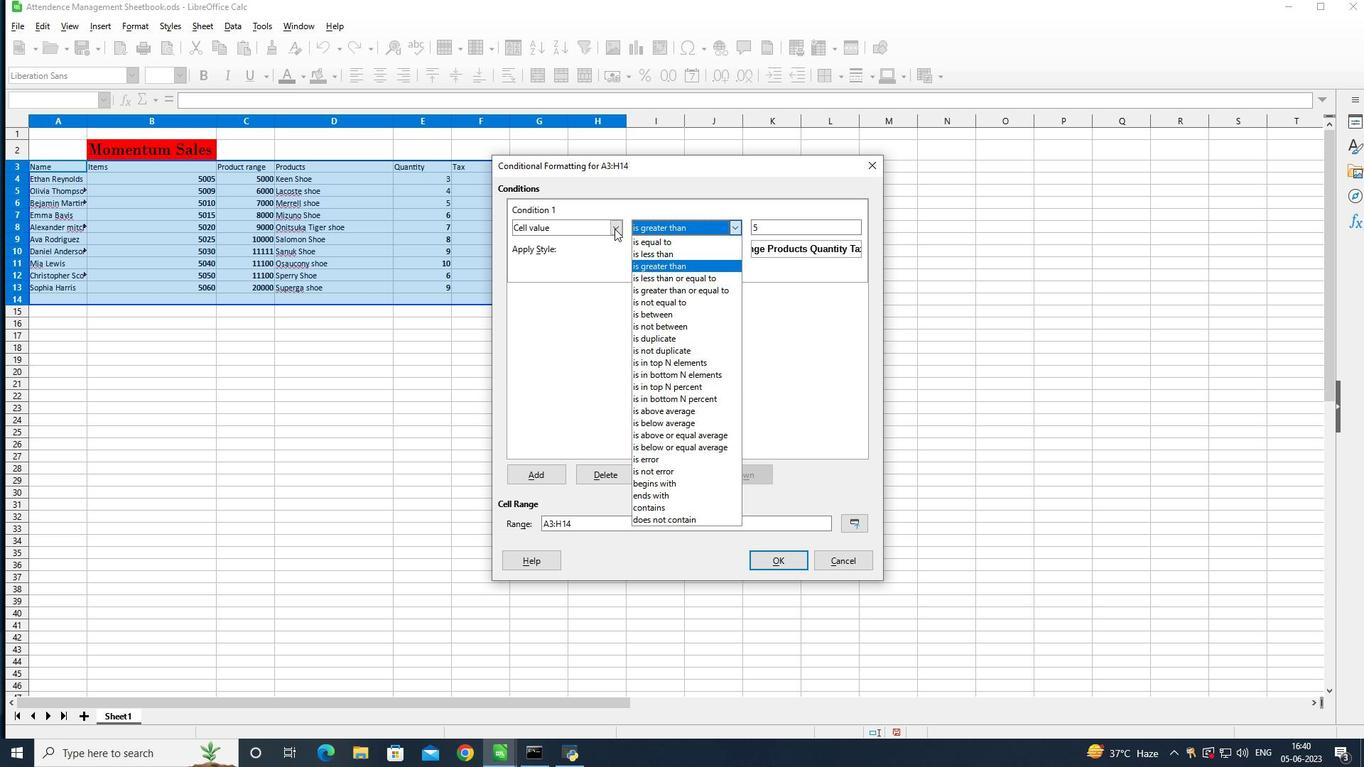 
Action: Mouse pressed left at (614, 228)
Screenshot: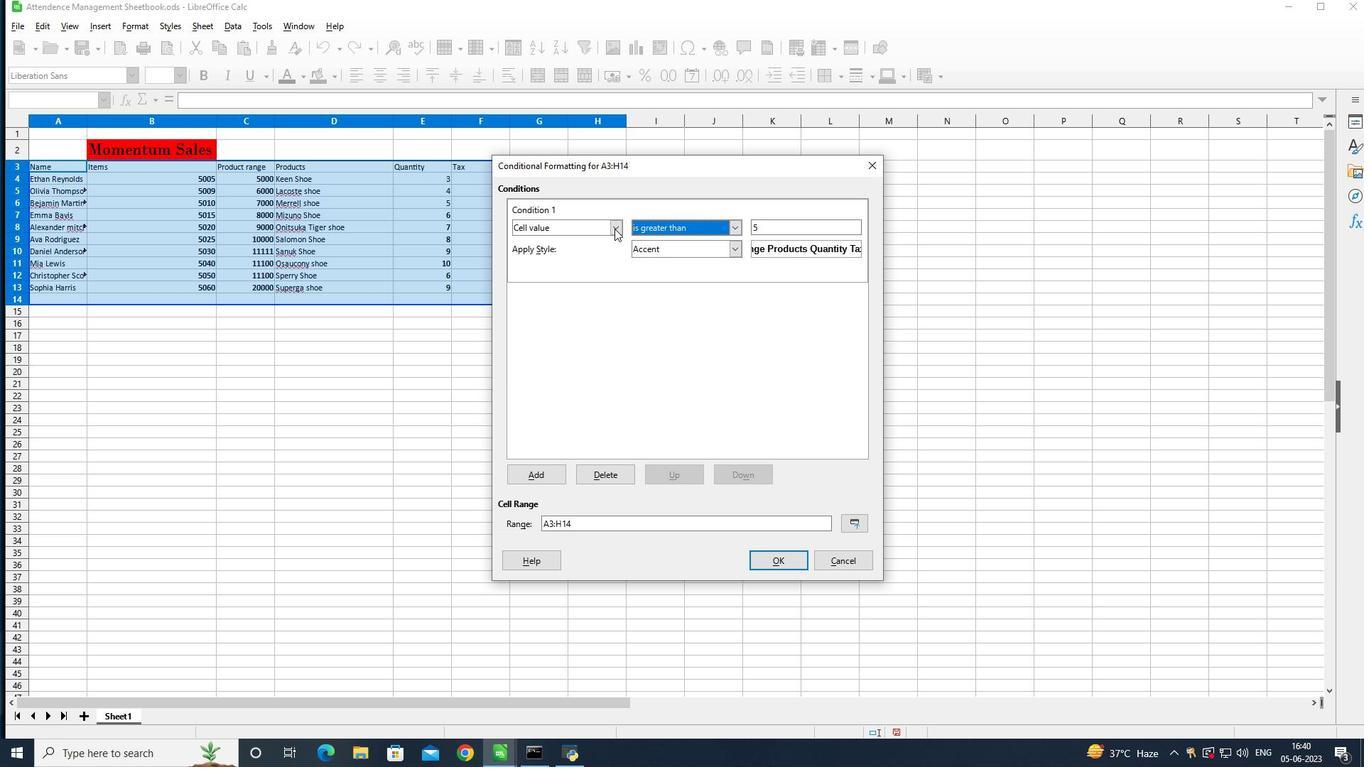 
Action: Mouse moved to (593, 248)
Screenshot: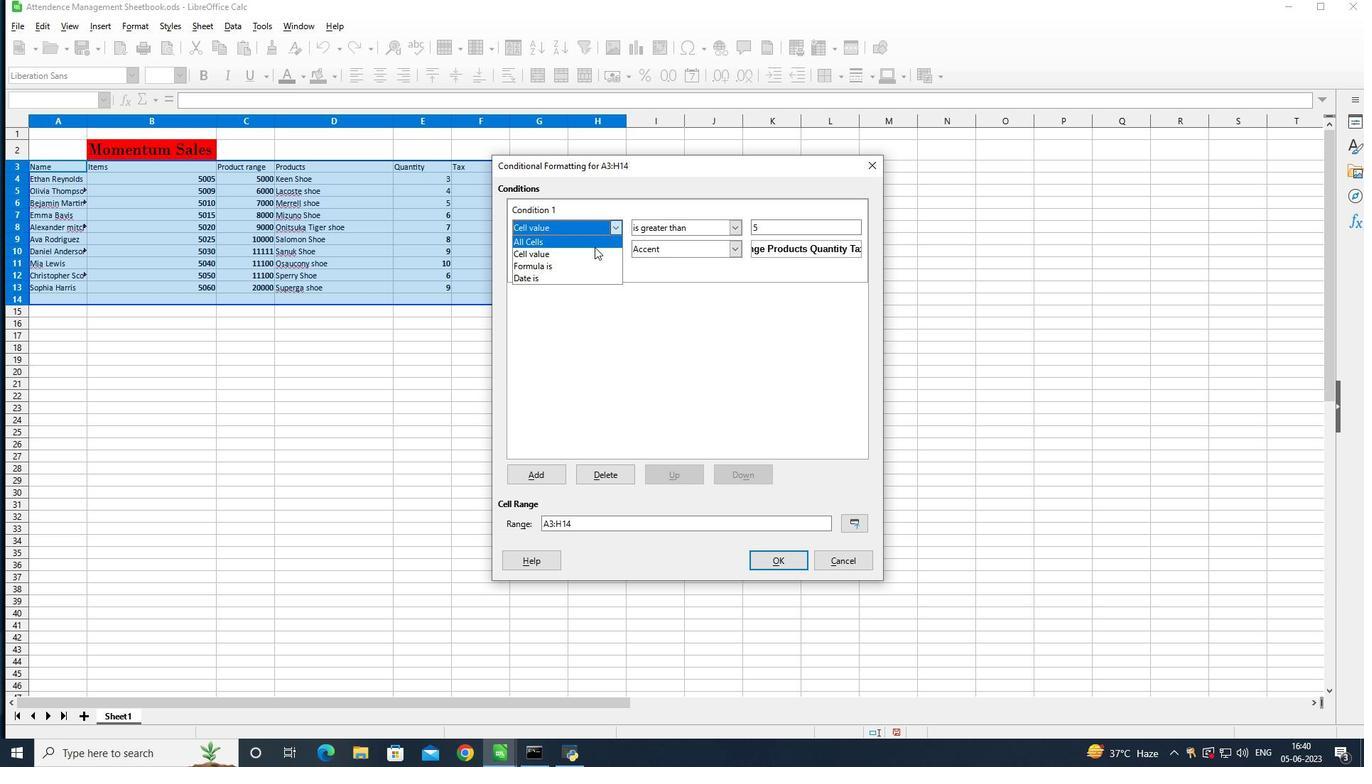 
Action: Mouse pressed left at (593, 248)
Screenshot: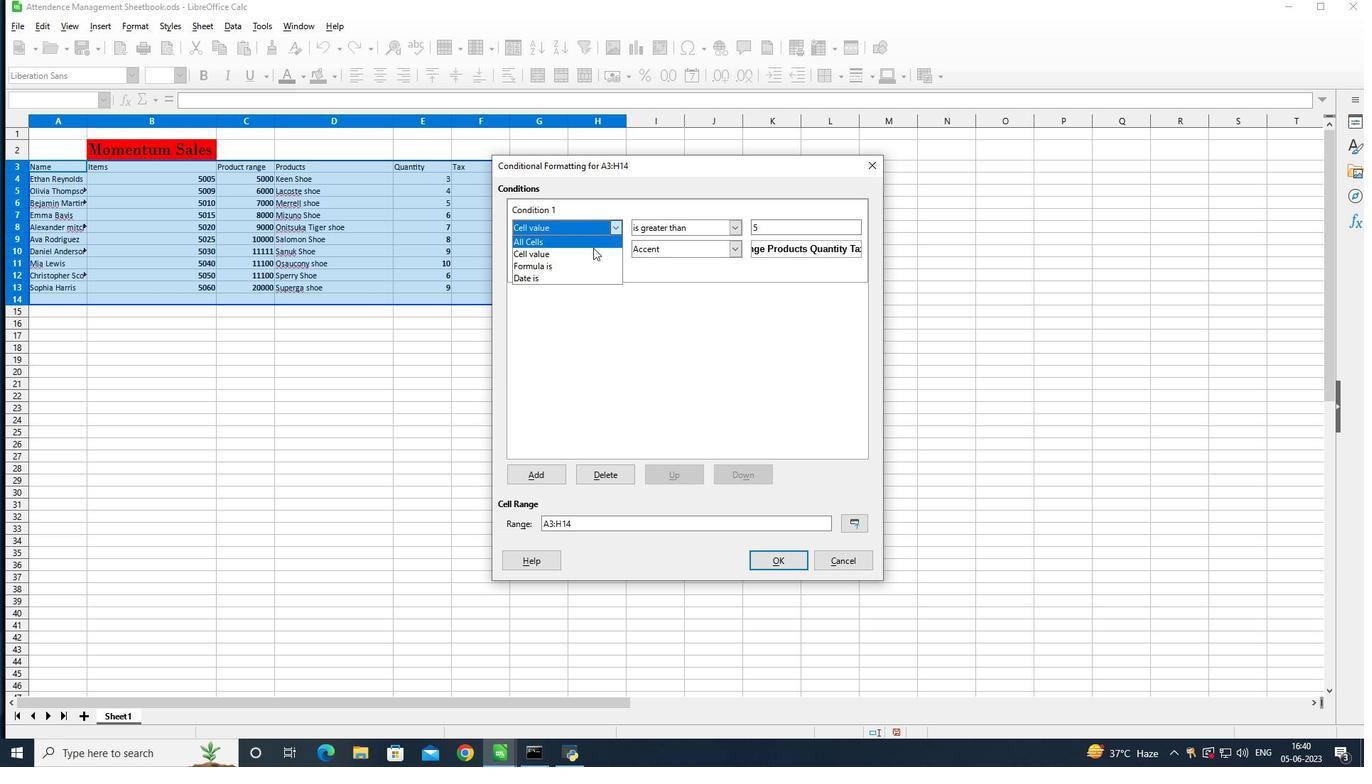 
Action: Mouse moved to (614, 305)
Screenshot: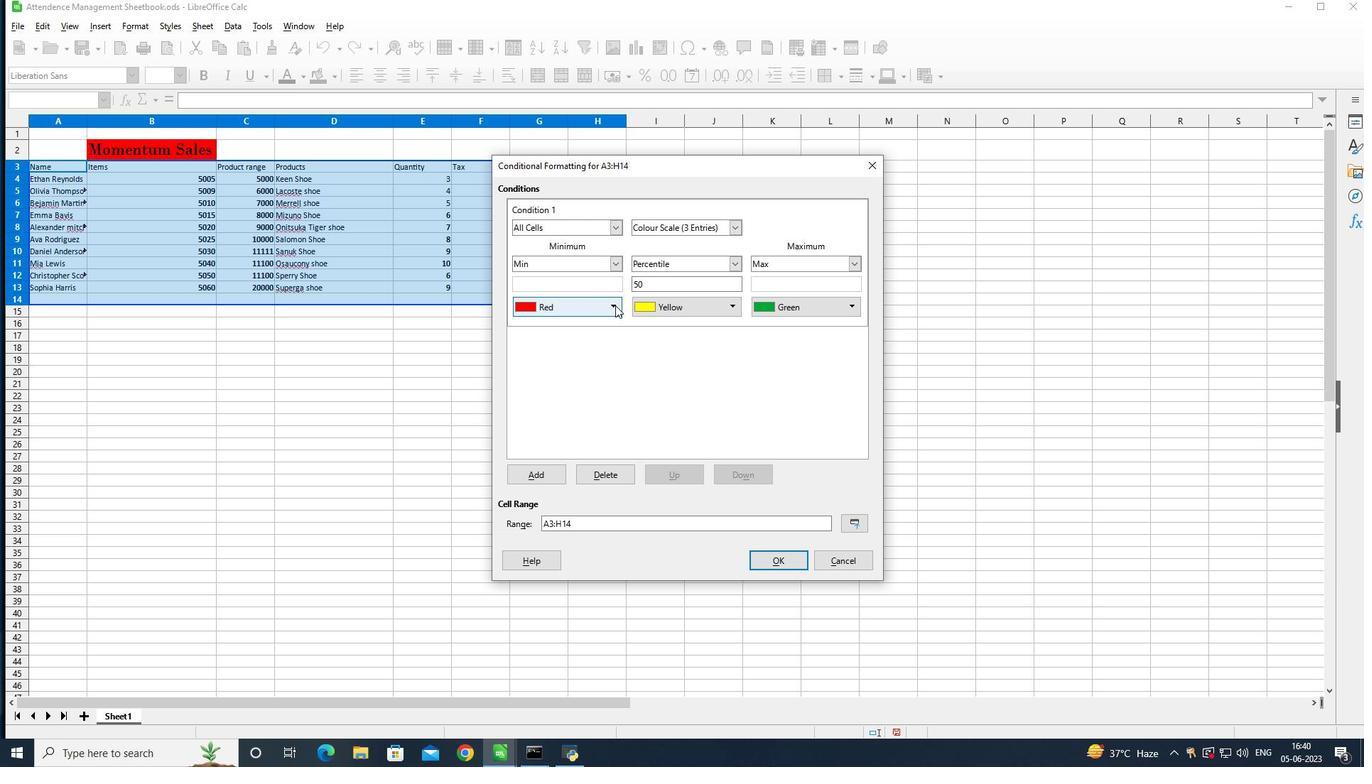 
Action: Mouse pressed left at (614, 305)
Screenshot: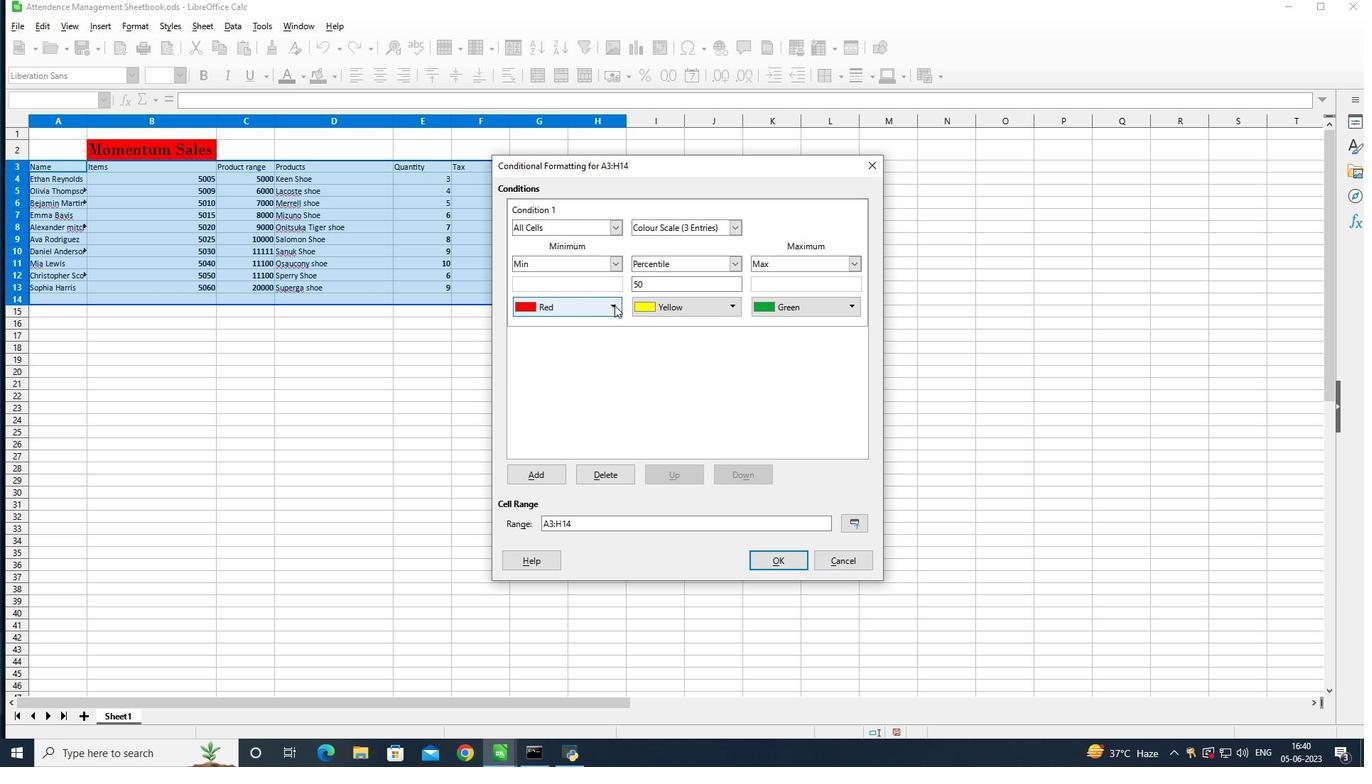
Action: Mouse moved to (613, 304)
Screenshot: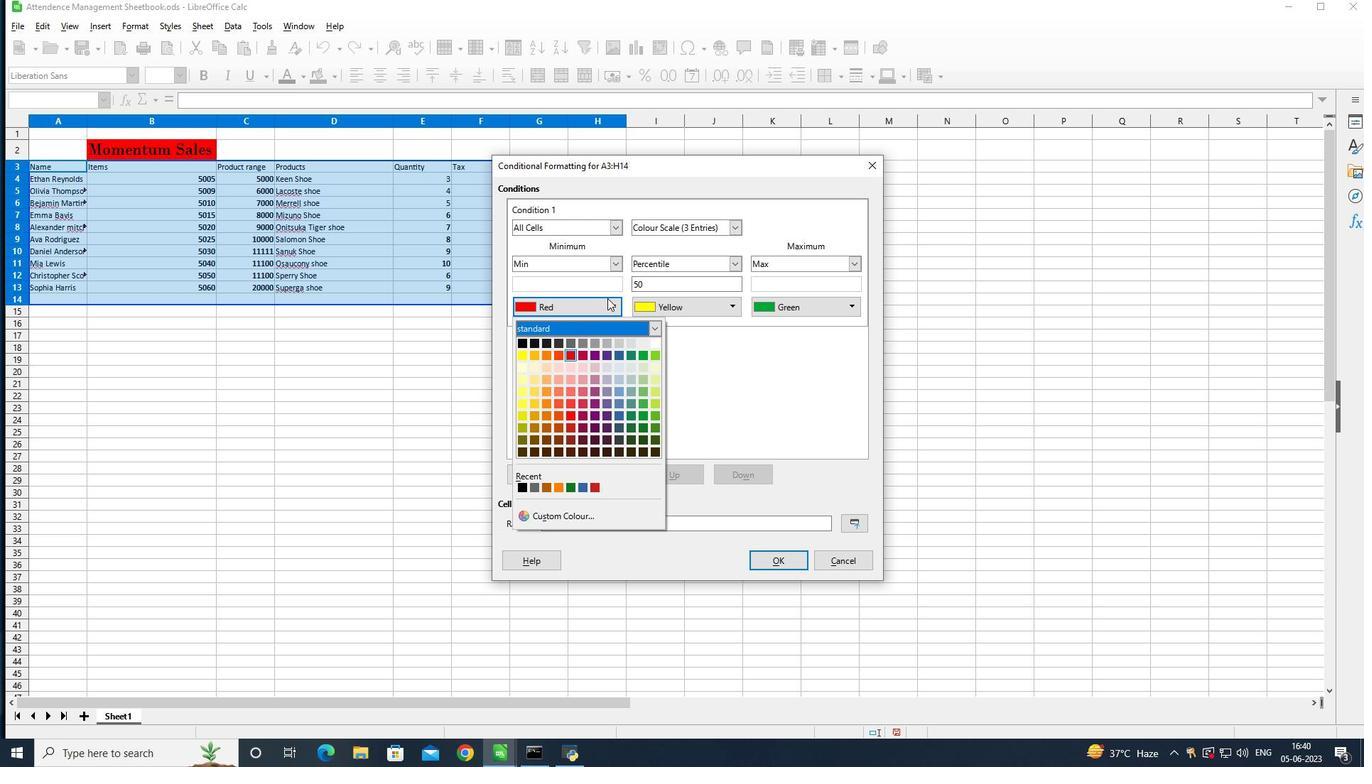 
Action: Mouse pressed left at (613, 304)
Screenshot: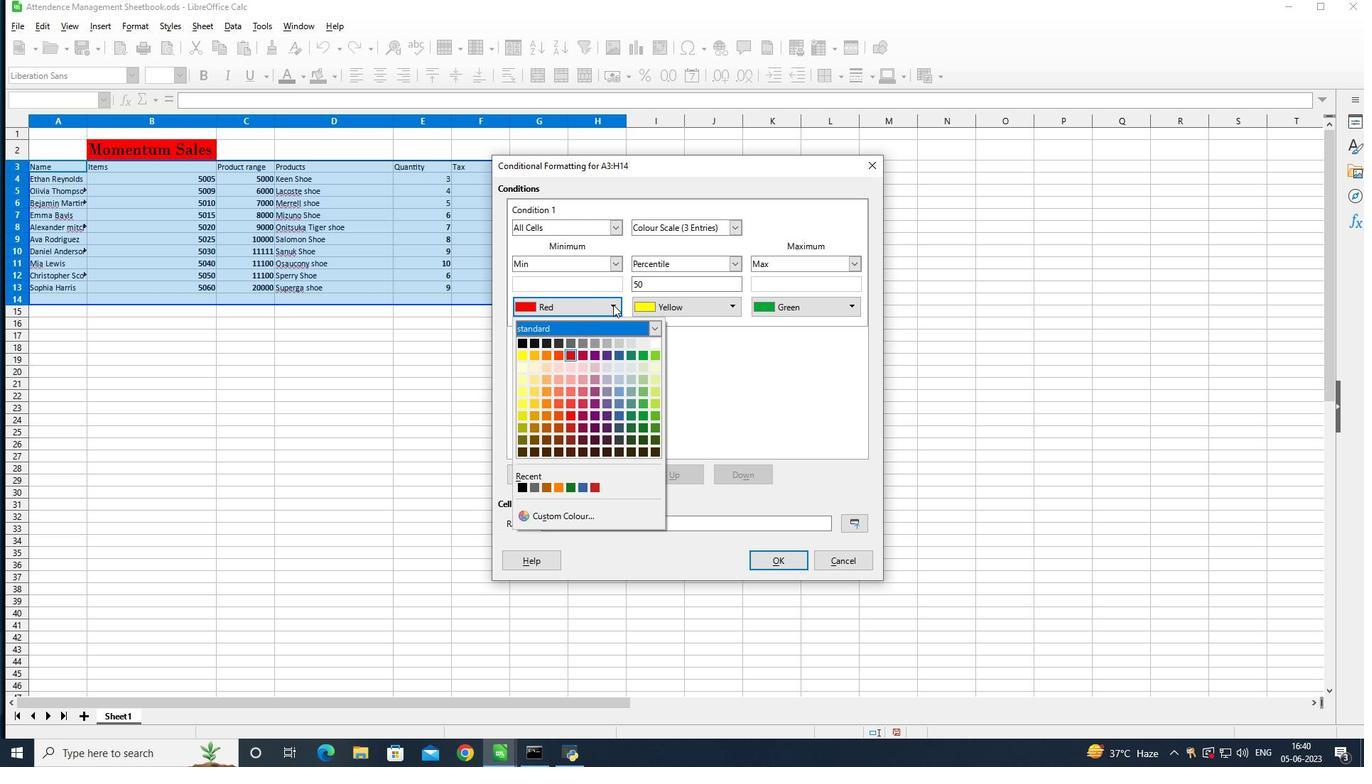 
Action: Mouse moved to (614, 301)
Screenshot: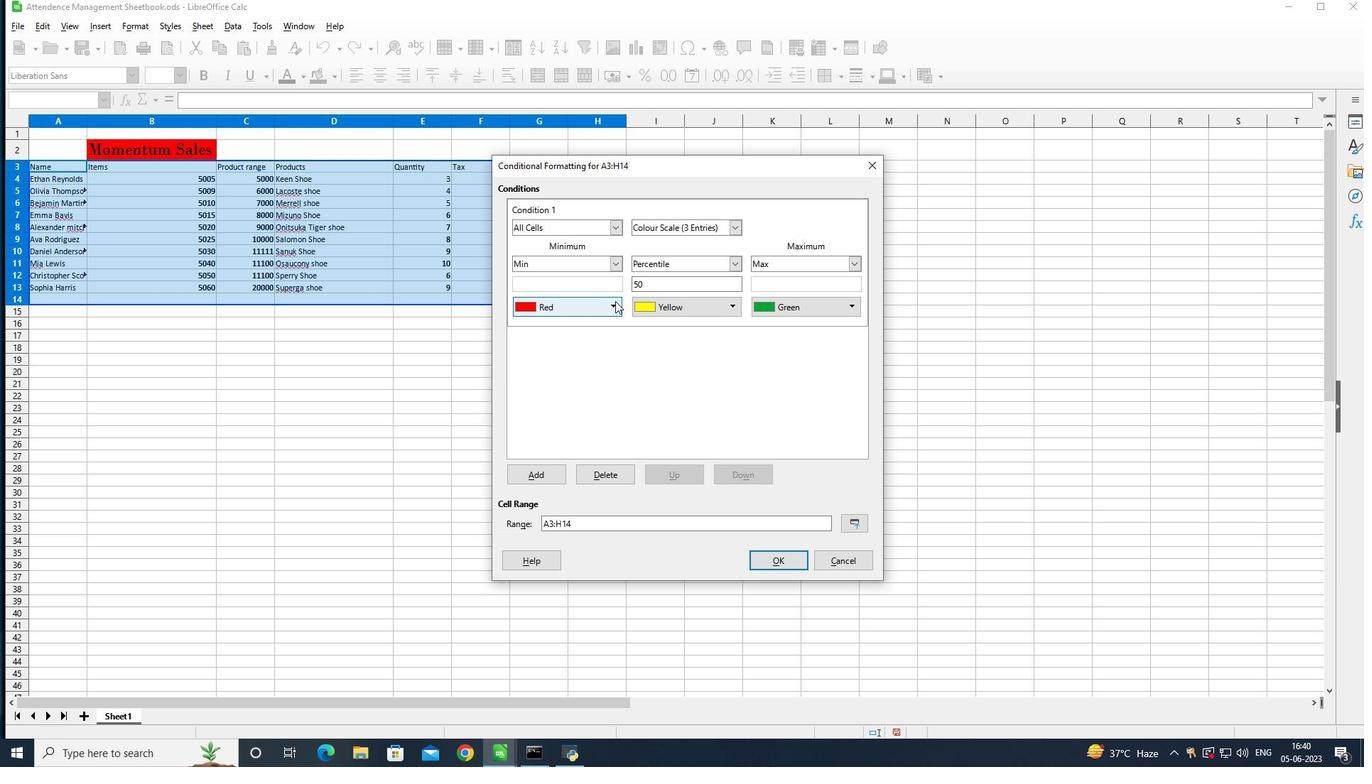 
Action: Mouse pressed left at (614, 301)
Screenshot: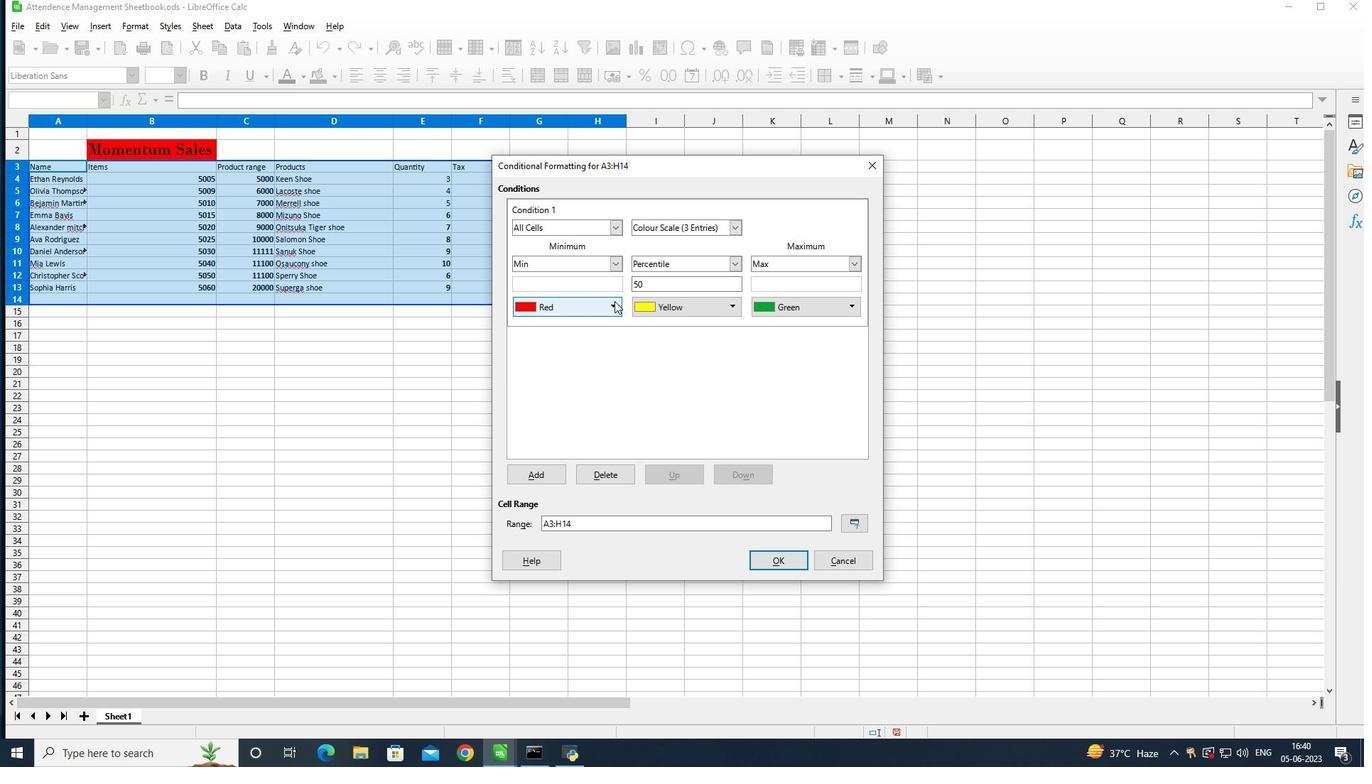 
Action: Mouse moved to (605, 328)
Screenshot: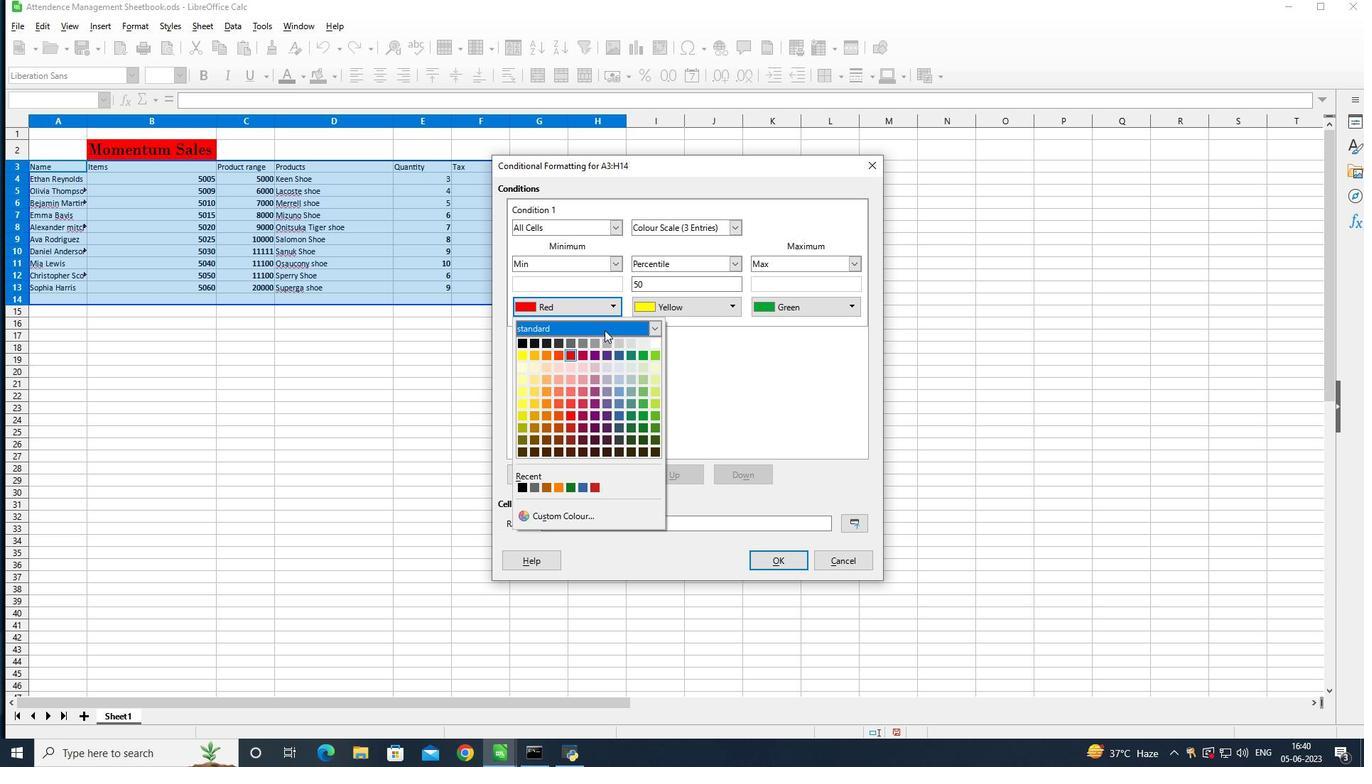 
Action: Mouse pressed left at (605, 328)
Screenshot: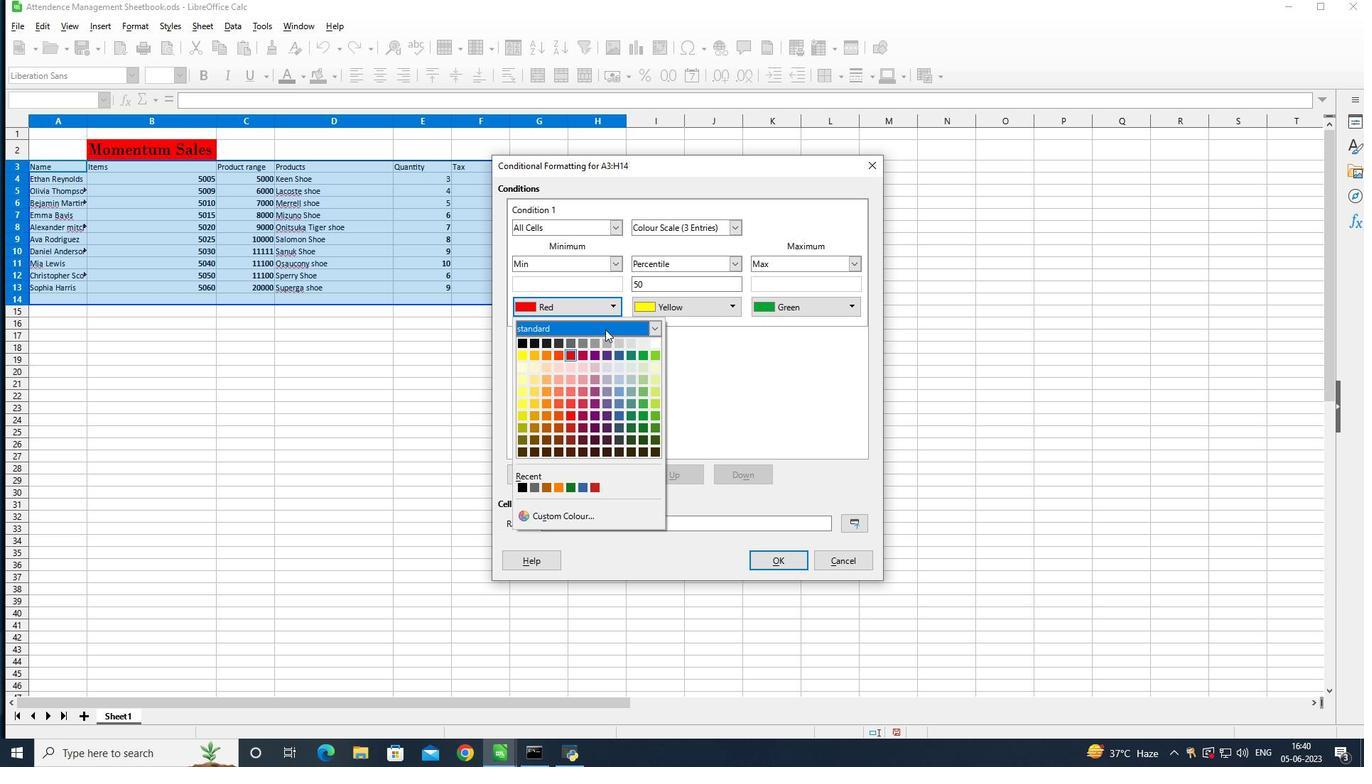 
Action: Mouse moved to (562, 350)
Screenshot: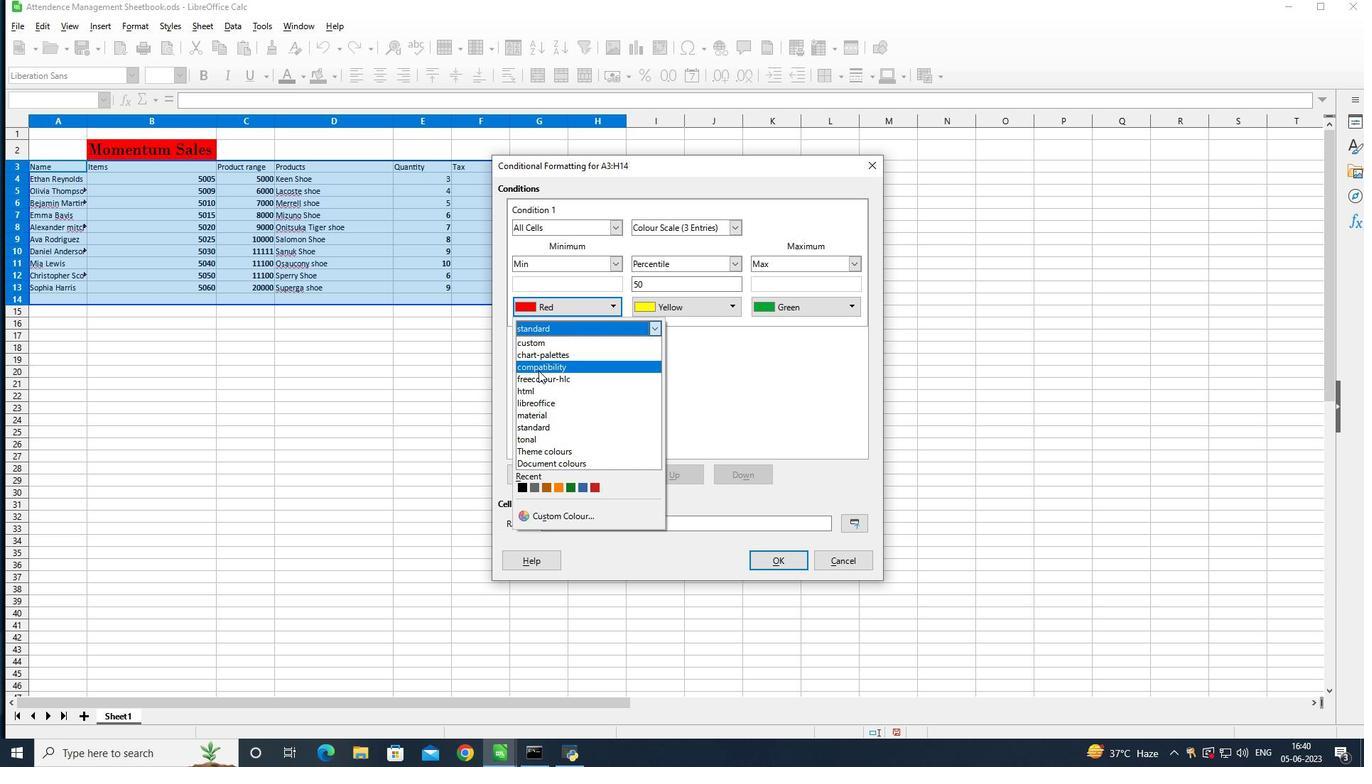 
Action: Mouse pressed left at (562, 350)
Screenshot: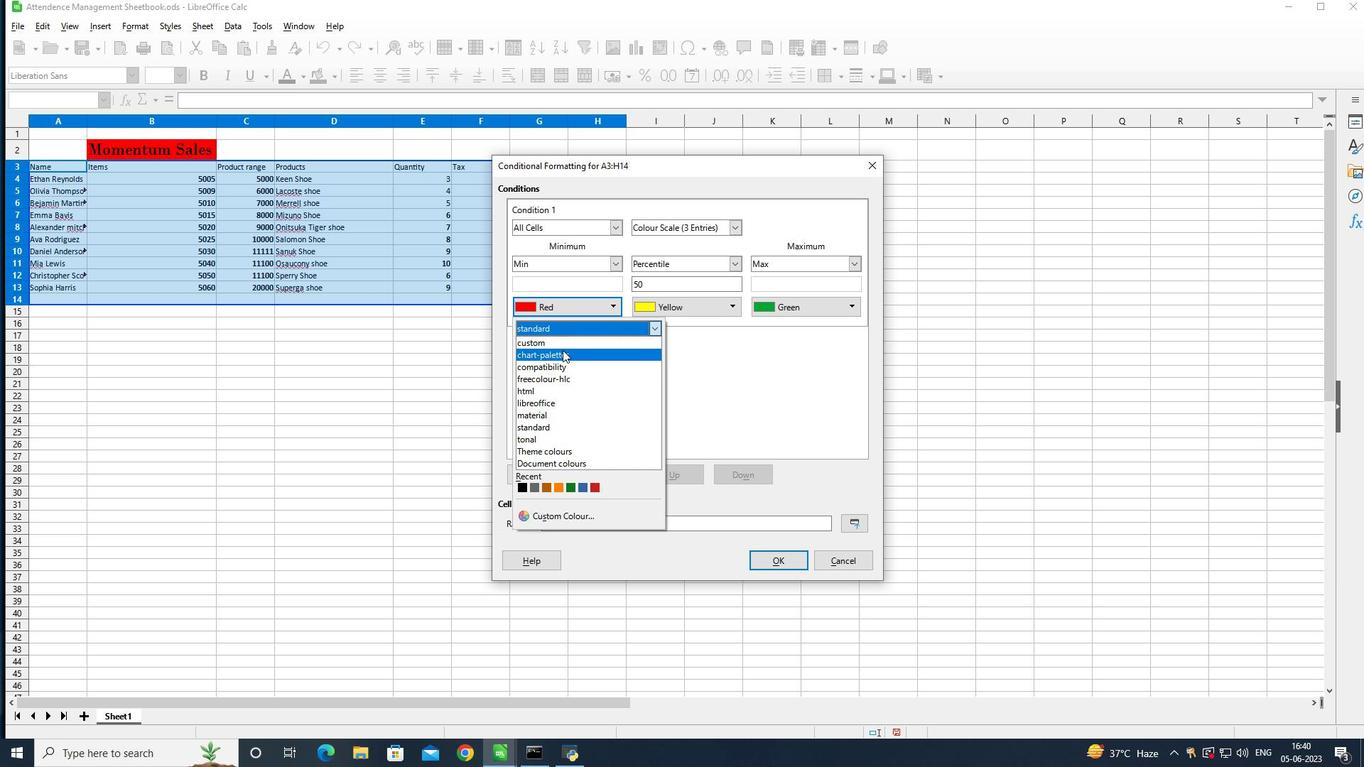 
Action: Mouse moved to (596, 341)
Screenshot: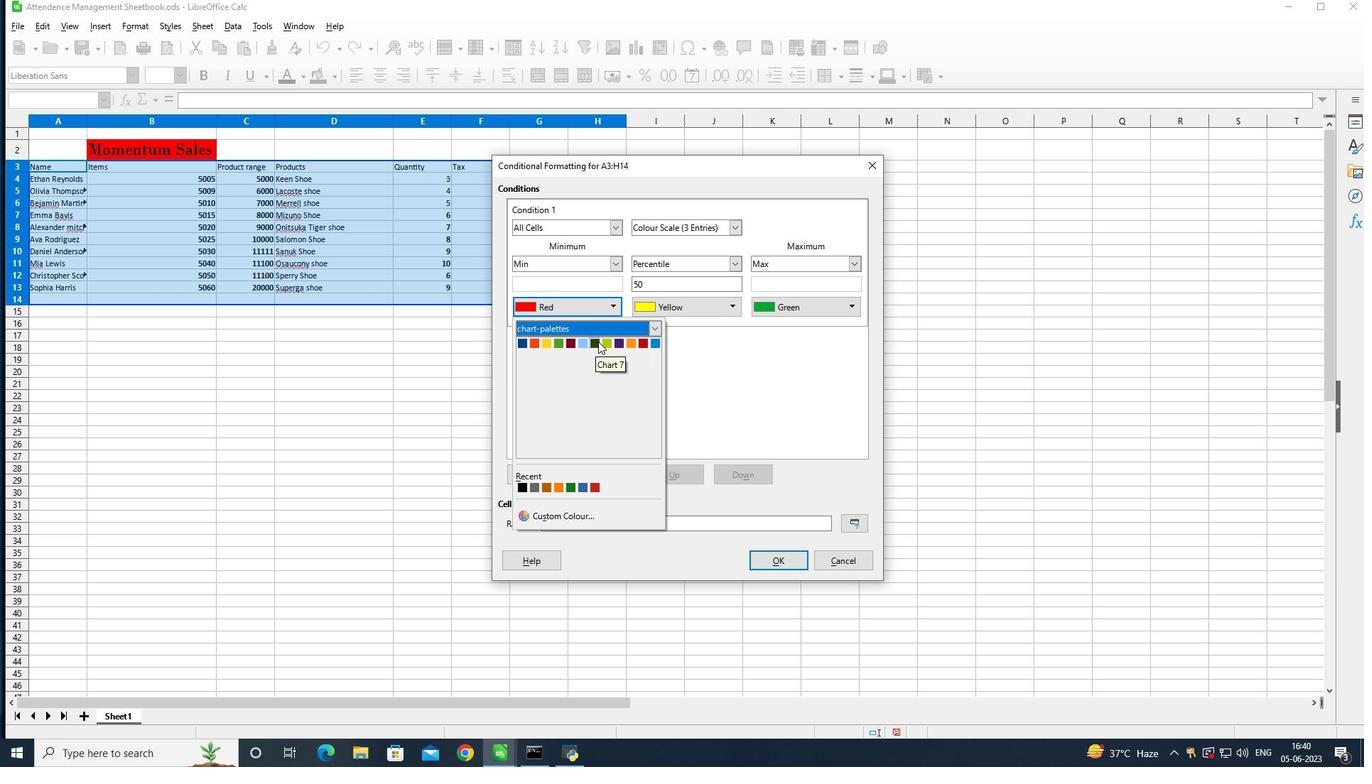 
Action: Mouse pressed left at (596, 341)
Screenshot: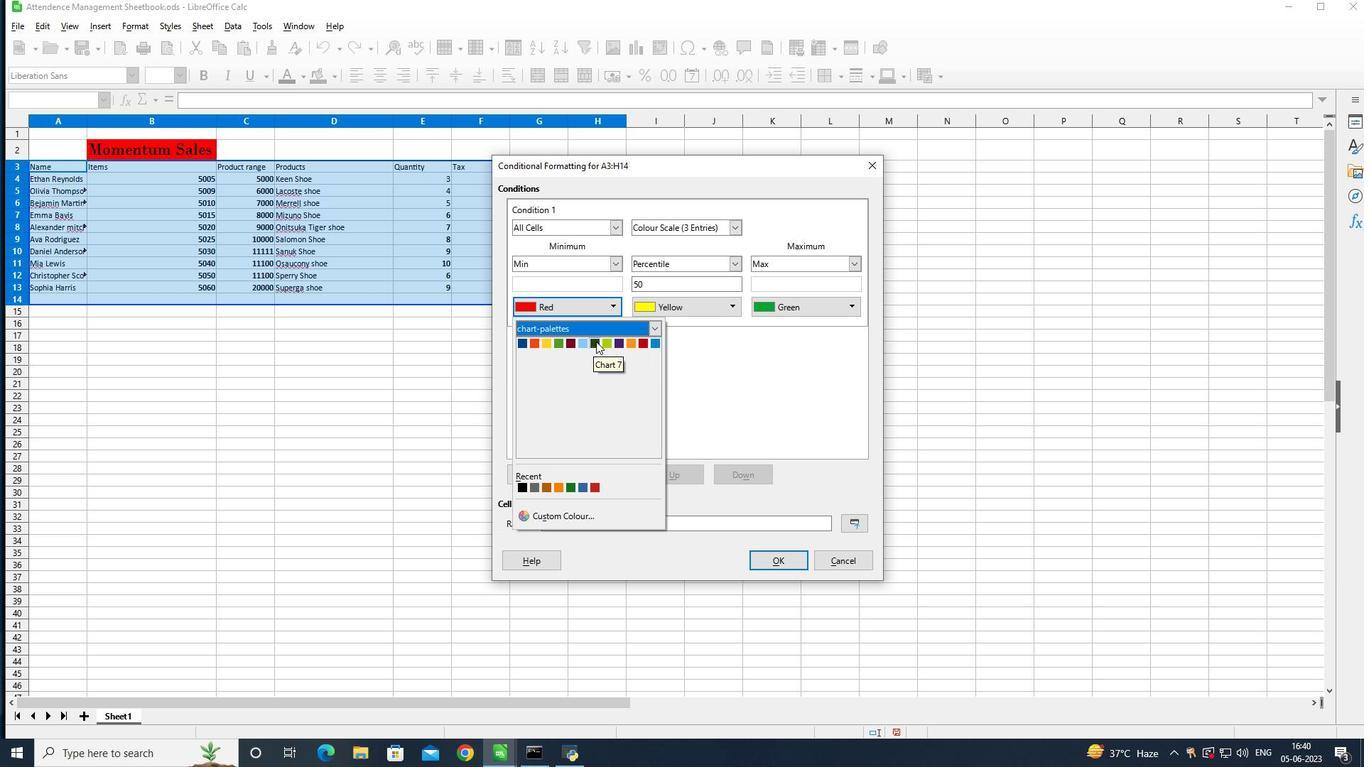 
Action: Mouse moved to (771, 564)
Screenshot: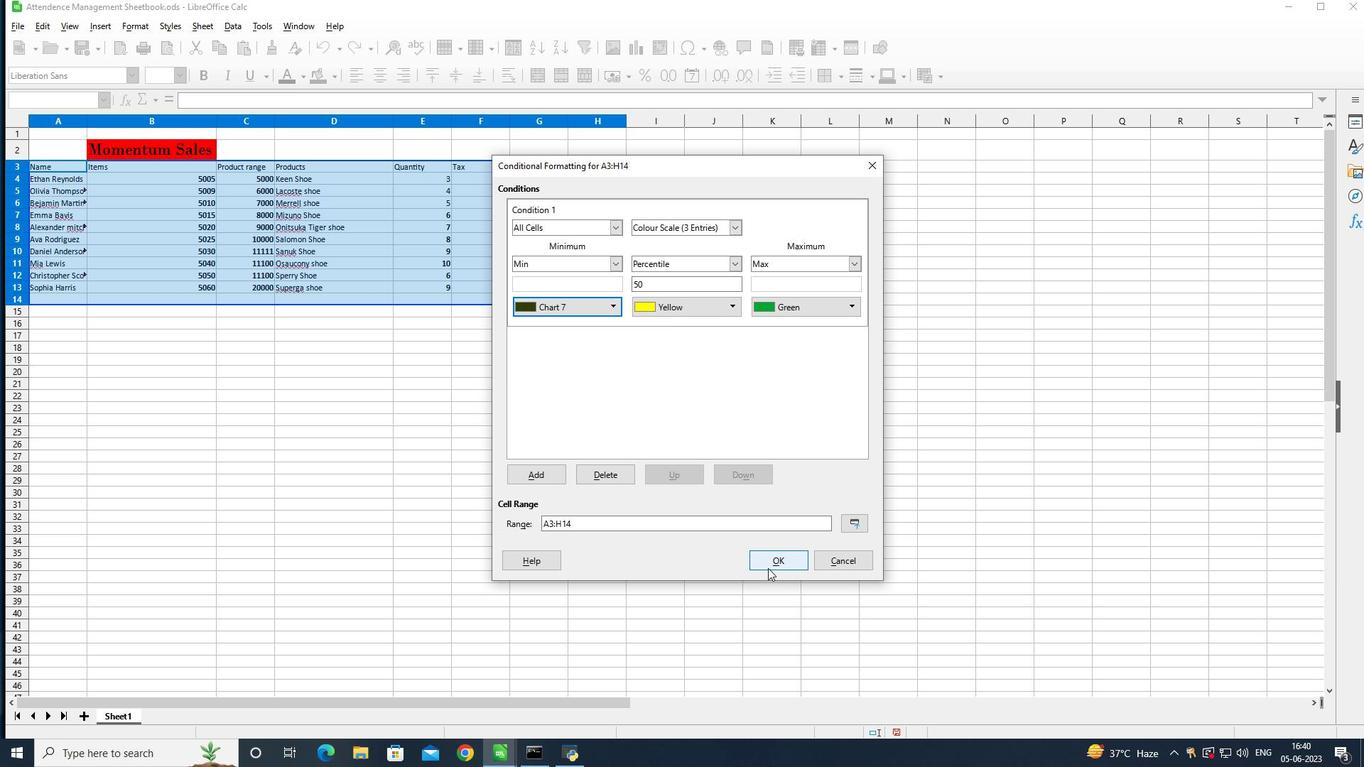 
Action: Mouse pressed left at (771, 564)
Screenshot: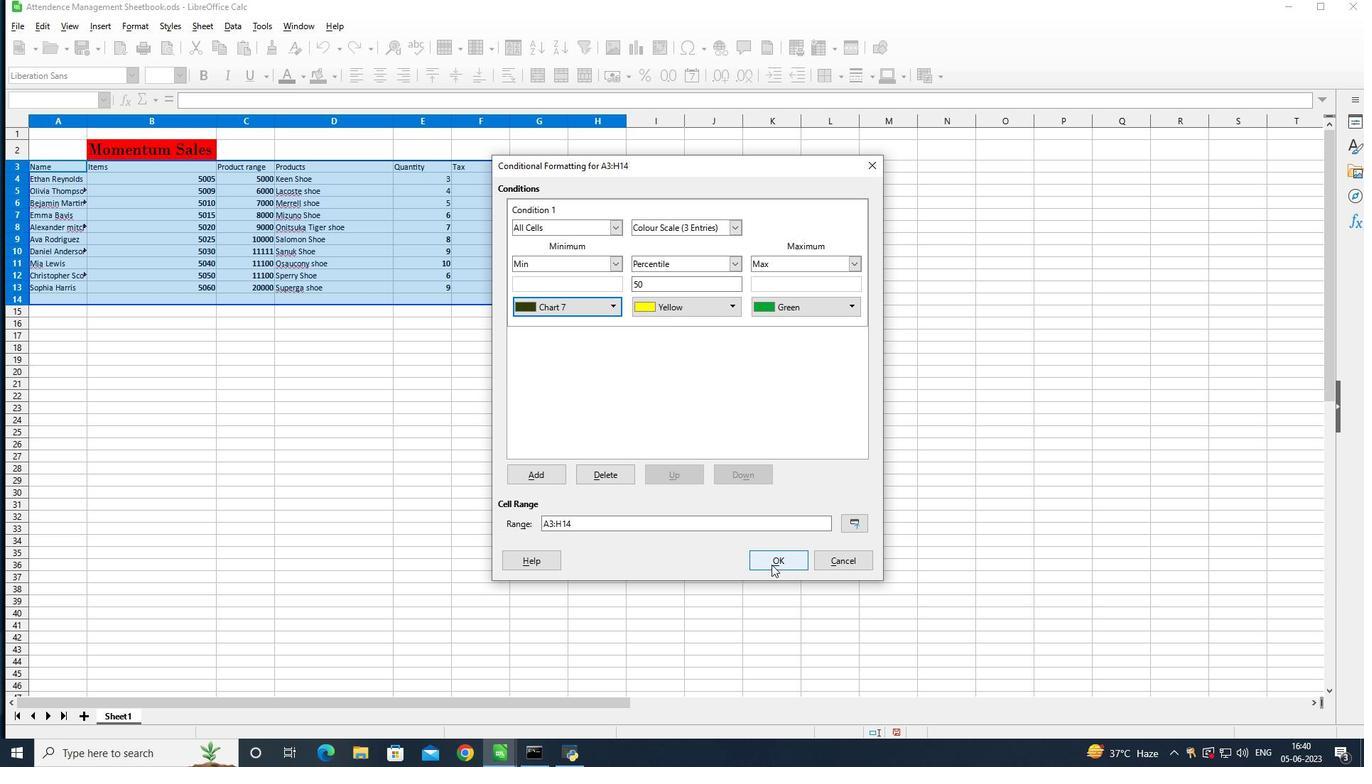 
Action: Mouse moved to (592, 409)
Screenshot: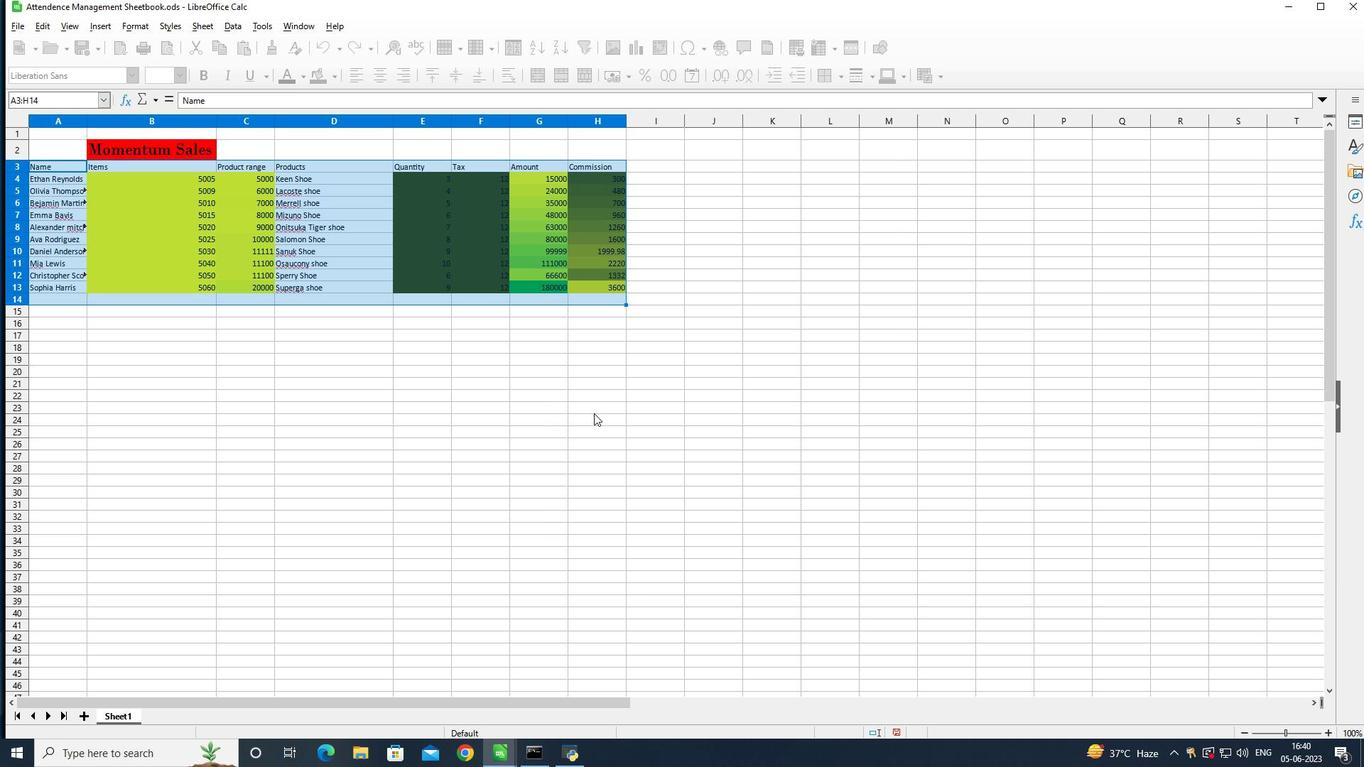 
